 Task: Research Airbnb accommodation in Ash Shaykh Miskin, Syria from 2nd December, 2023 to 6th December, 2023 for 2 adults.1  bedroom having 1 bed and 1 bathroom. Property type can be hotel. Booking option can be shelf check-in. Look for 4 properties as per requirement.
Action: Mouse moved to (619, 137)
Screenshot: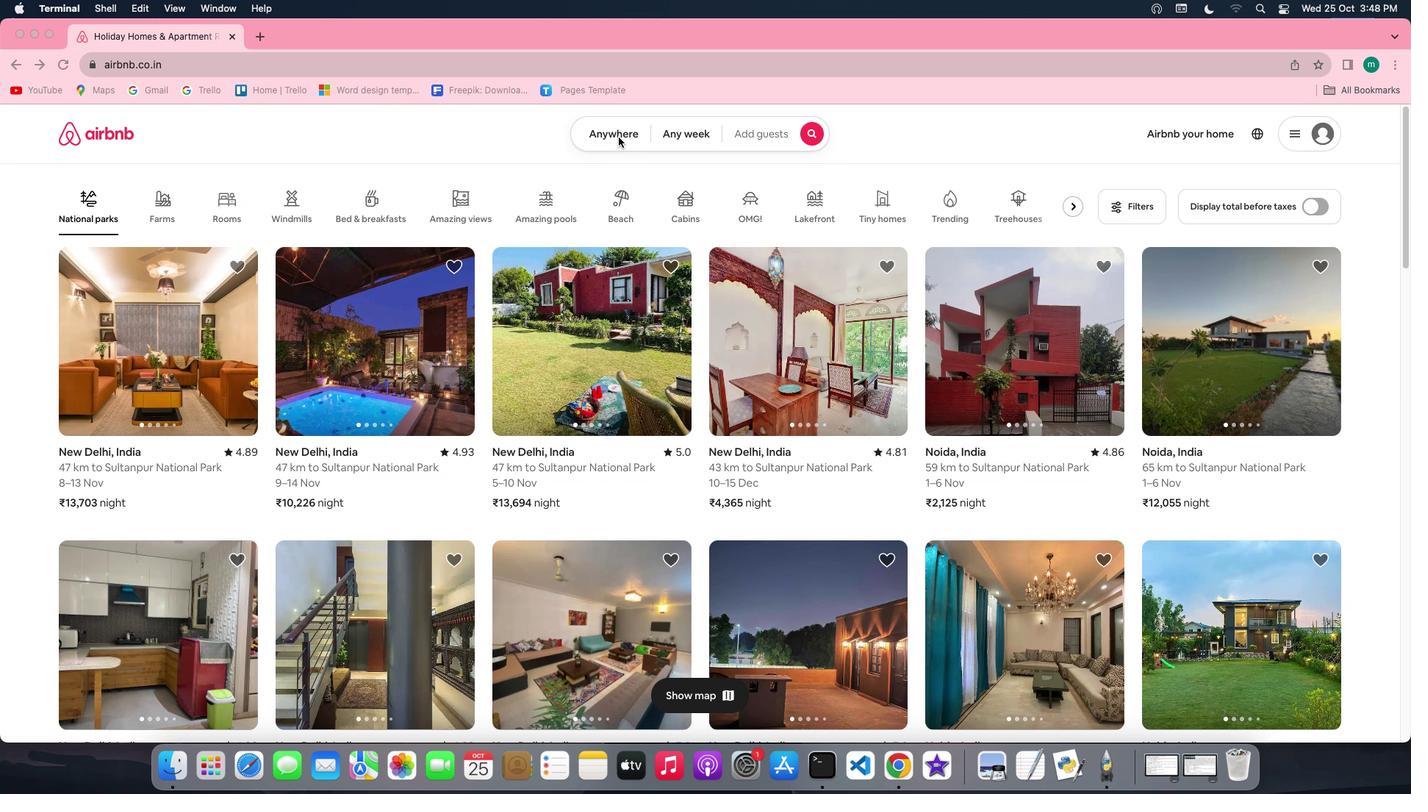 
Action: Mouse pressed left at (619, 137)
Screenshot: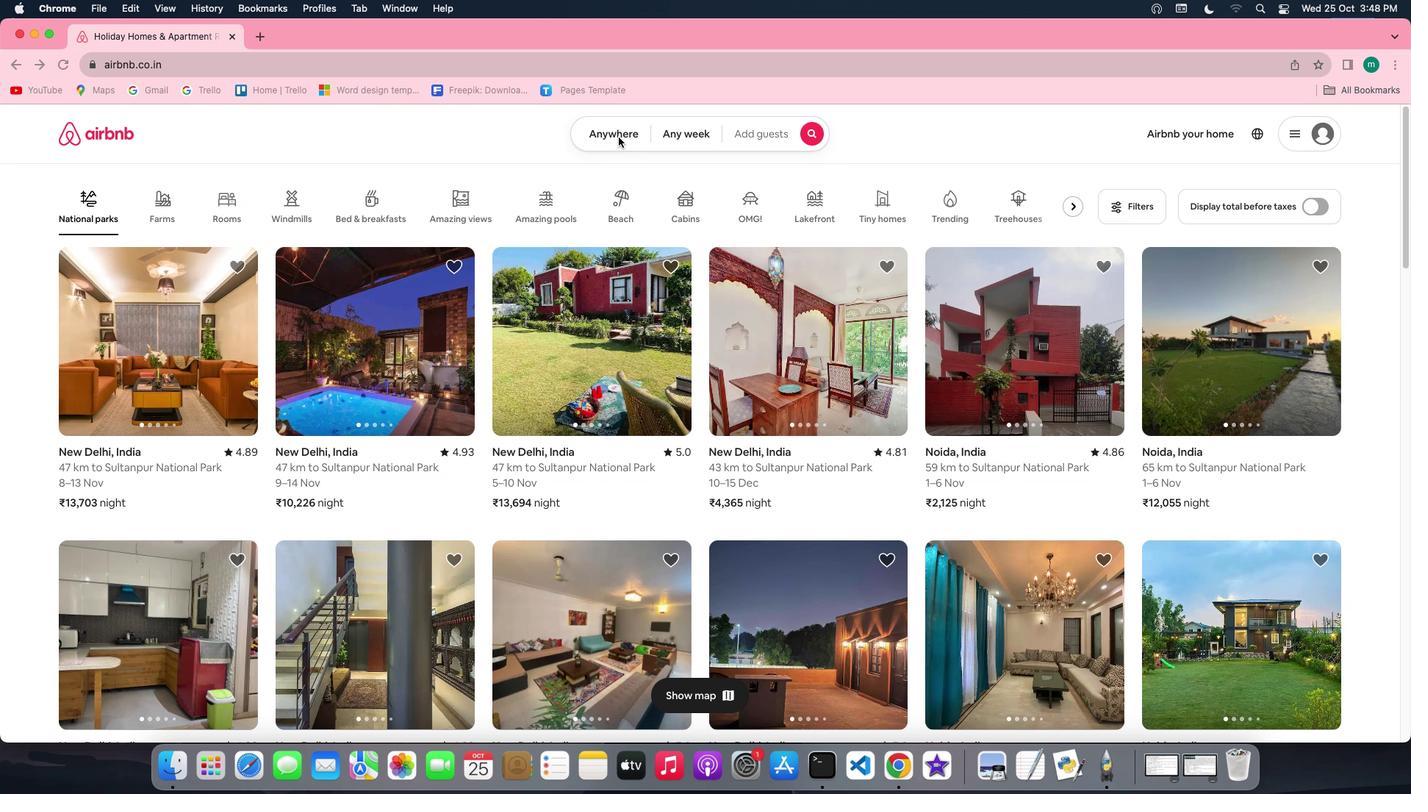 
Action: Mouse pressed left at (619, 137)
Screenshot: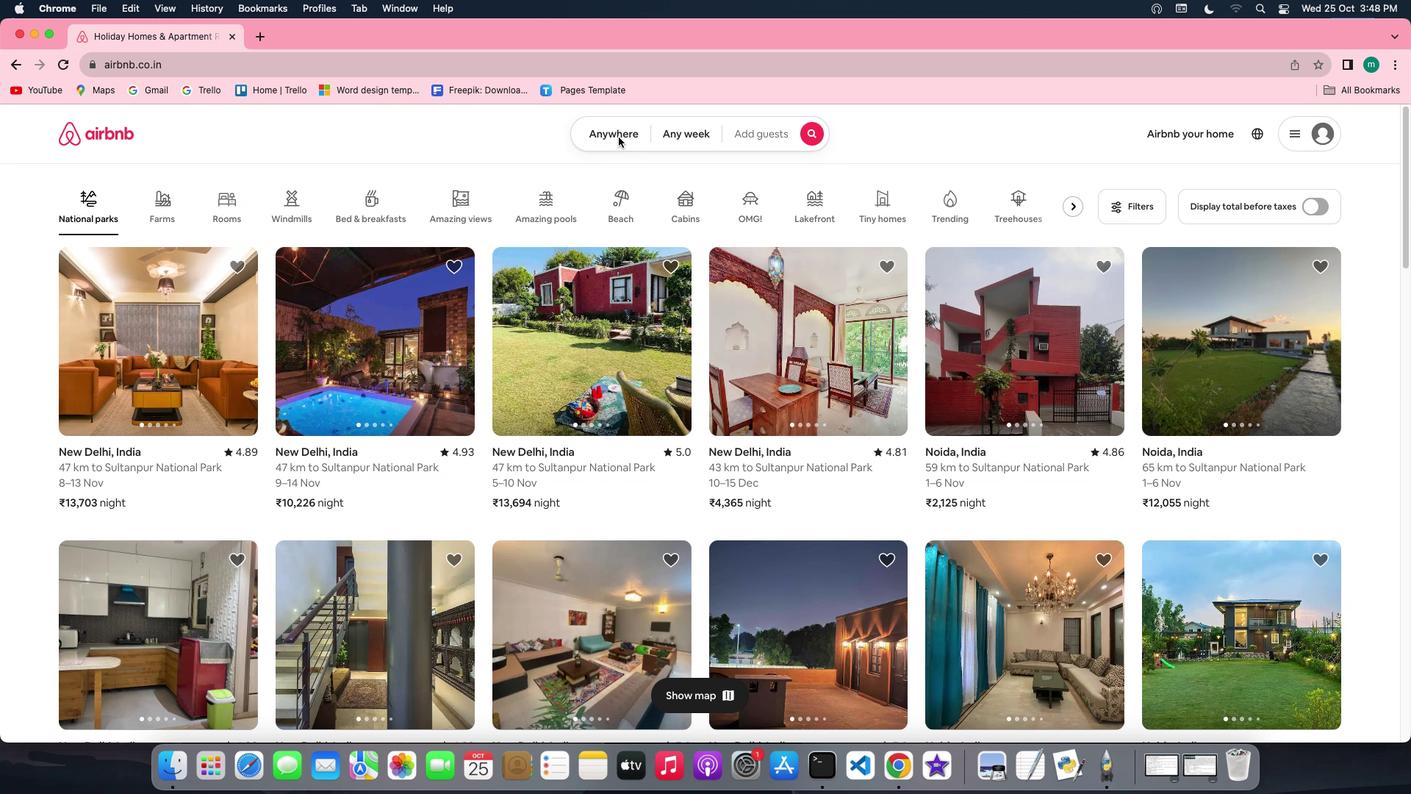 
Action: Mouse moved to (520, 188)
Screenshot: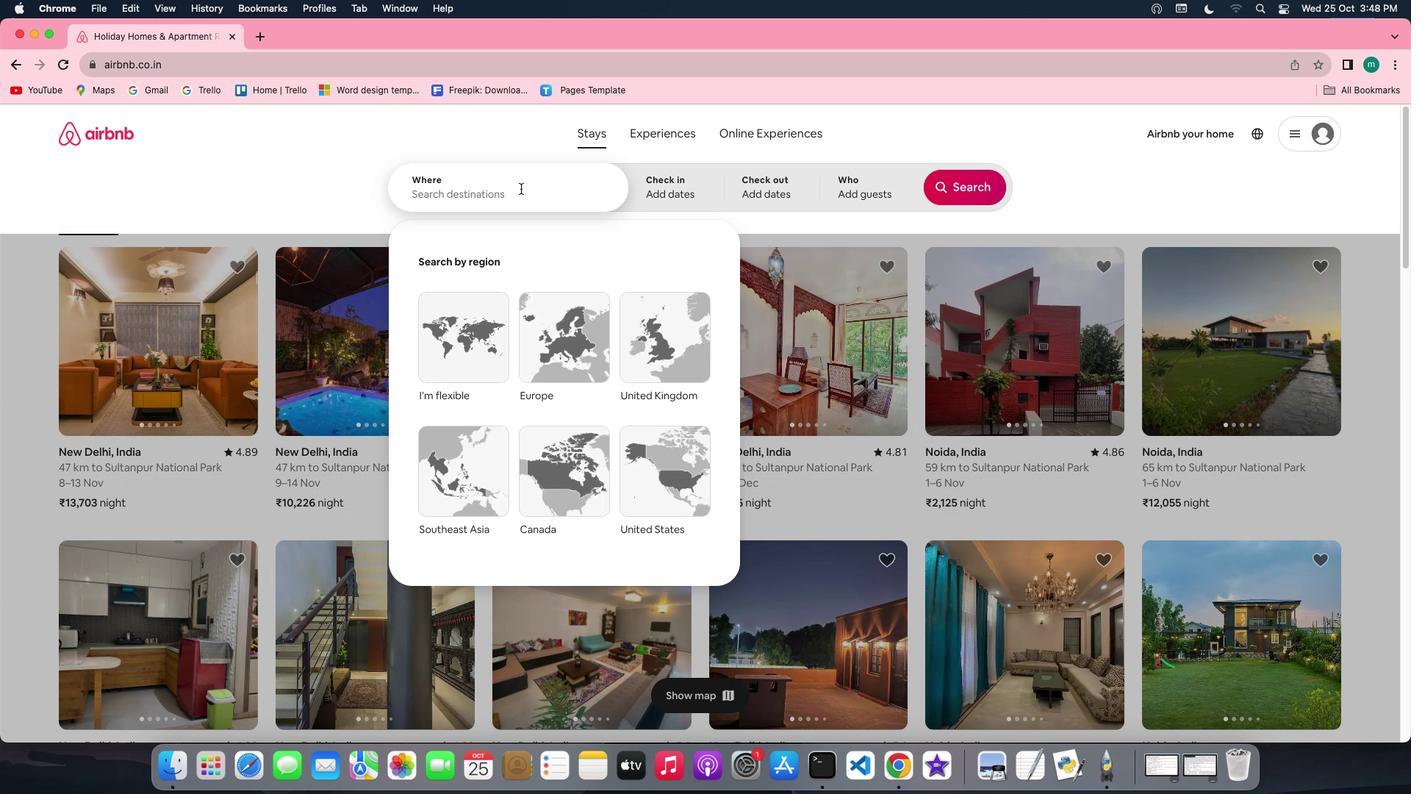 
Action: Key pressed Key.shift'A''s''h'Key.spaceKey.shift'S''h''a''y''k''h'','Key.spaceKey.shift'M''i''s''k''i''n'','Key.spaceKey.shift'S''y''r''i''a'
Screenshot: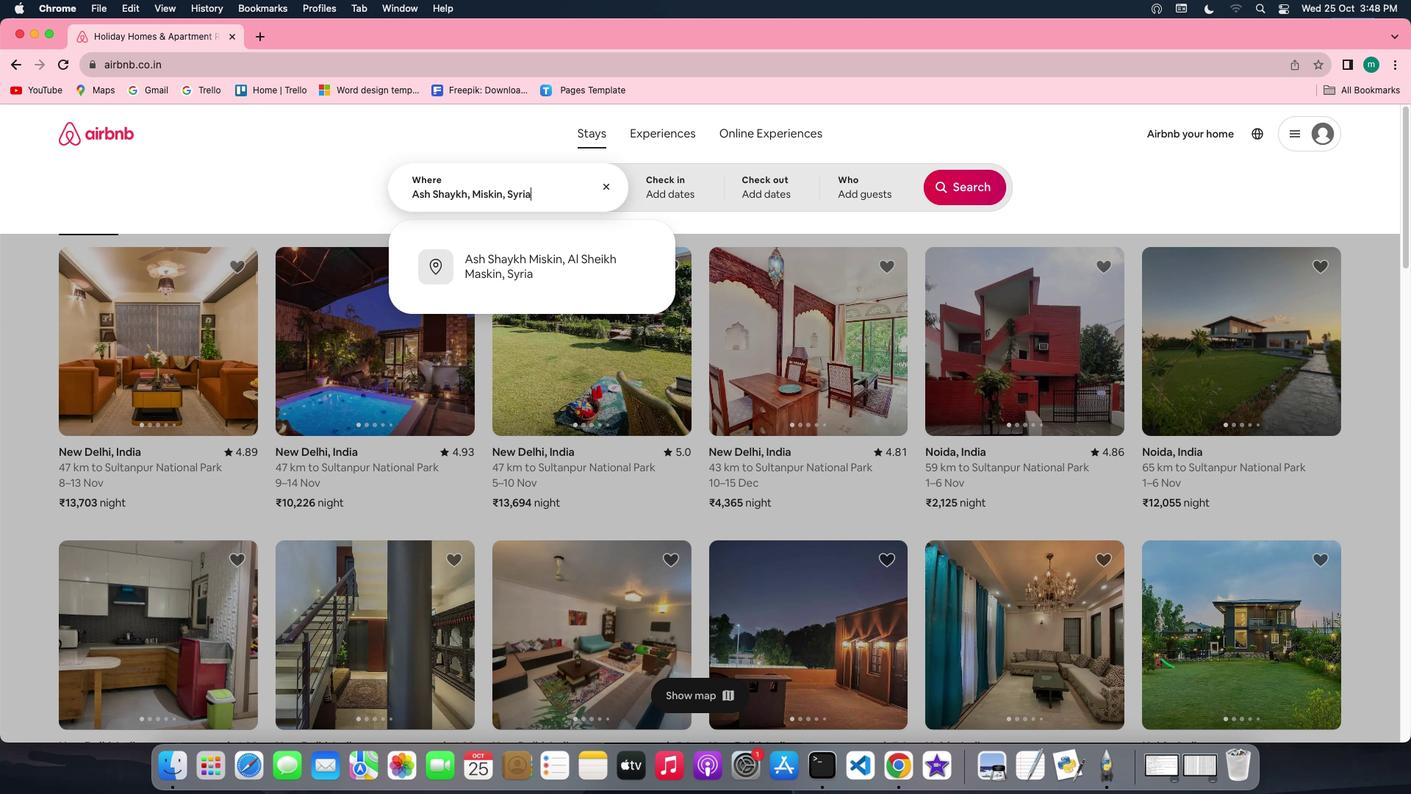 
Action: Mouse moved to (663, 181)
Screenshot: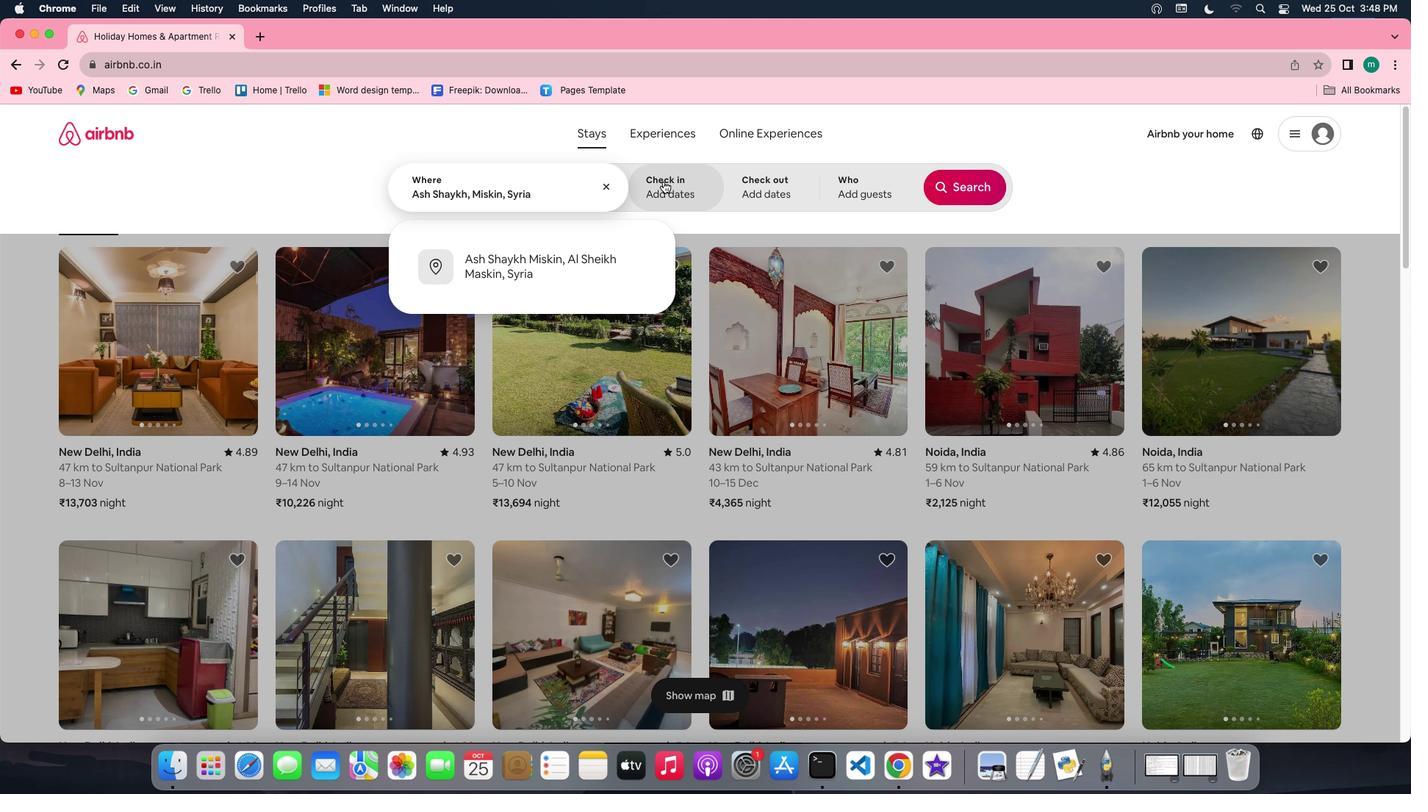 
Action: Mouse pressed left at (663, 181)
Screenshot: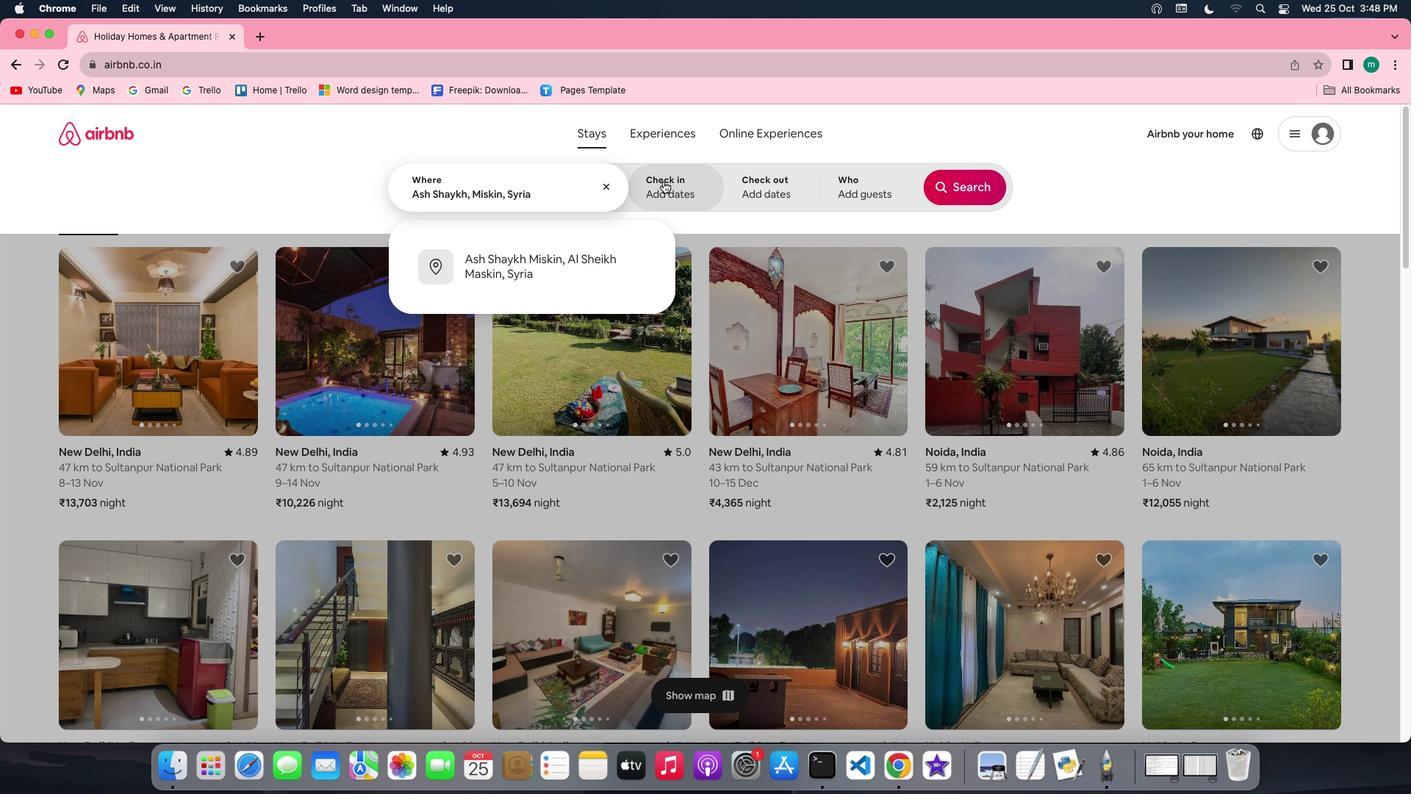 
Action: Mouse moved to (976, 312)
Screenshot: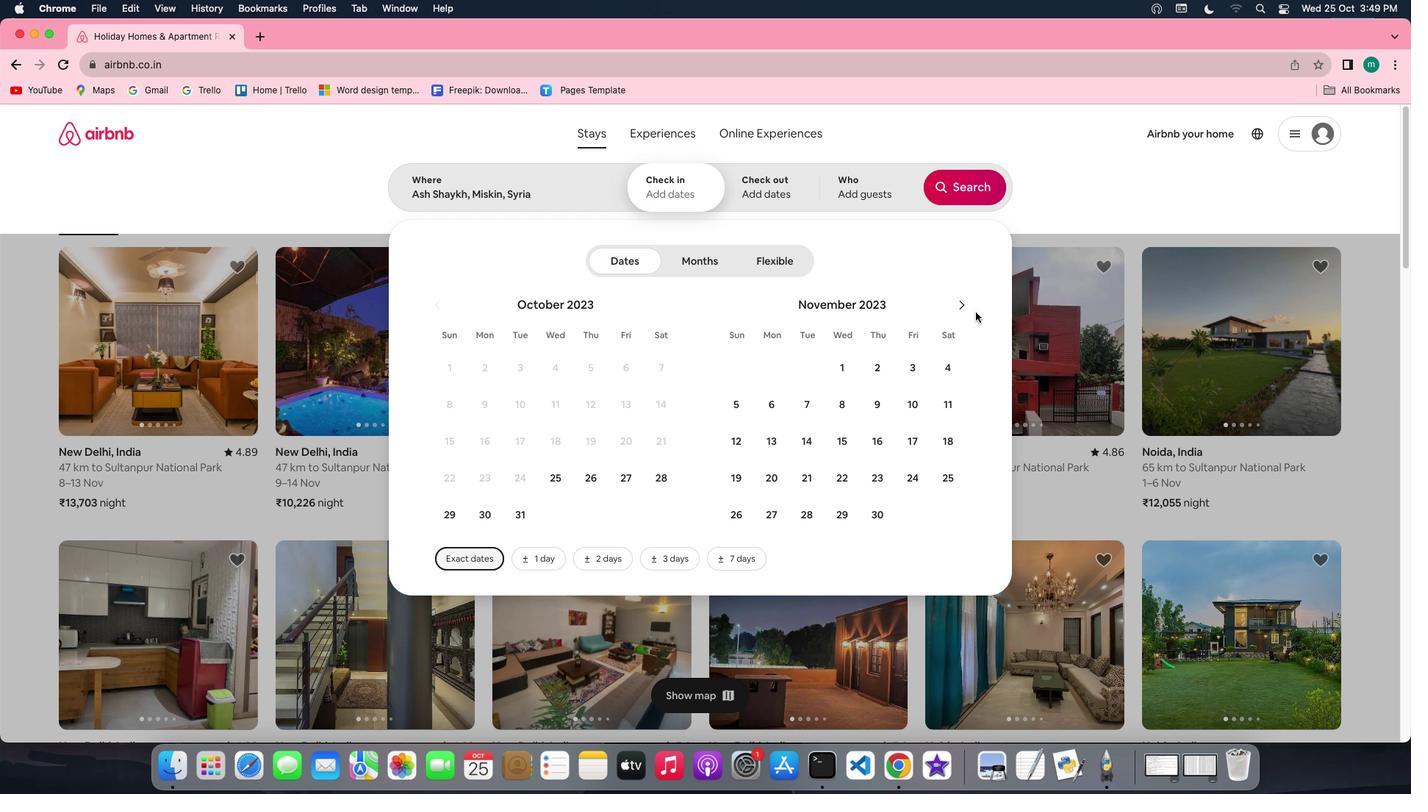 
Action: Mouse pressed left at (976, 312)
Screenshot: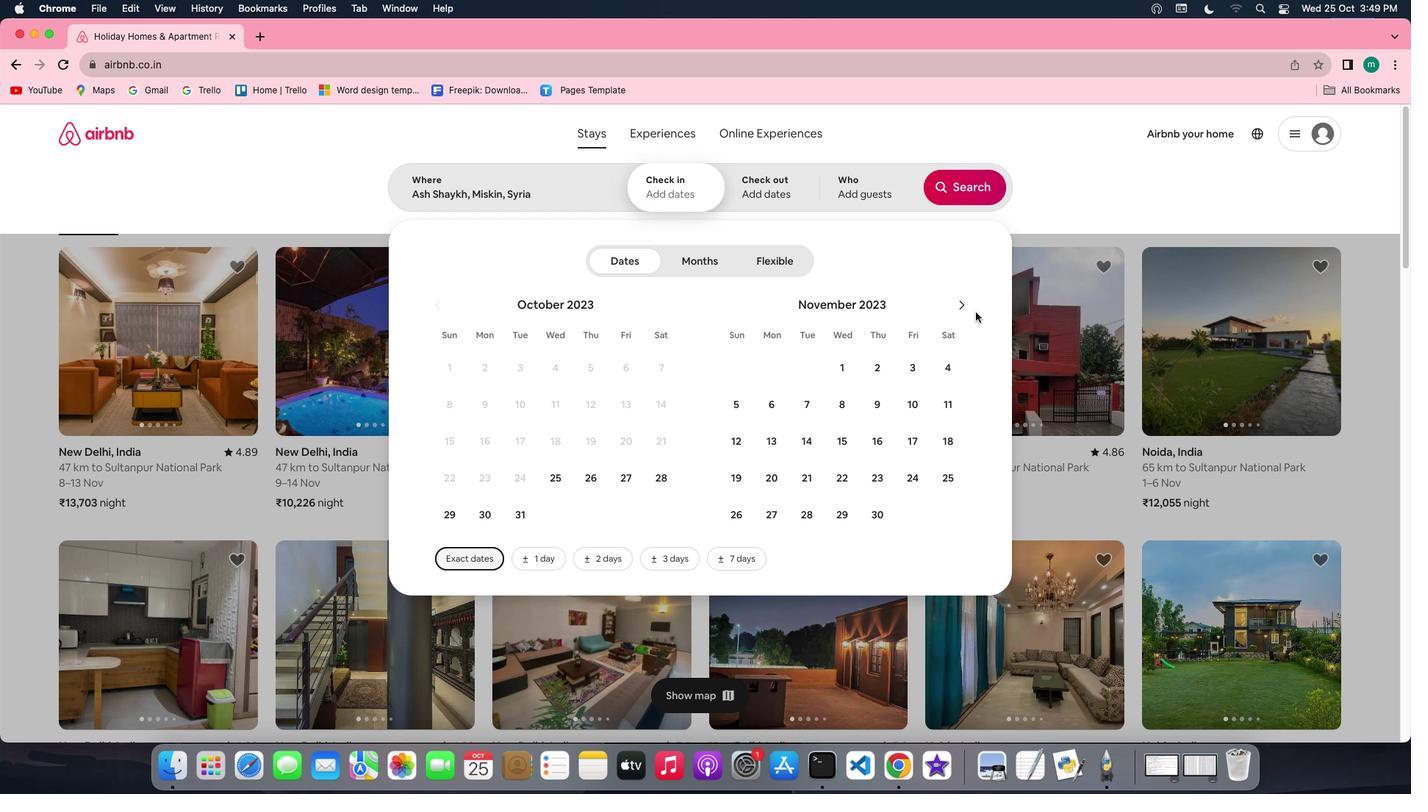 
Action: Mouse moved to (964, 315)
Screenshot: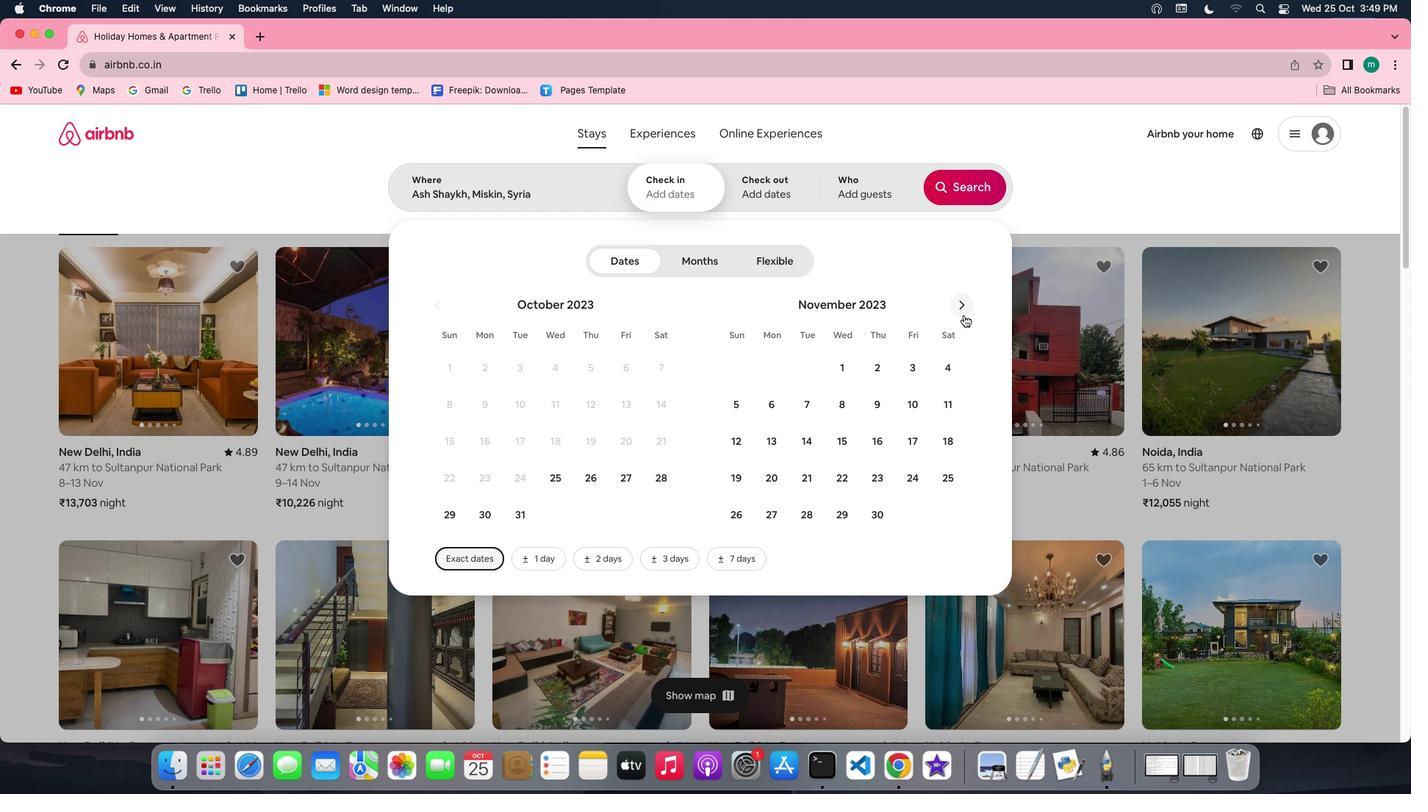 
Action: Mouse pressed left at (964, 315)
Screenshot: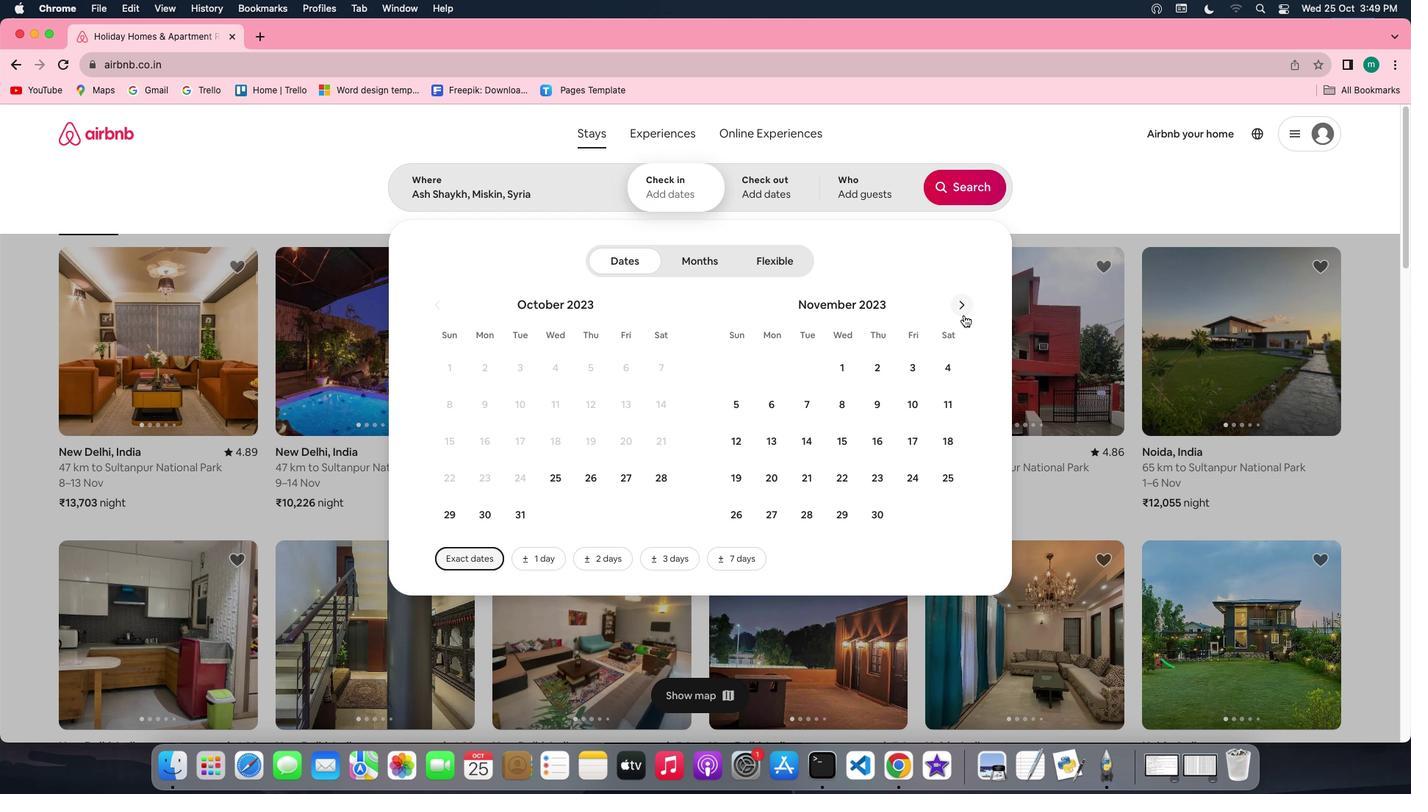 
Action: Mouse moved to (939, 357)
Screenshot: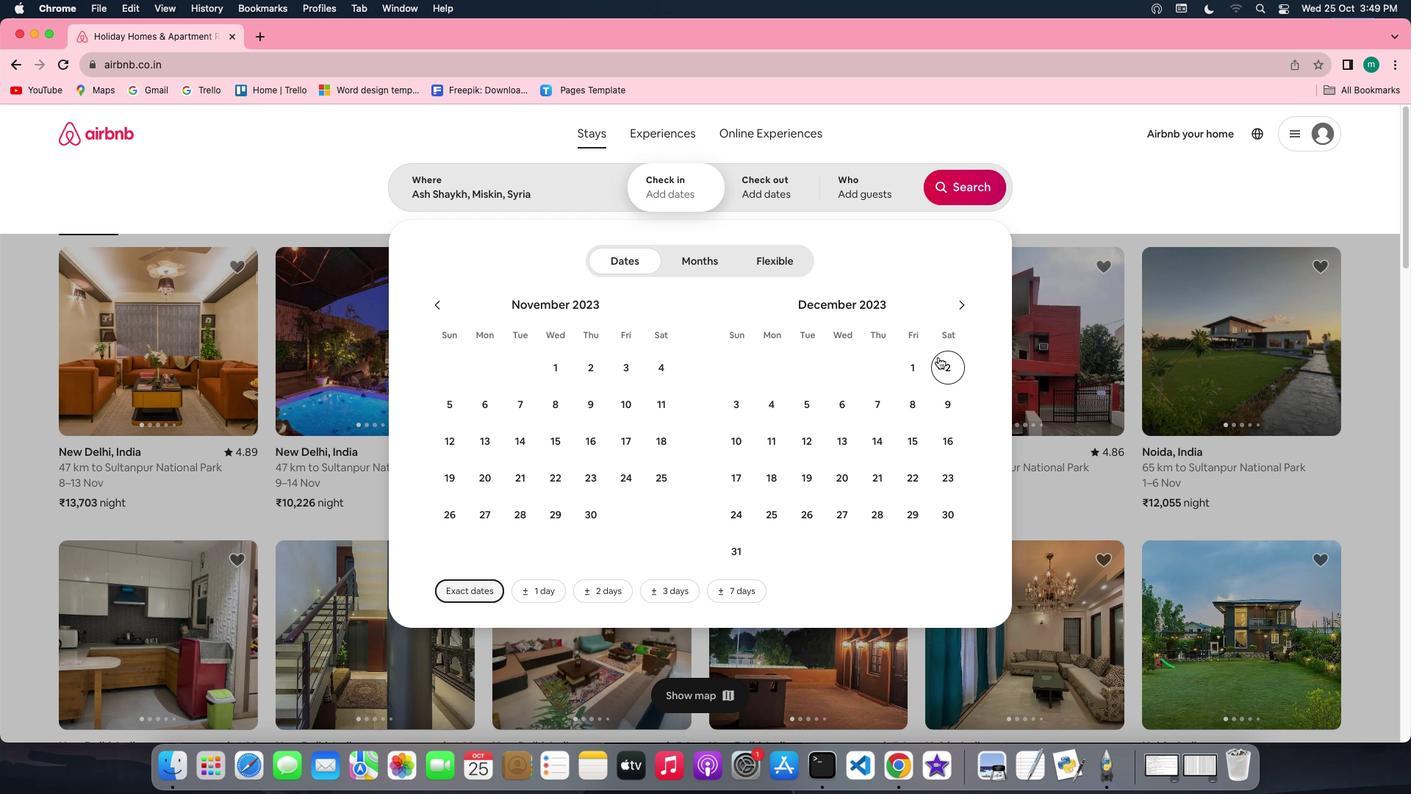 
Action: Mouse pressed left at (939, 357)
Screenshot: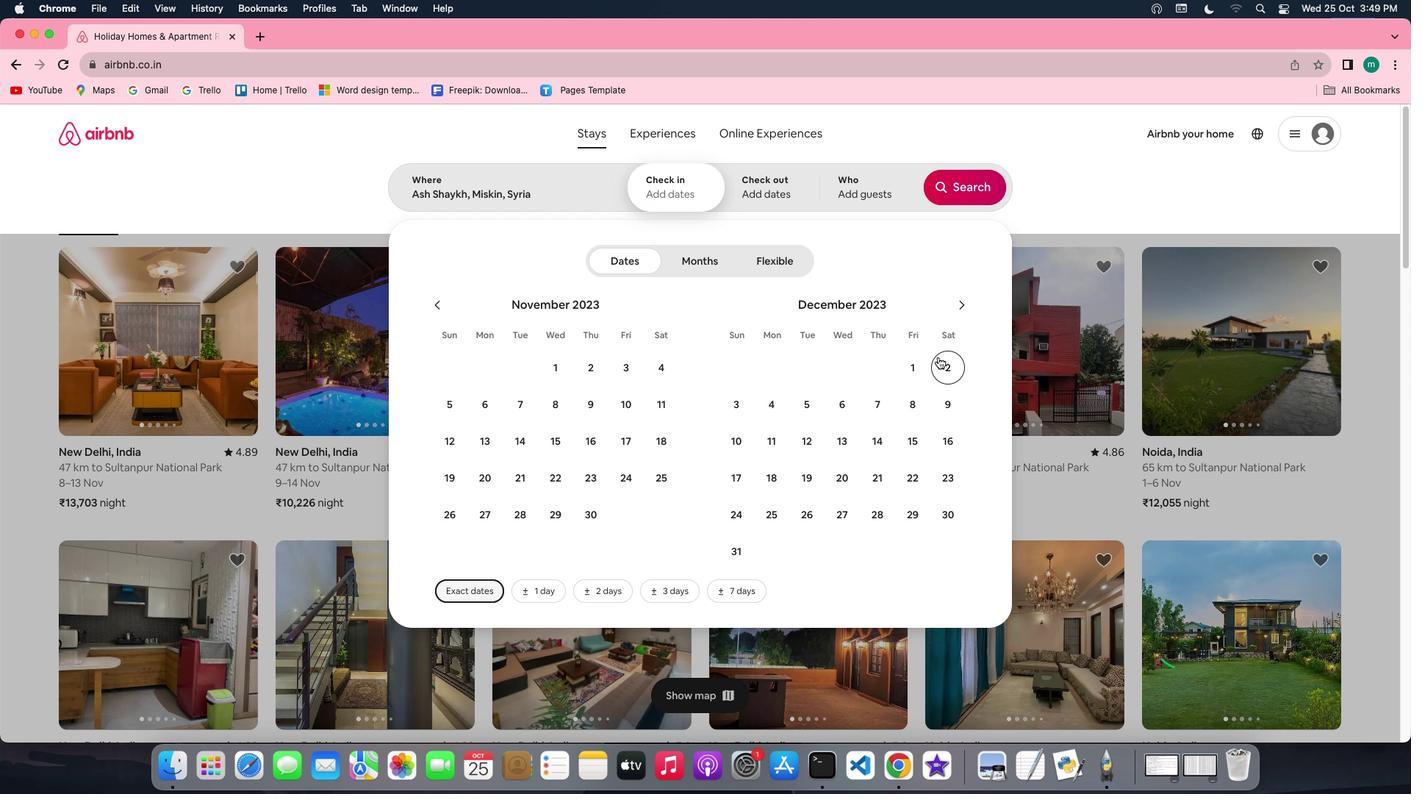 
Action: Mouse moved to (854, 400)
Screenshot: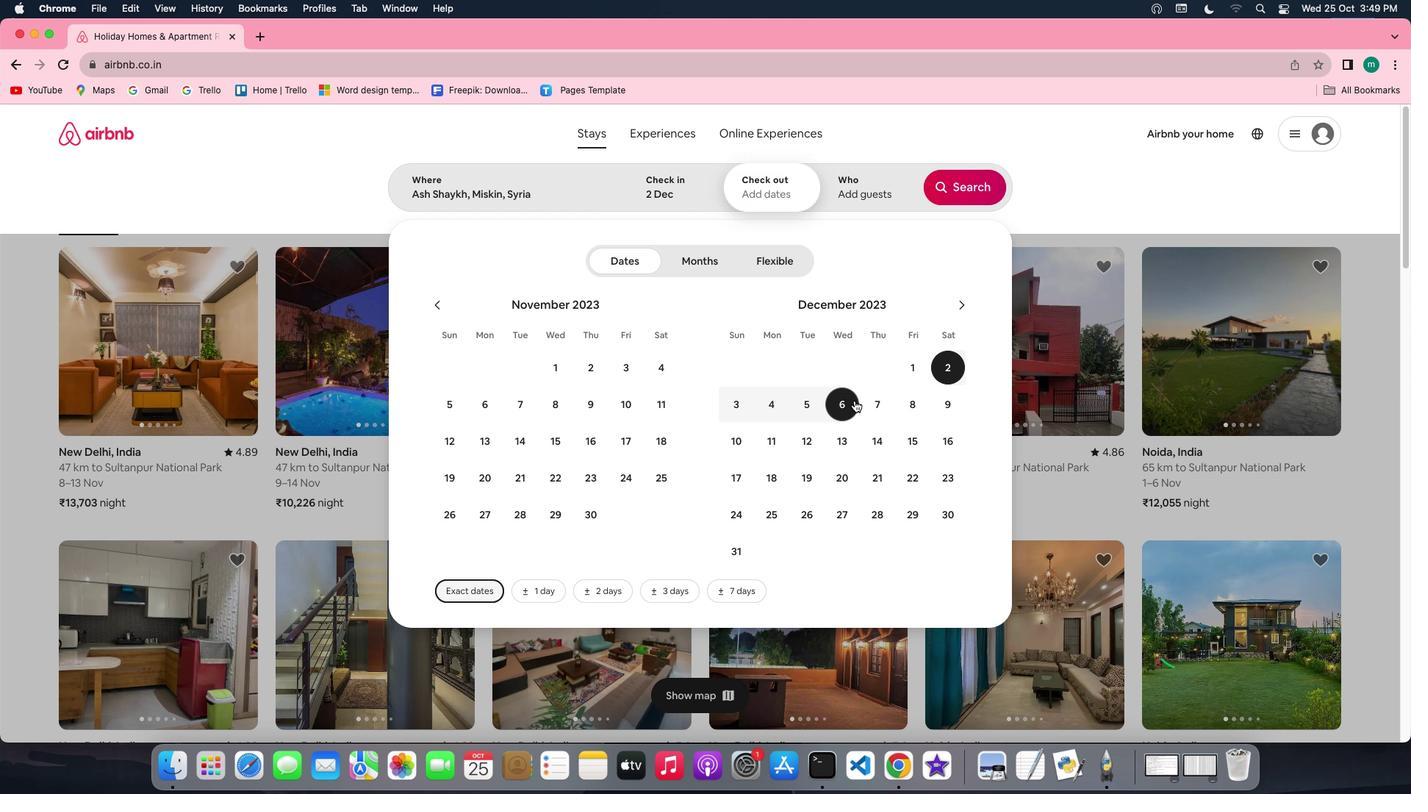 
Action: Mouse pressed left at (854, 400)
Screenshot: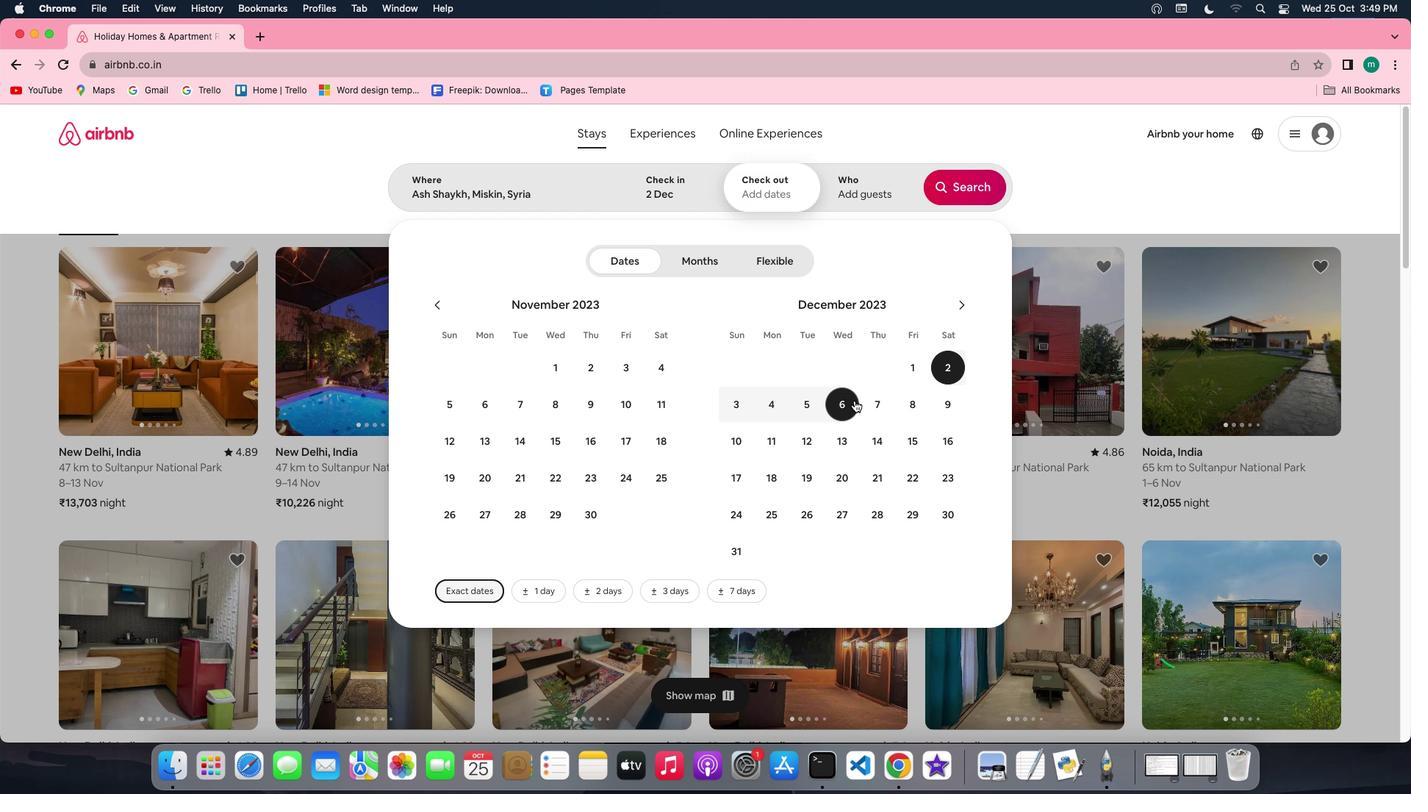 
Action: Mouse moved to (881, 196)
Screenshot: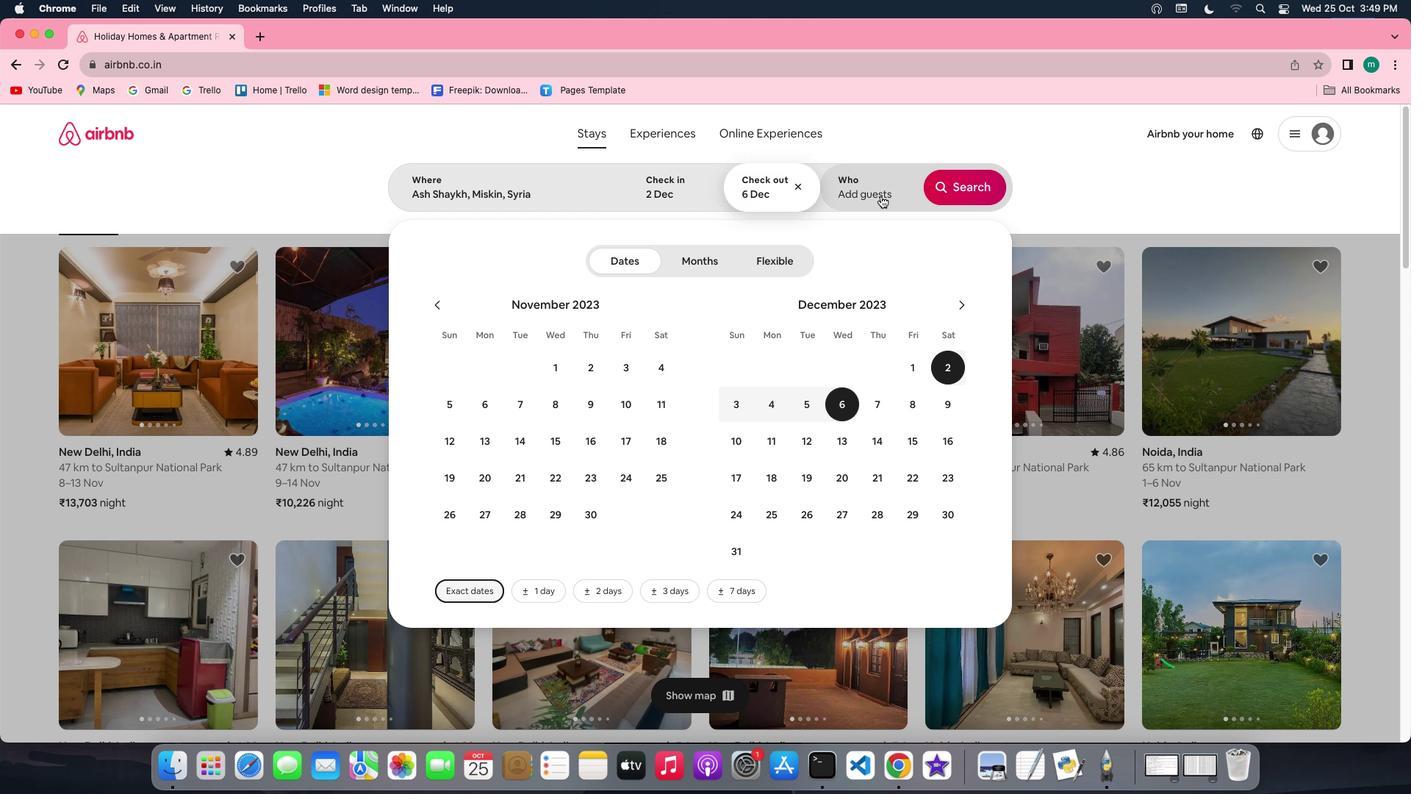 
Action: Mouse pressed left at (881, 196)
Screenshot: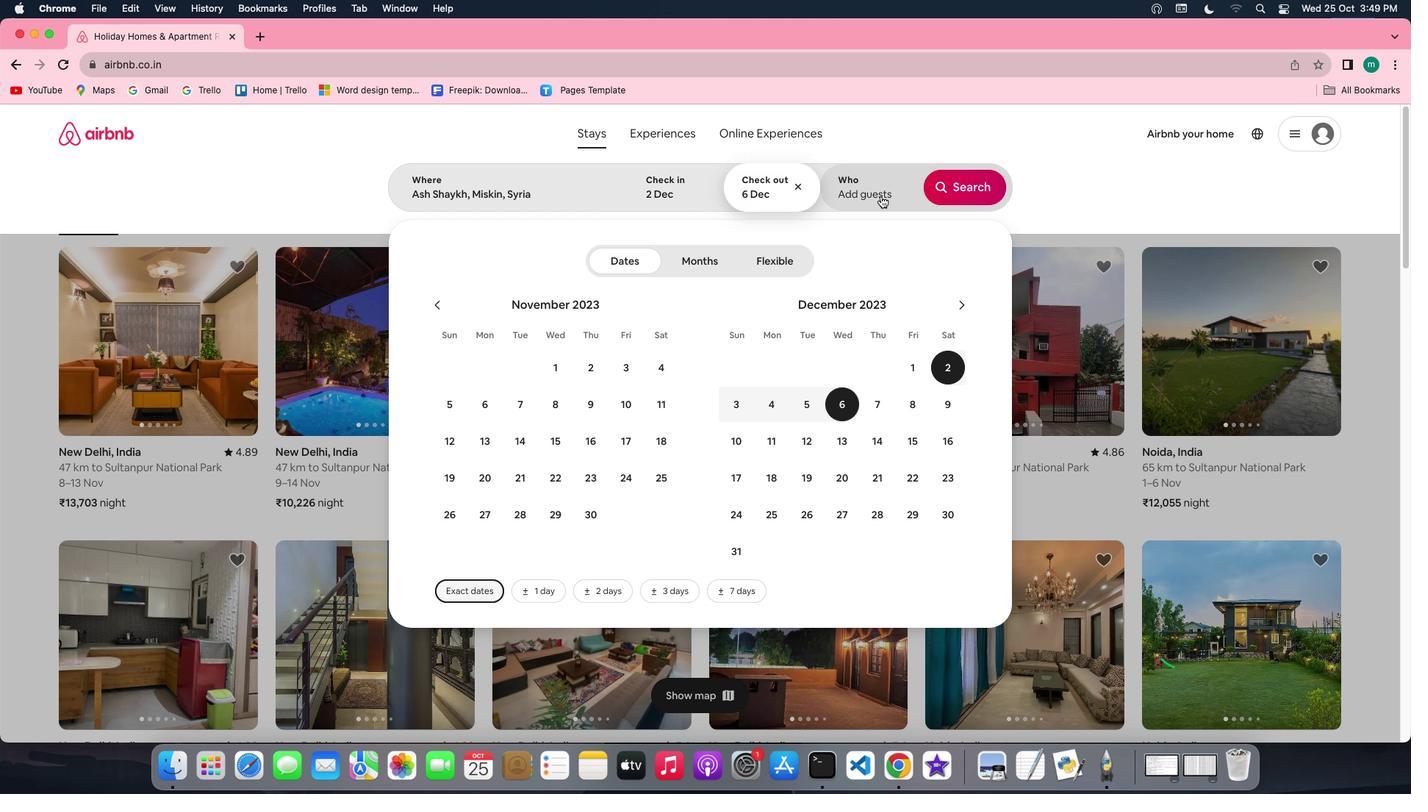 
Action: Mouse moved to (970, 262)
Screenshot: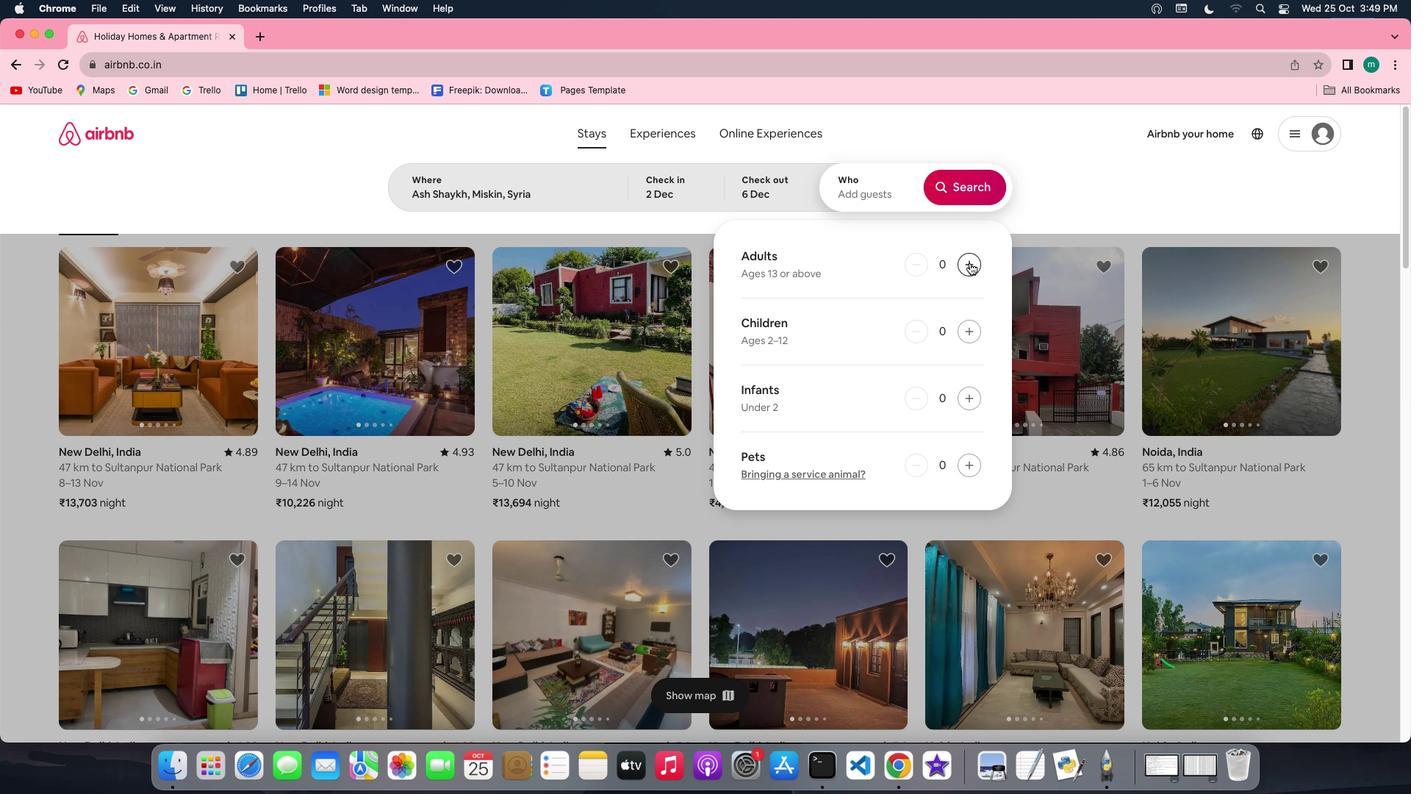 
Action: Mouse pressed left at (970, 262)
Screenshot: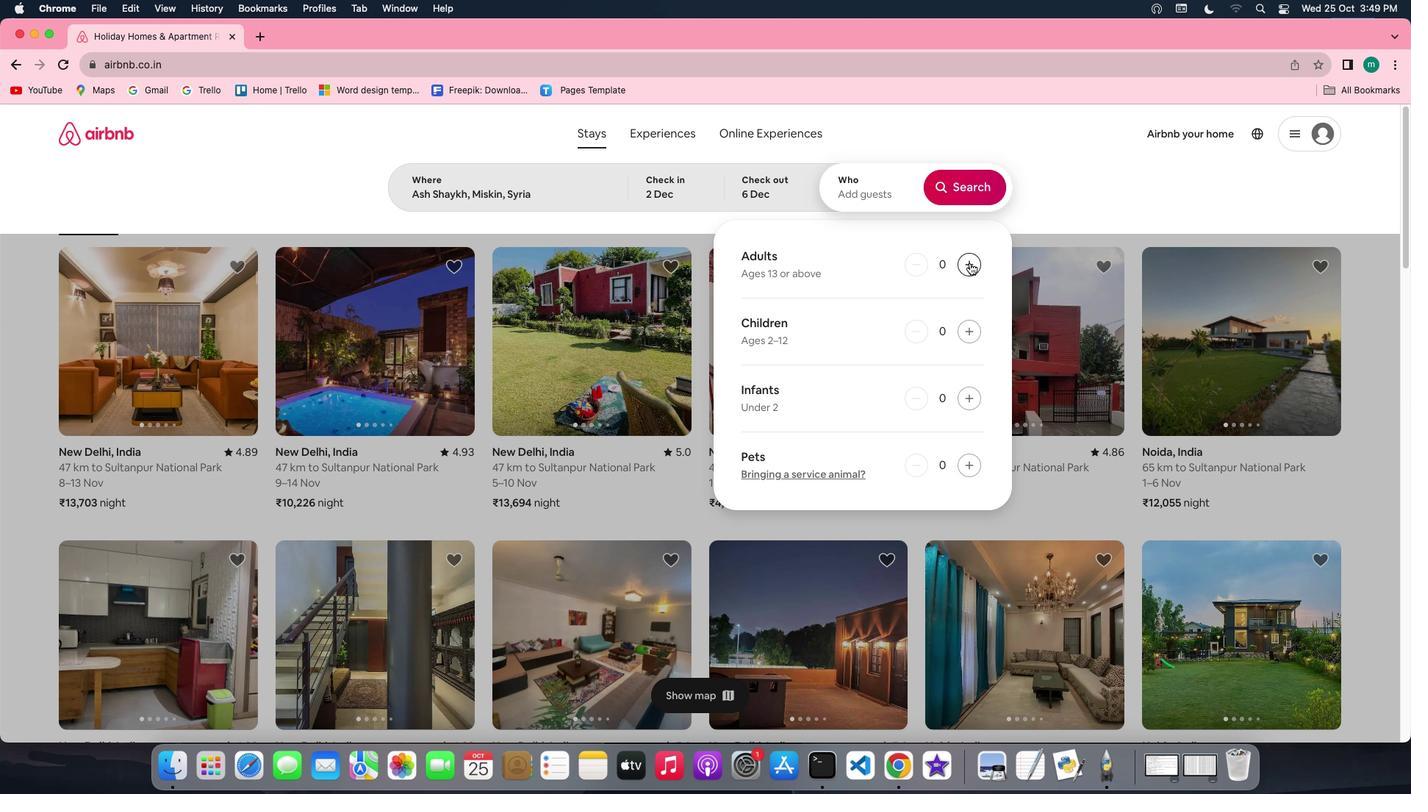 
Action: Mouse pressed left at (970, 262)
Screenshot: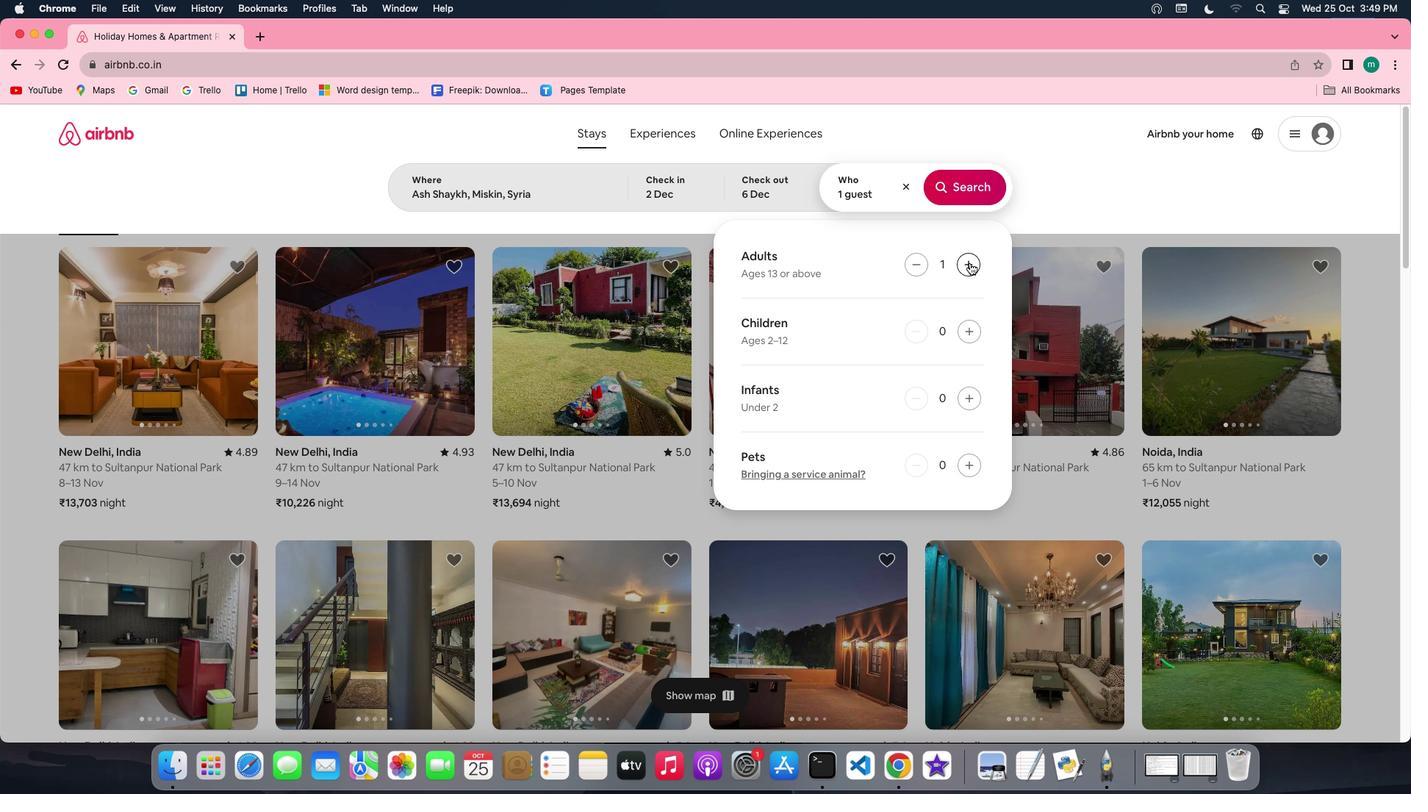 
Action: Mouse moved to (941, 177)
Screenshot: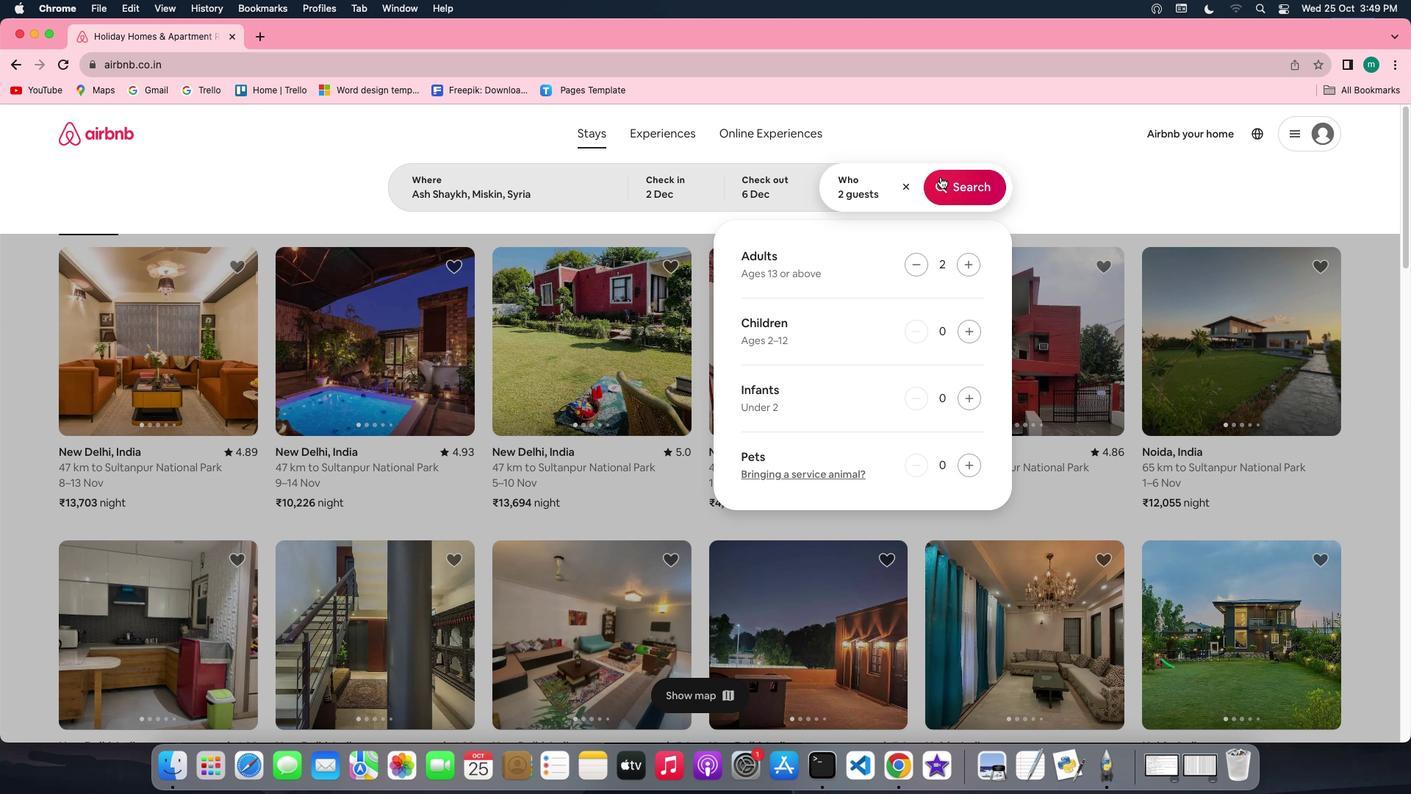 
Action: Mouse pressed left at (941, 177)
Screenshot: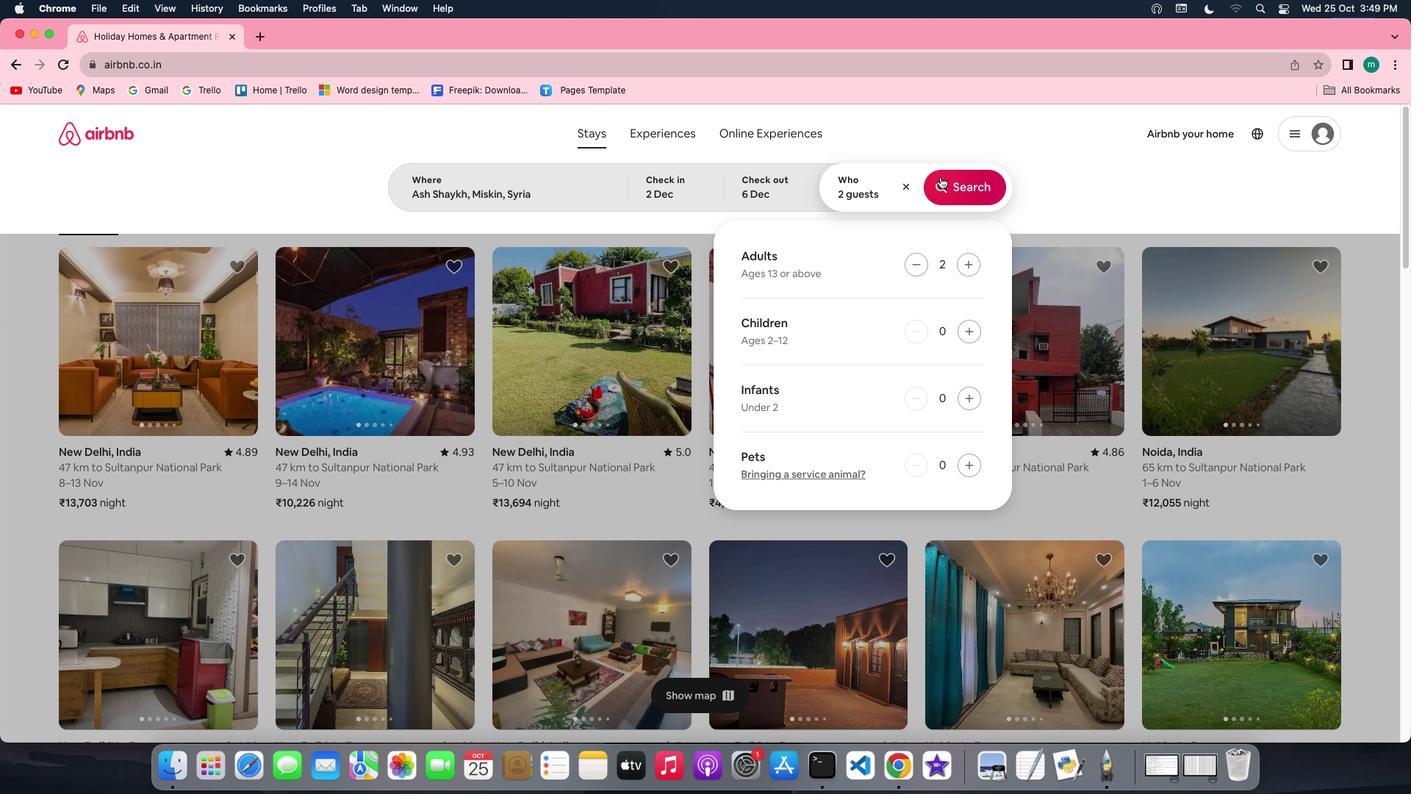 
Action: Mouse moved to (1180, 200)
Screenshot: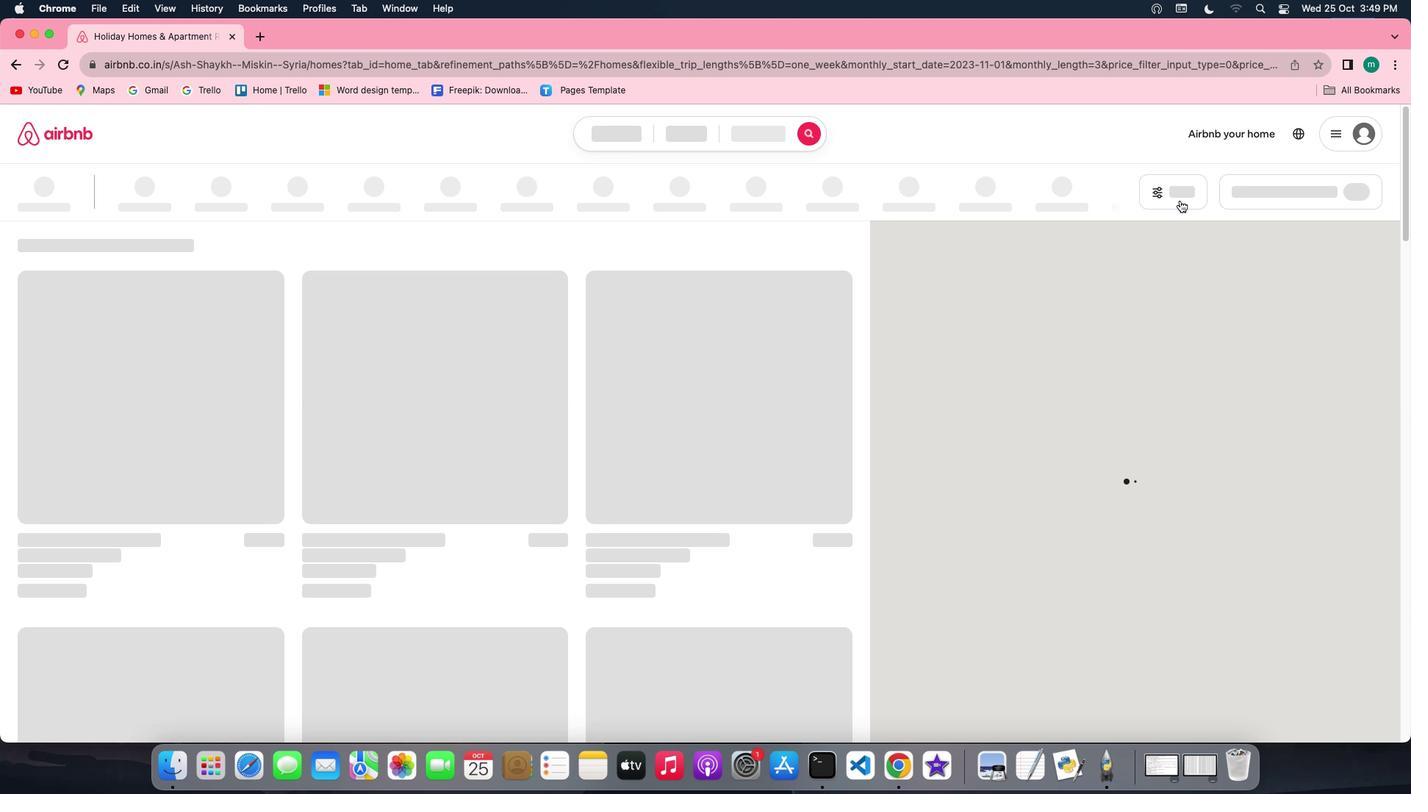 
Action: Mouse pressed left at (1180, 200)
Screenshot: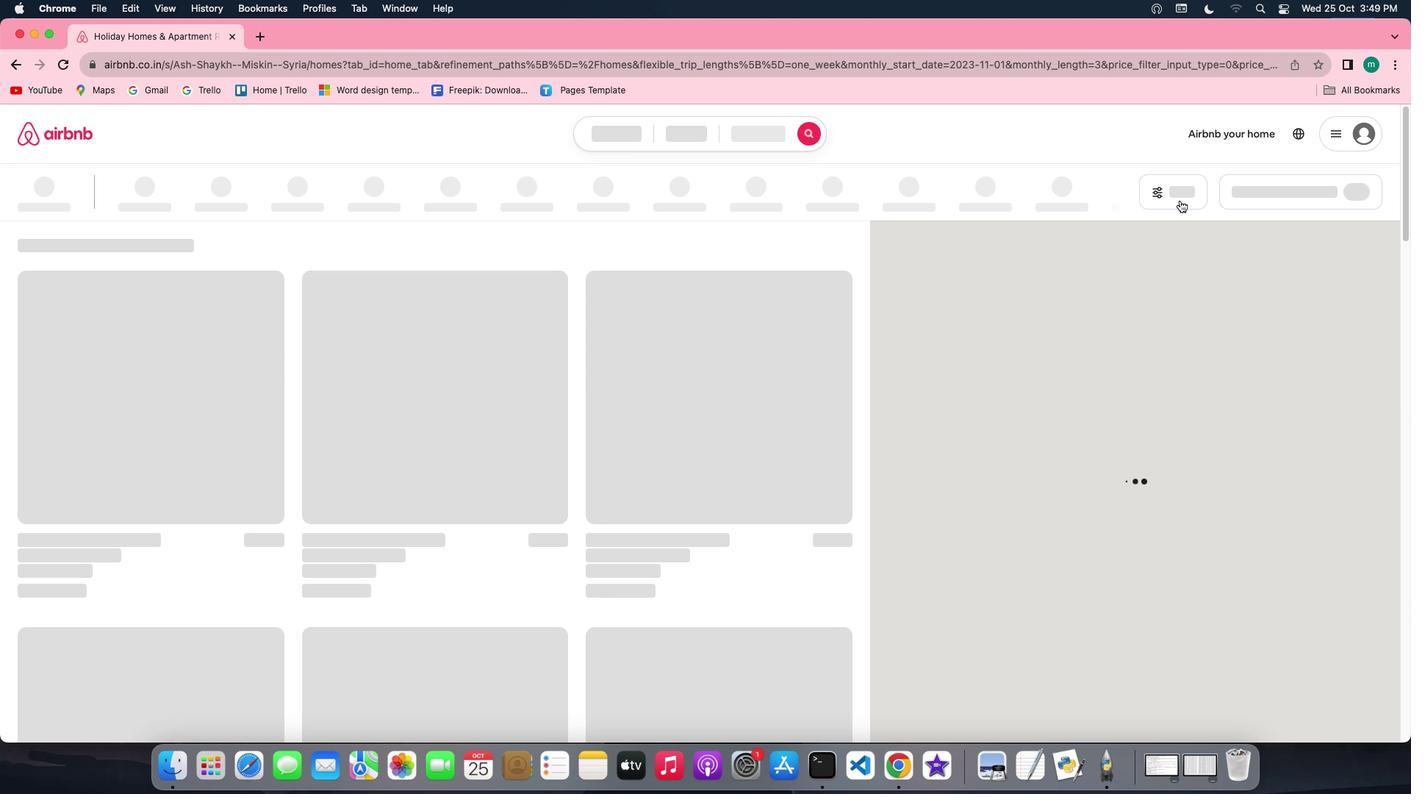 
Action: Mouse moved to (1163, 187)
Screenshot: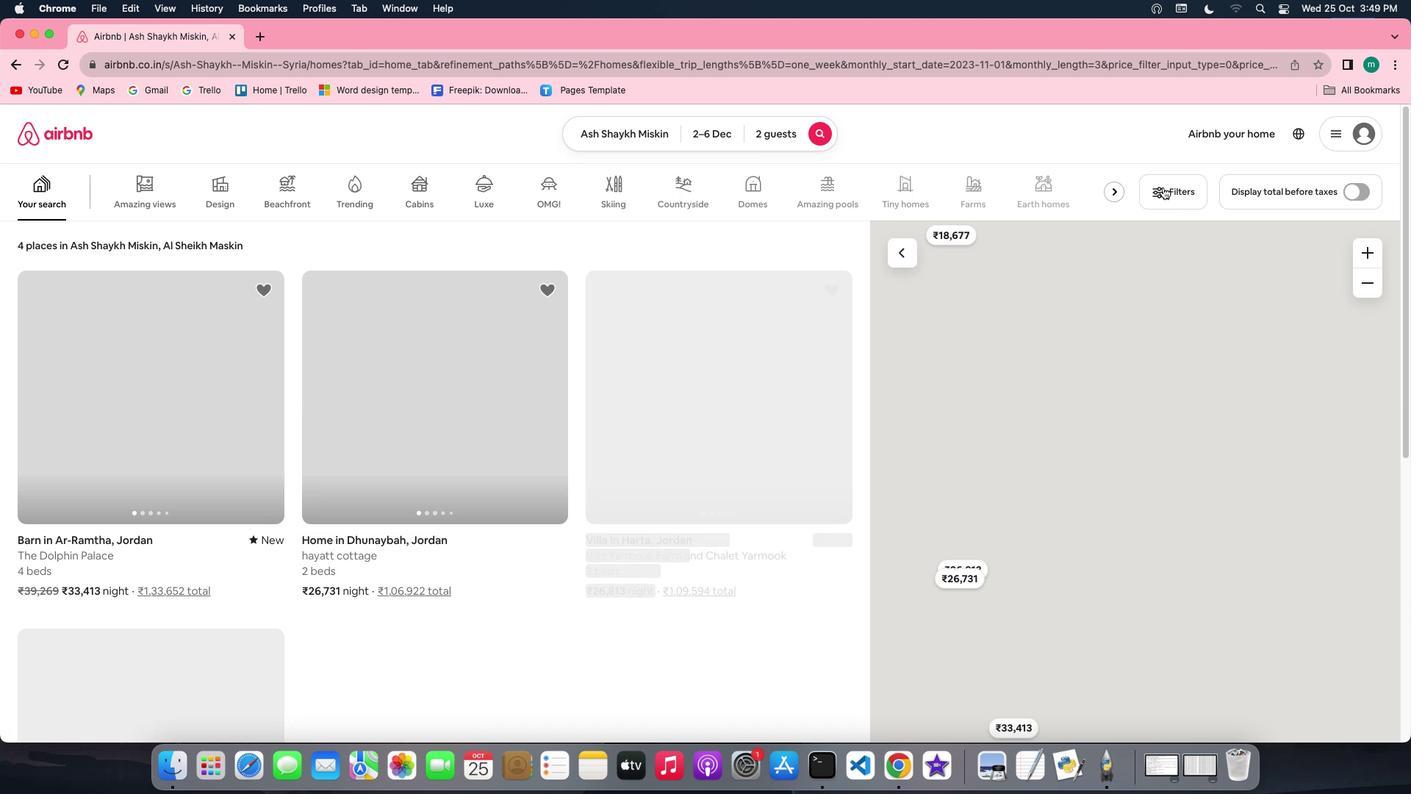 
Action: Mouse pressed left at (1163, 187)
Screenshot: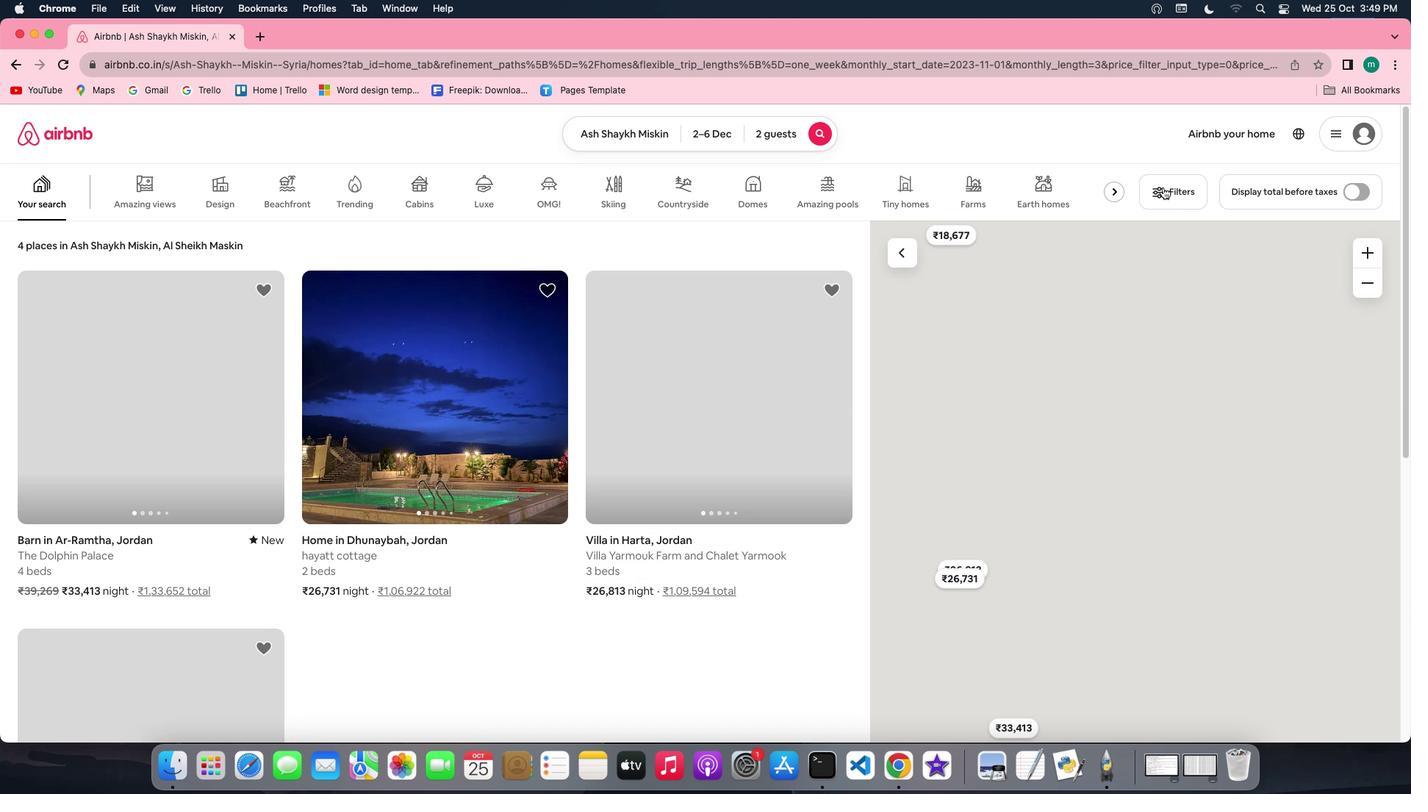 
Action: Mouse moved to (795, 476)
Screenshot: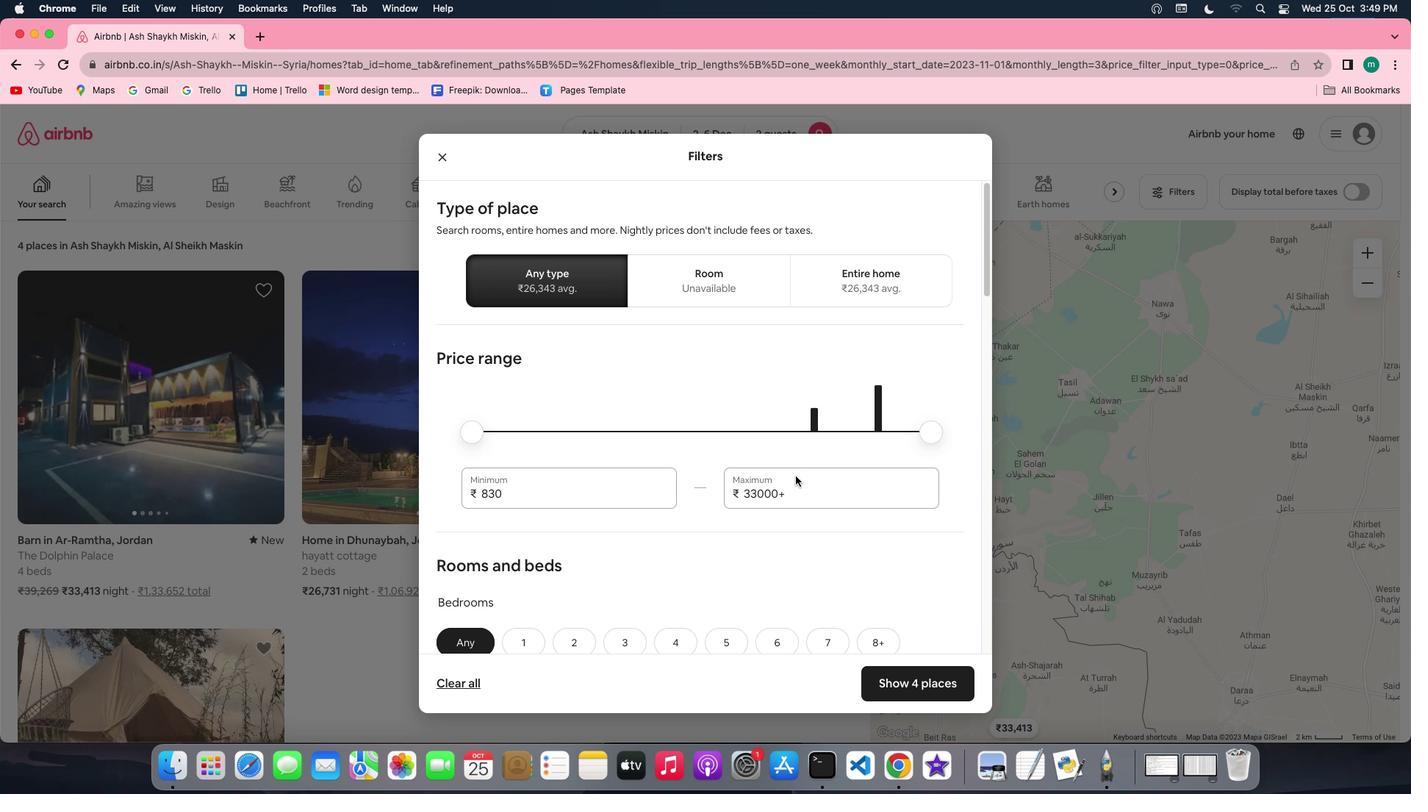 
Action: Mouse scrolled (795, 476) with delta (0, 0)
Screenshot: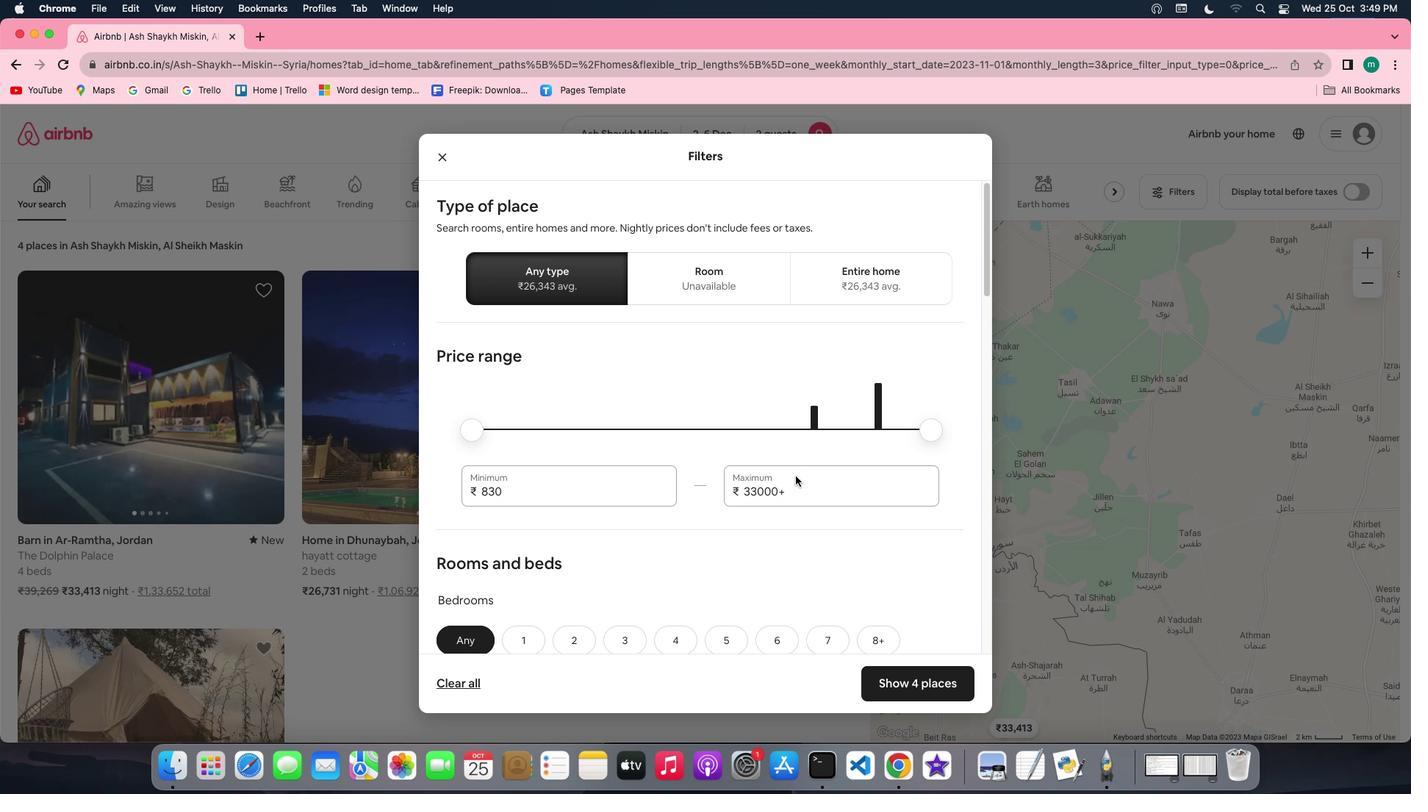 
Action: Mouse scrolled (795, 476) with delta (0, 0)
Screenshot: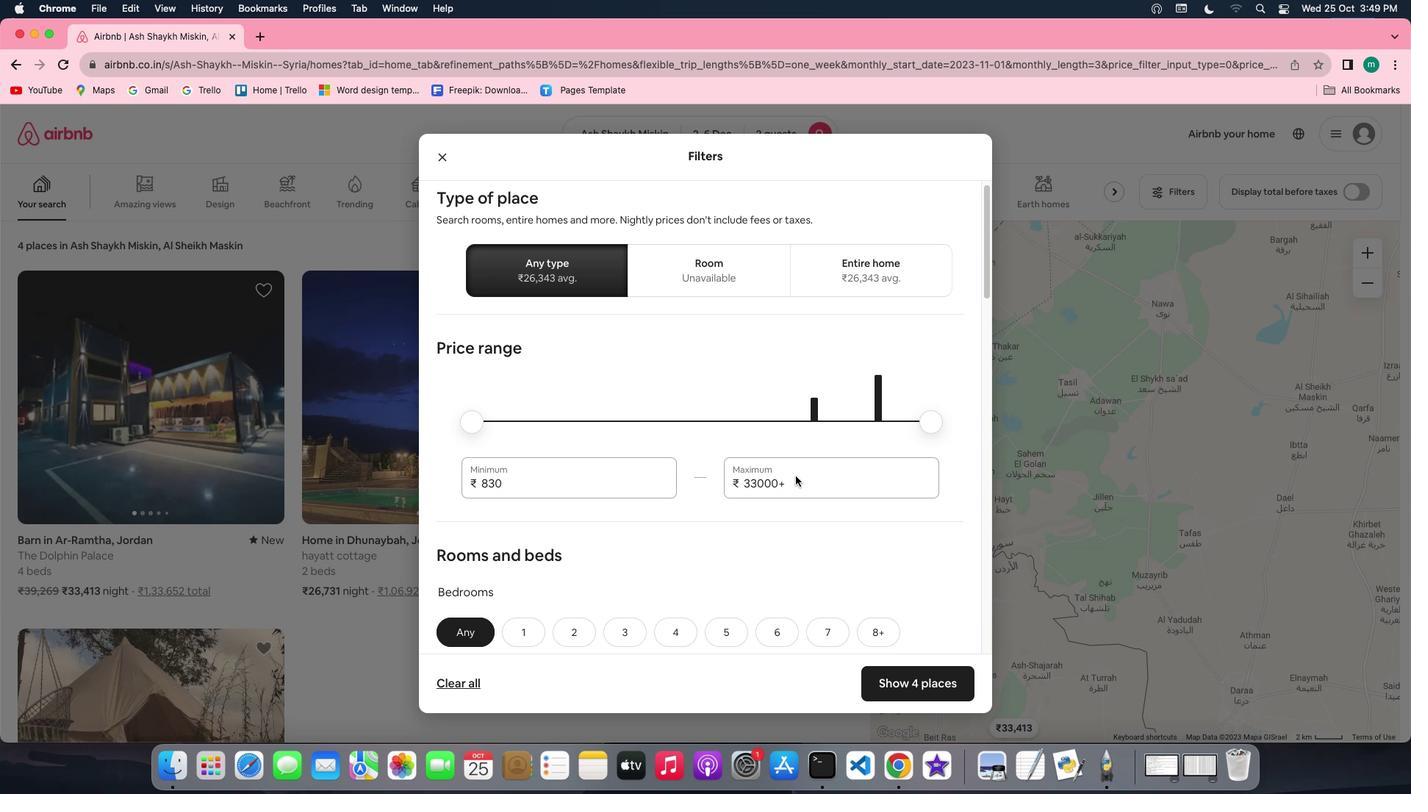 
Action: Mouse scrolled (795, 476) with delta (0, 0)
Screenshot: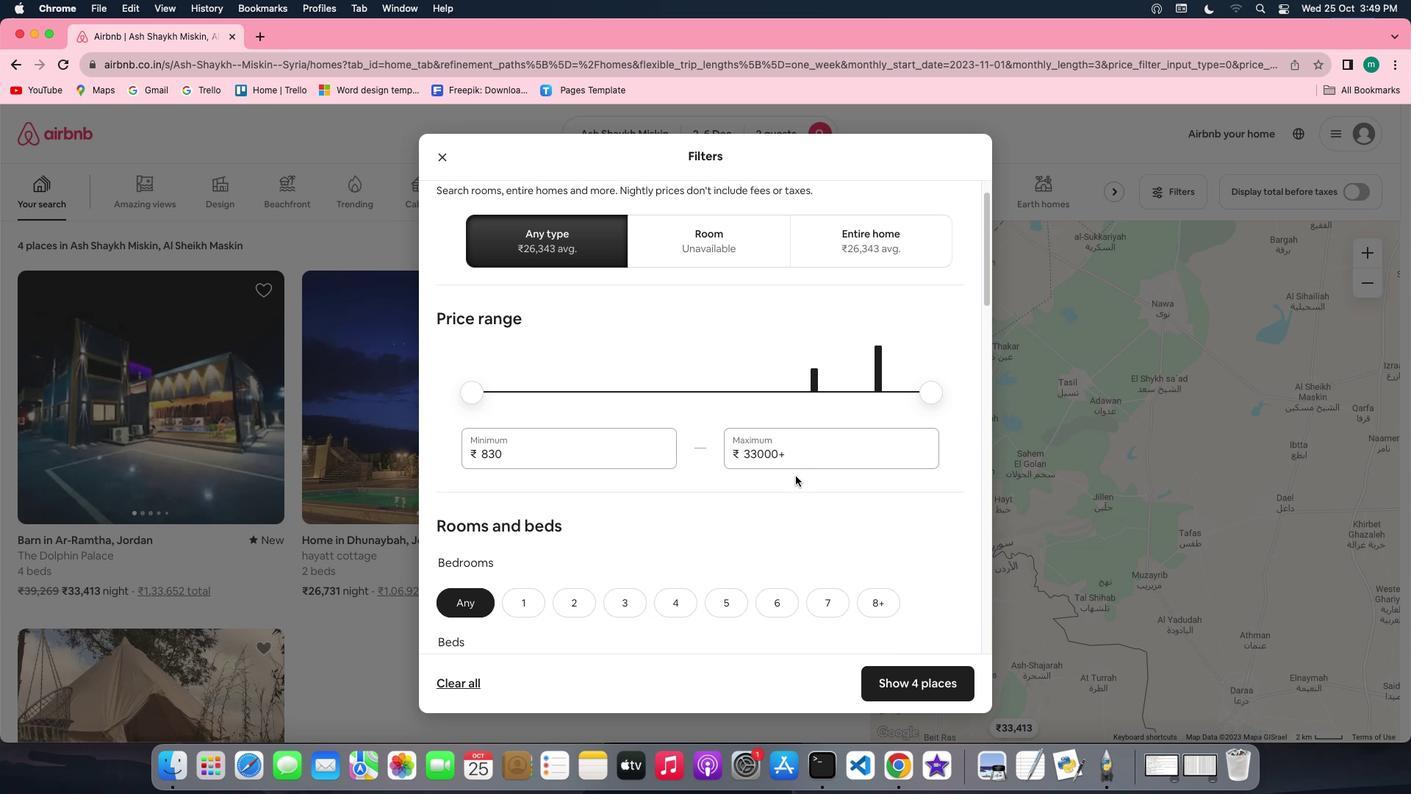 
Action: Mouse scrolled (795, 476) with delta (0, 0)
Screenshot: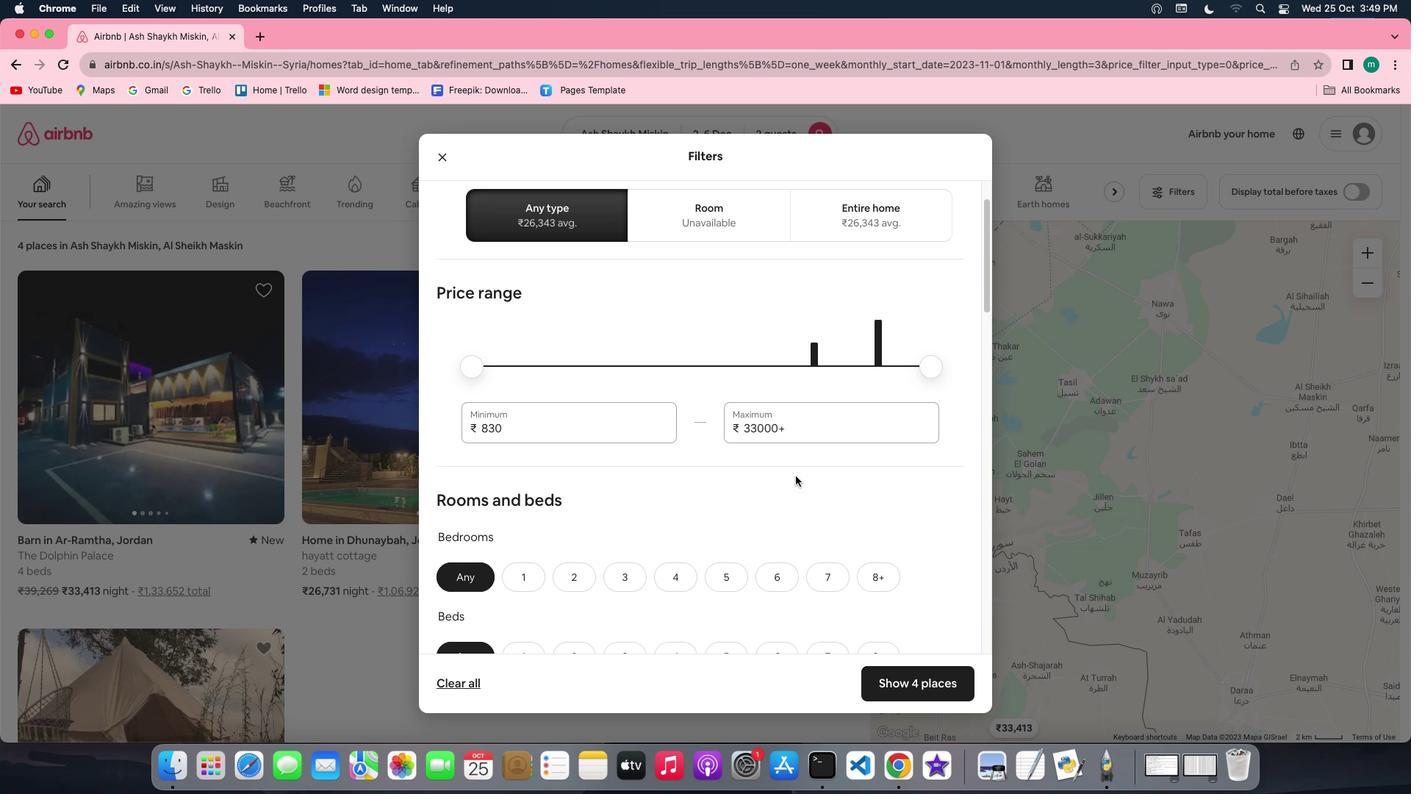 
Action: Mouse scrolled (795, 476) with delta (0, 0)
Screenshot: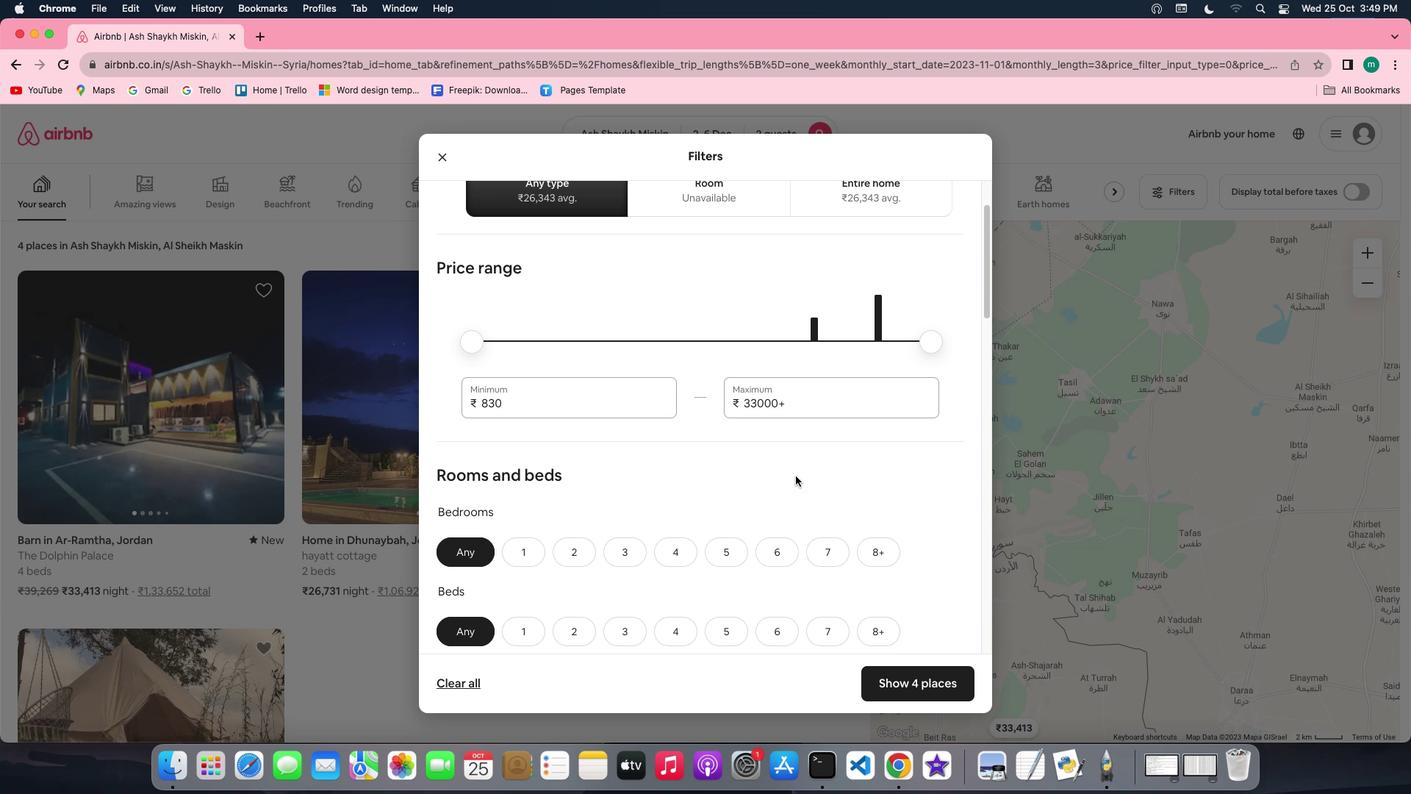 
Action: Mouse scrolled (795, 476) with delta (0, 0)
Screenshot: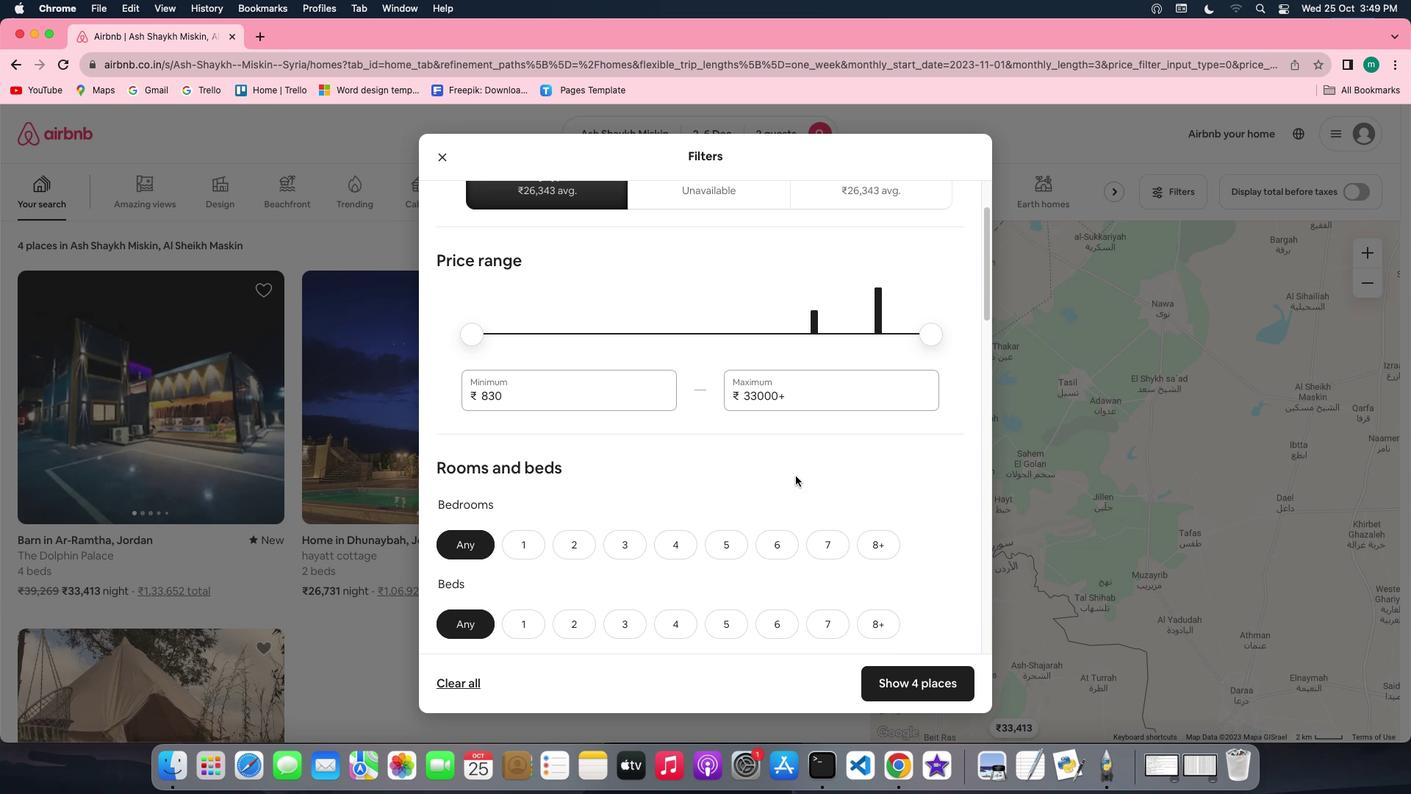 
Action: Mouse scrolled (795, 476) with delta (0, 0)
Screenshot: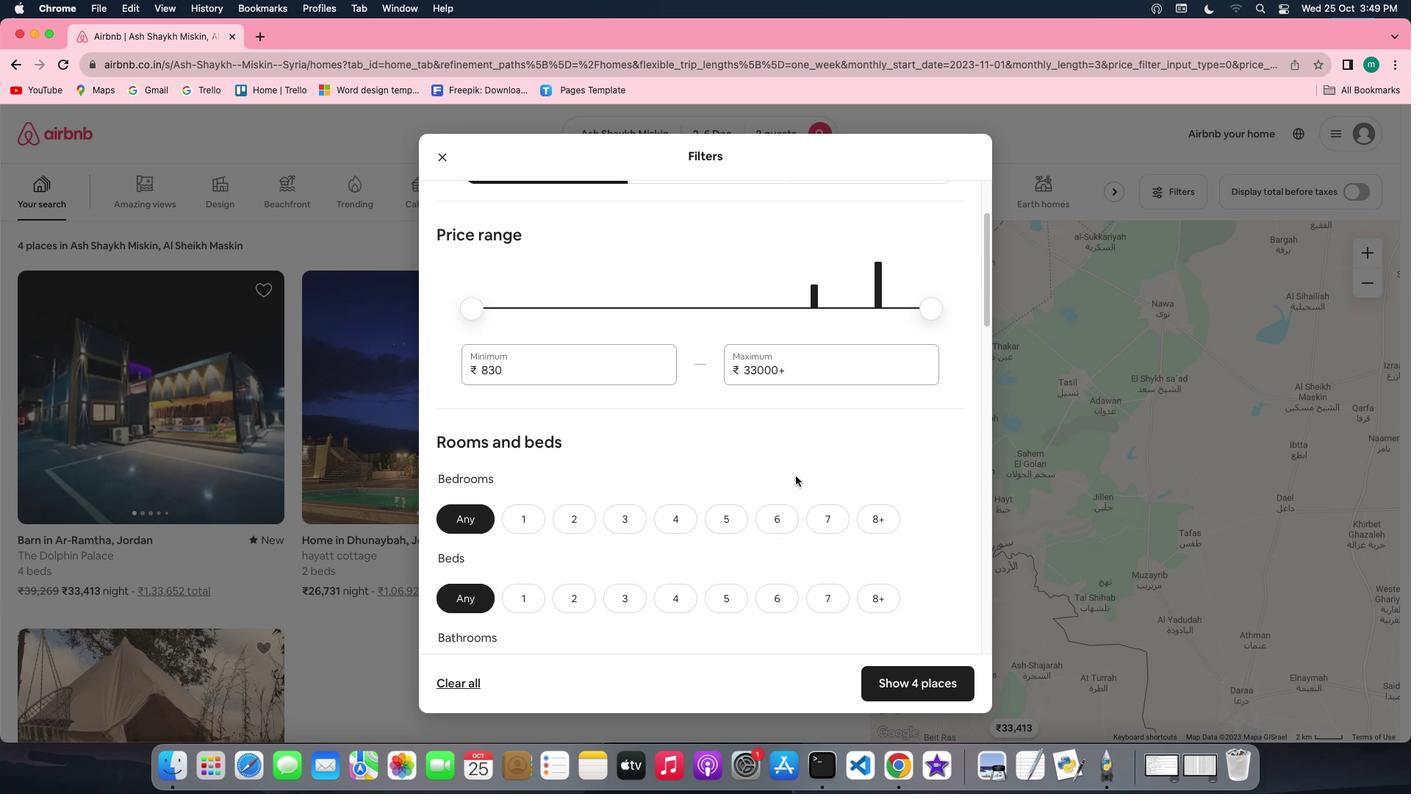 
Action: Mouse moved to (577, 516)
Screenshot: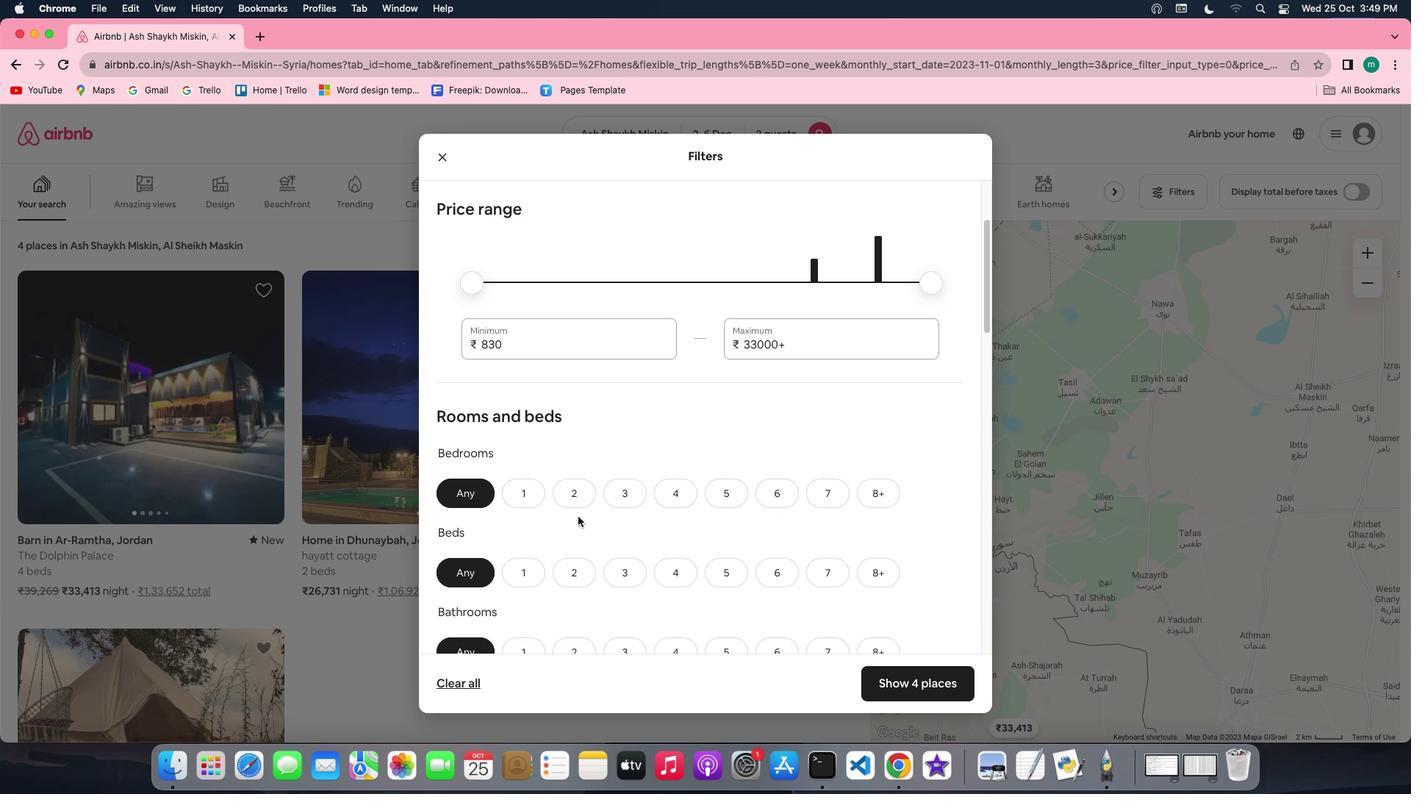 
Action: Mouse scrolled (577, 516) with delta (0, 0)
Screenshot: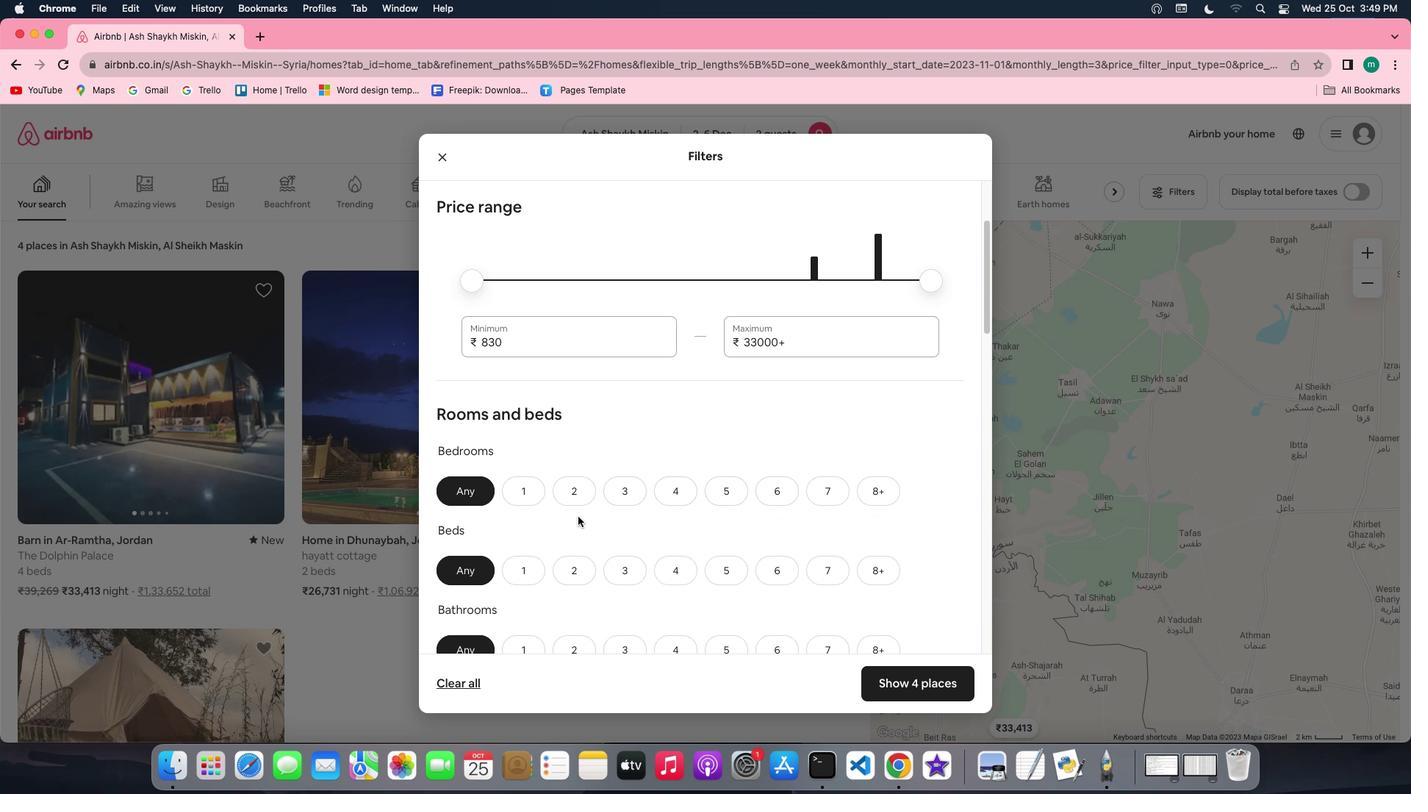 
Action: Mouse scrolled (577, 516) with delta (0, 0)
Screenshot: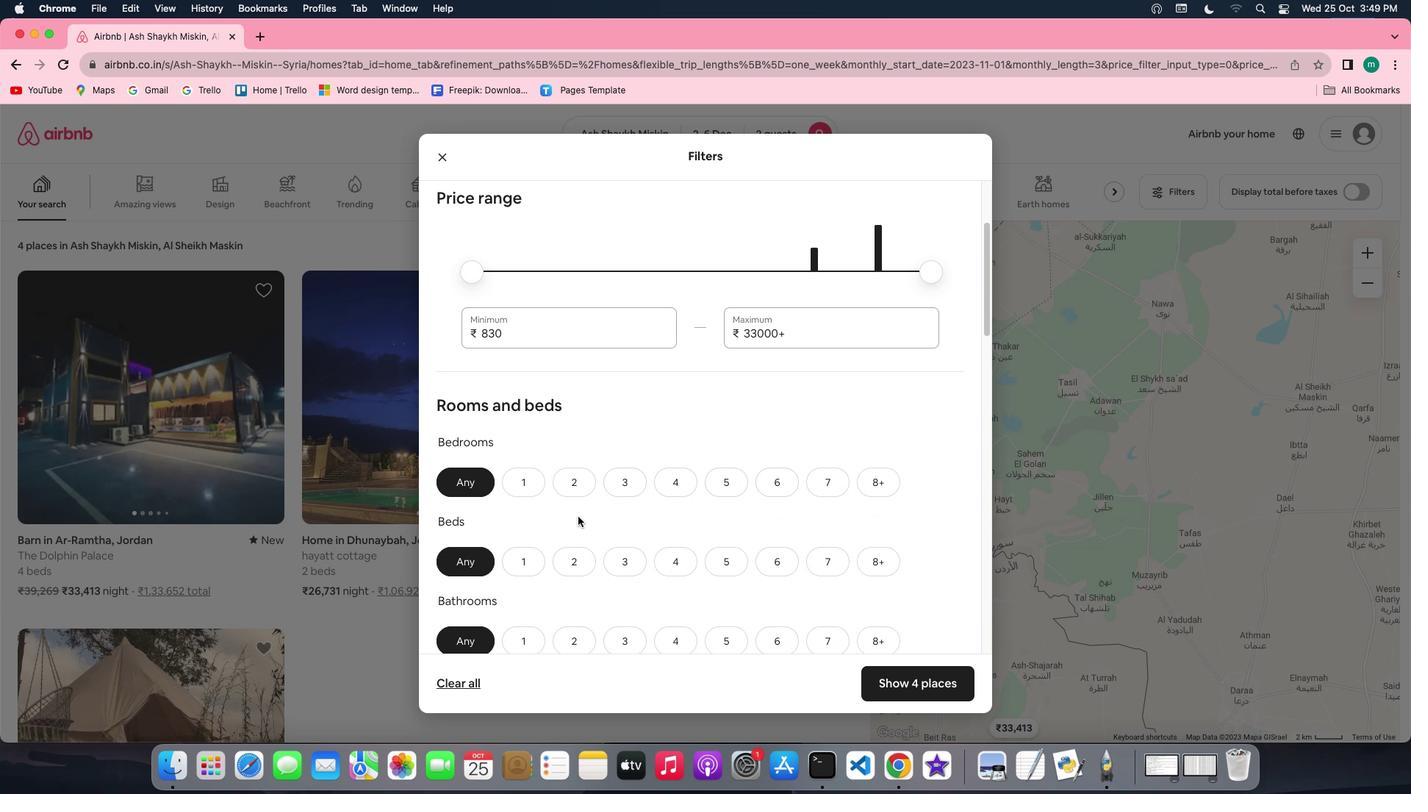 
Action: Mouse scrolled (577, 516) with delta (0, 0)
Screenshot: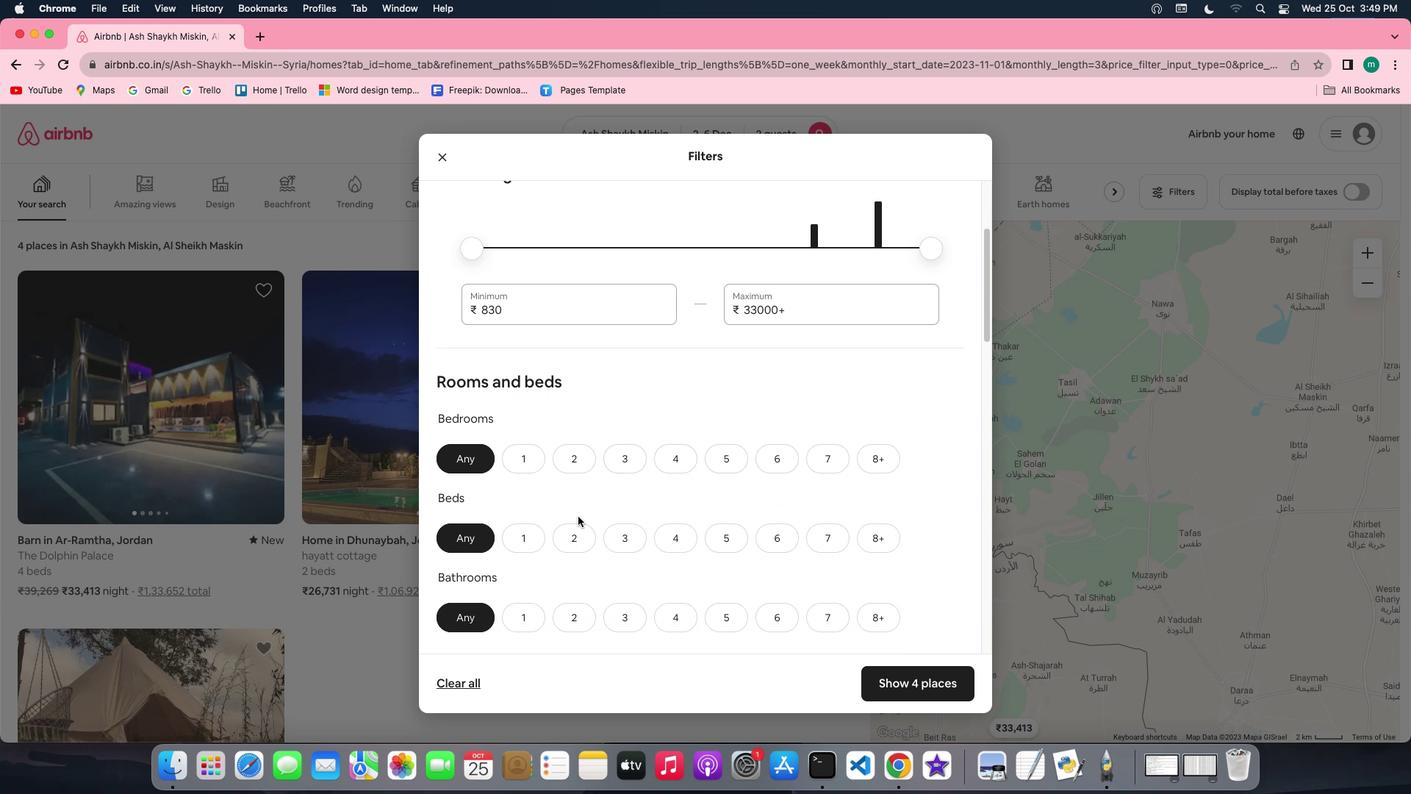 
Action: Mouse moved to (516, 427)
Screenshot: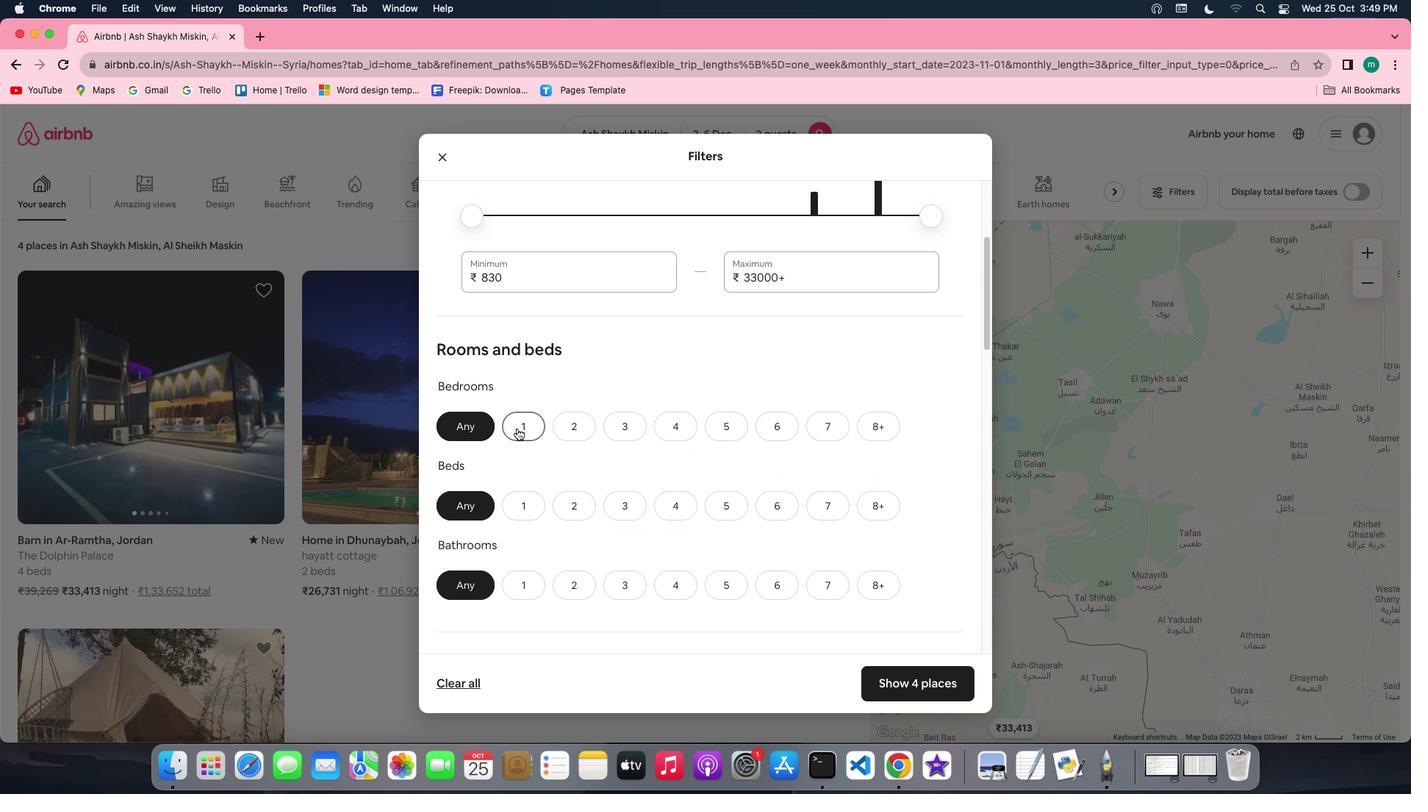 
Action: Mouse pressed left at (516, 427)
Screenshot: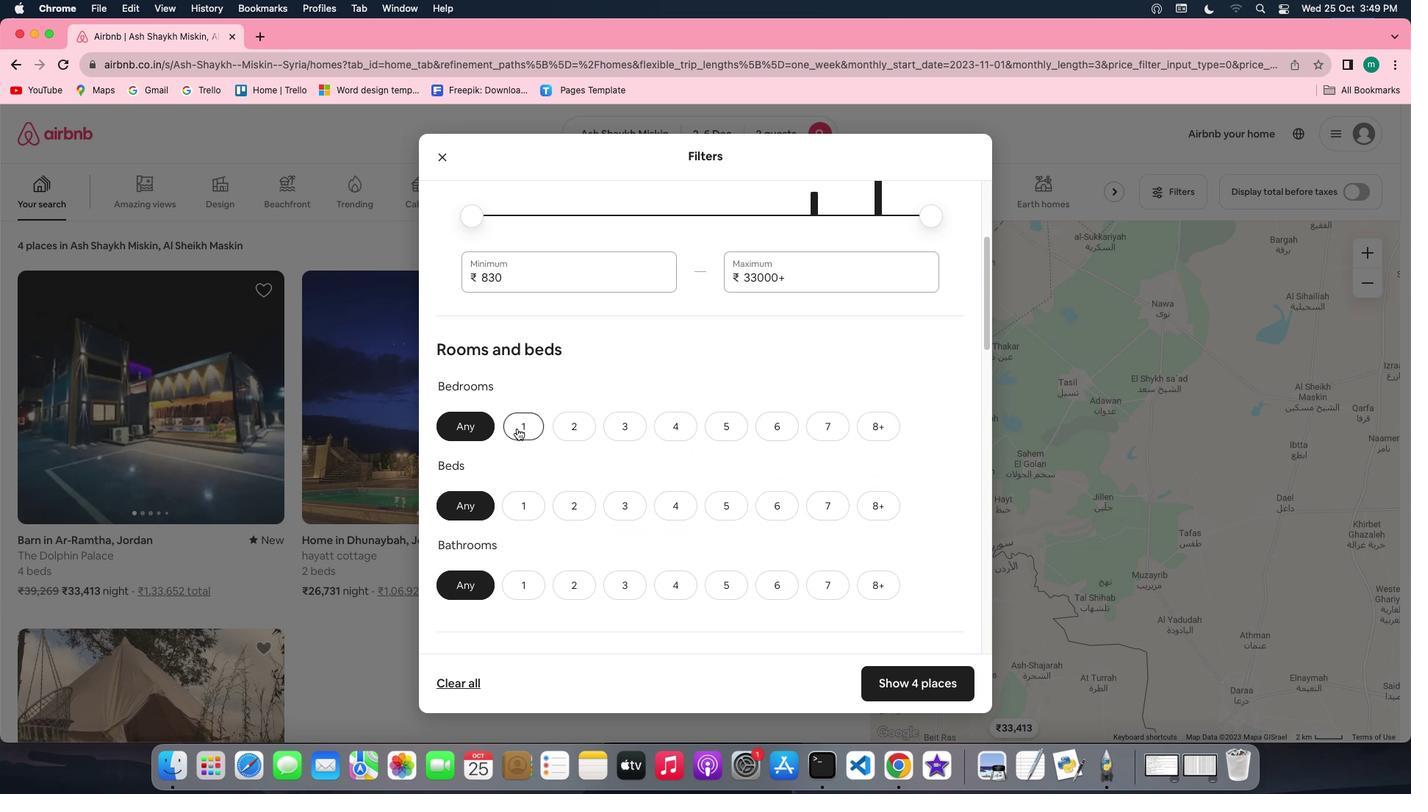 
Action: Mouse moved to (530, 510)
Screenshot: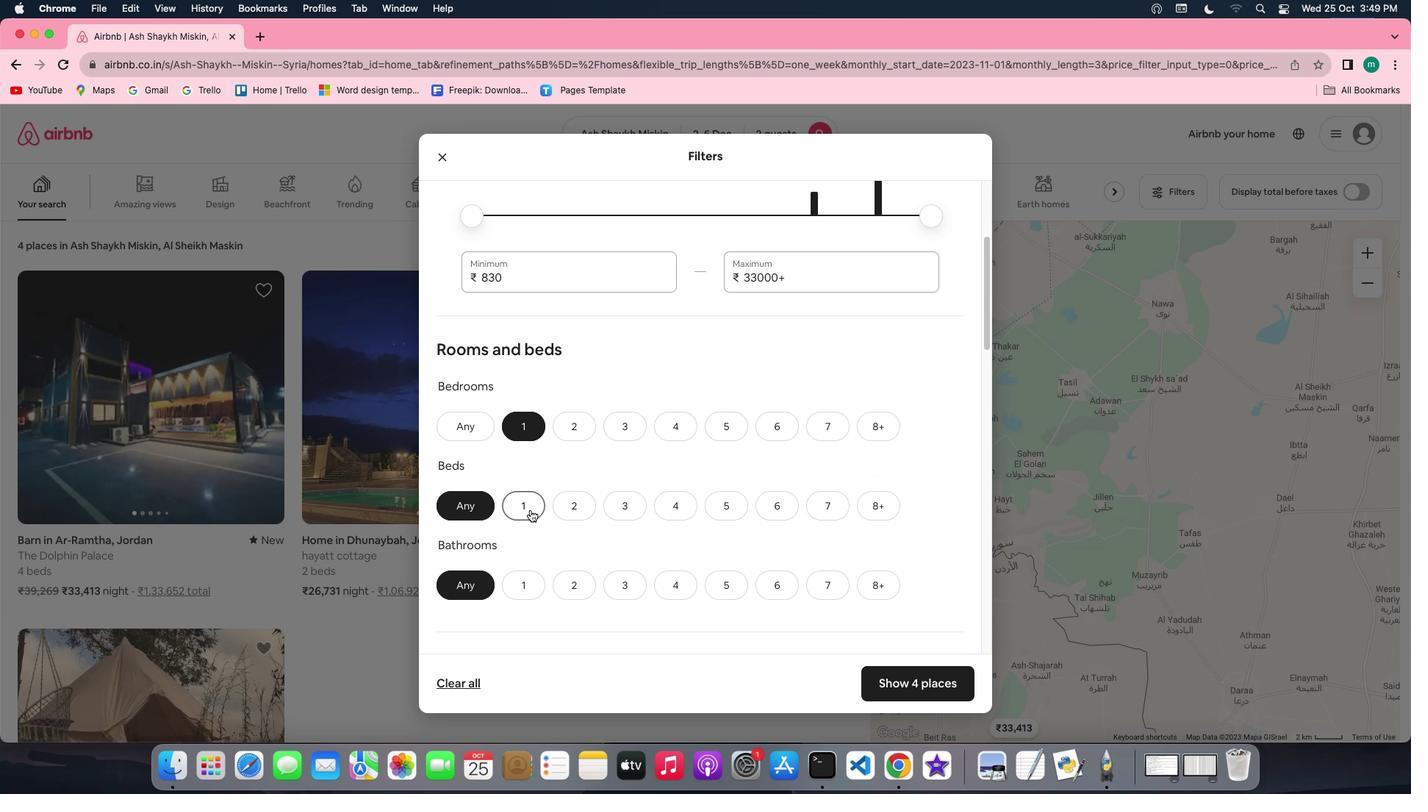 
Action: Mouse pressed left at (530, 510)
Screenshot: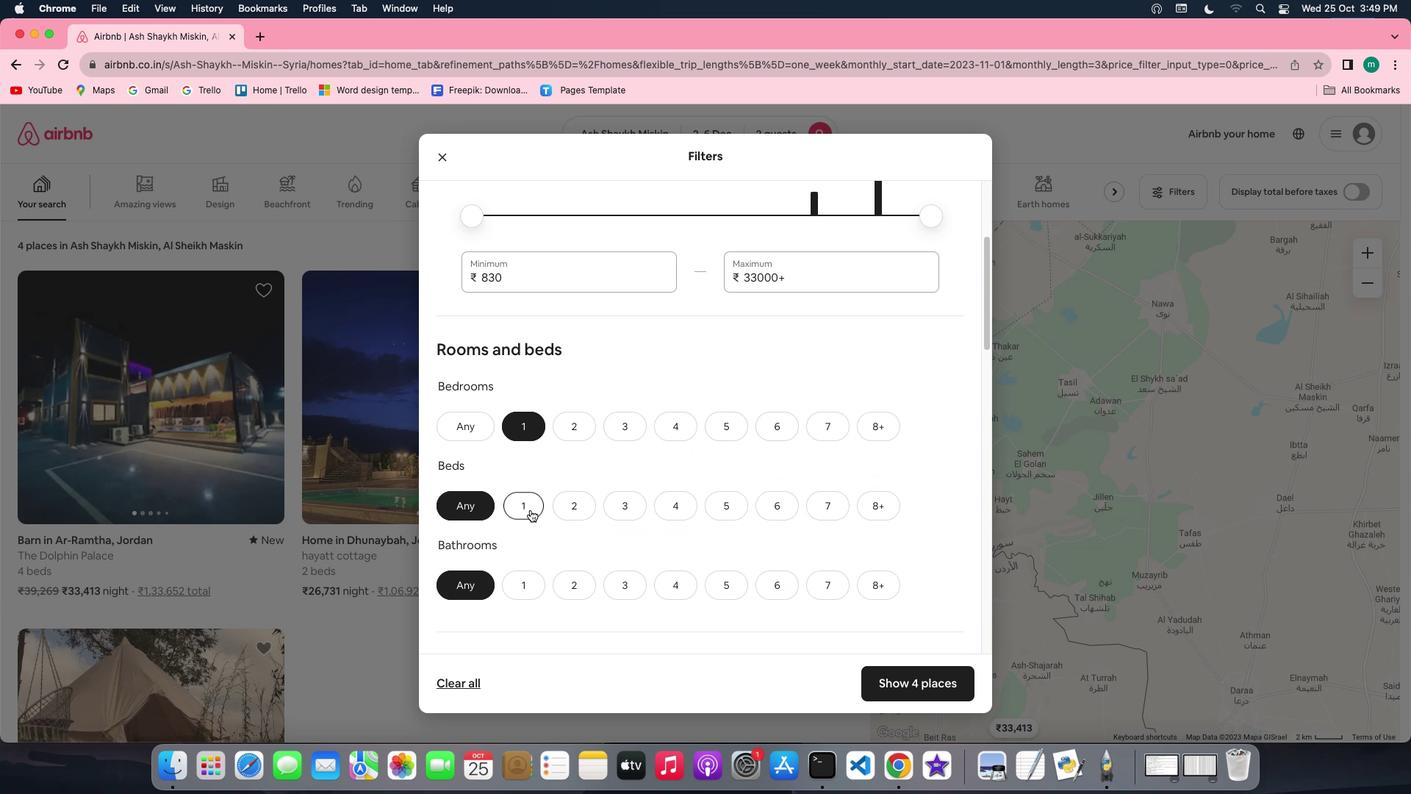 
Action: Mouse moved to (529, 580)
Screenshot: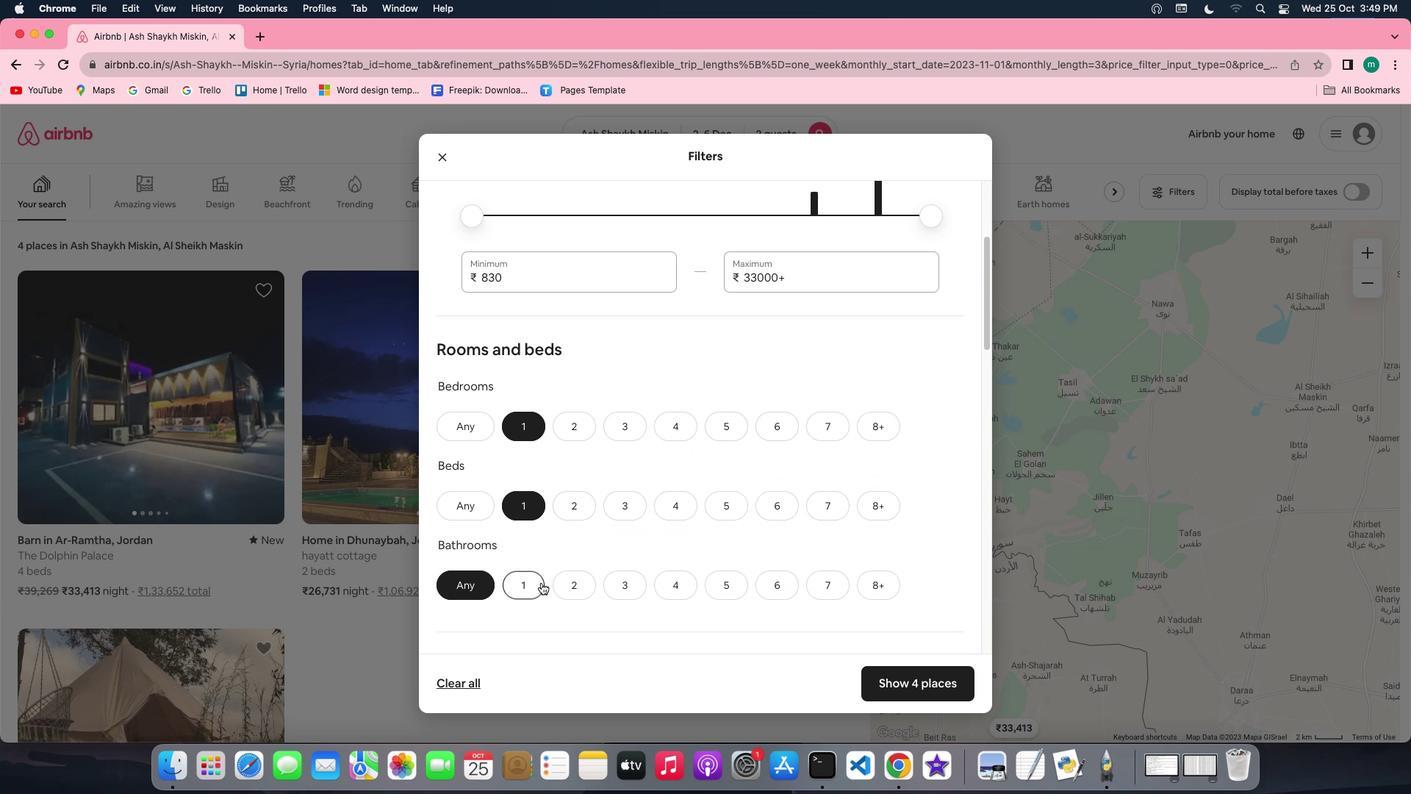 
Action: Mouse pressed left at (529, 580)
Screenshot: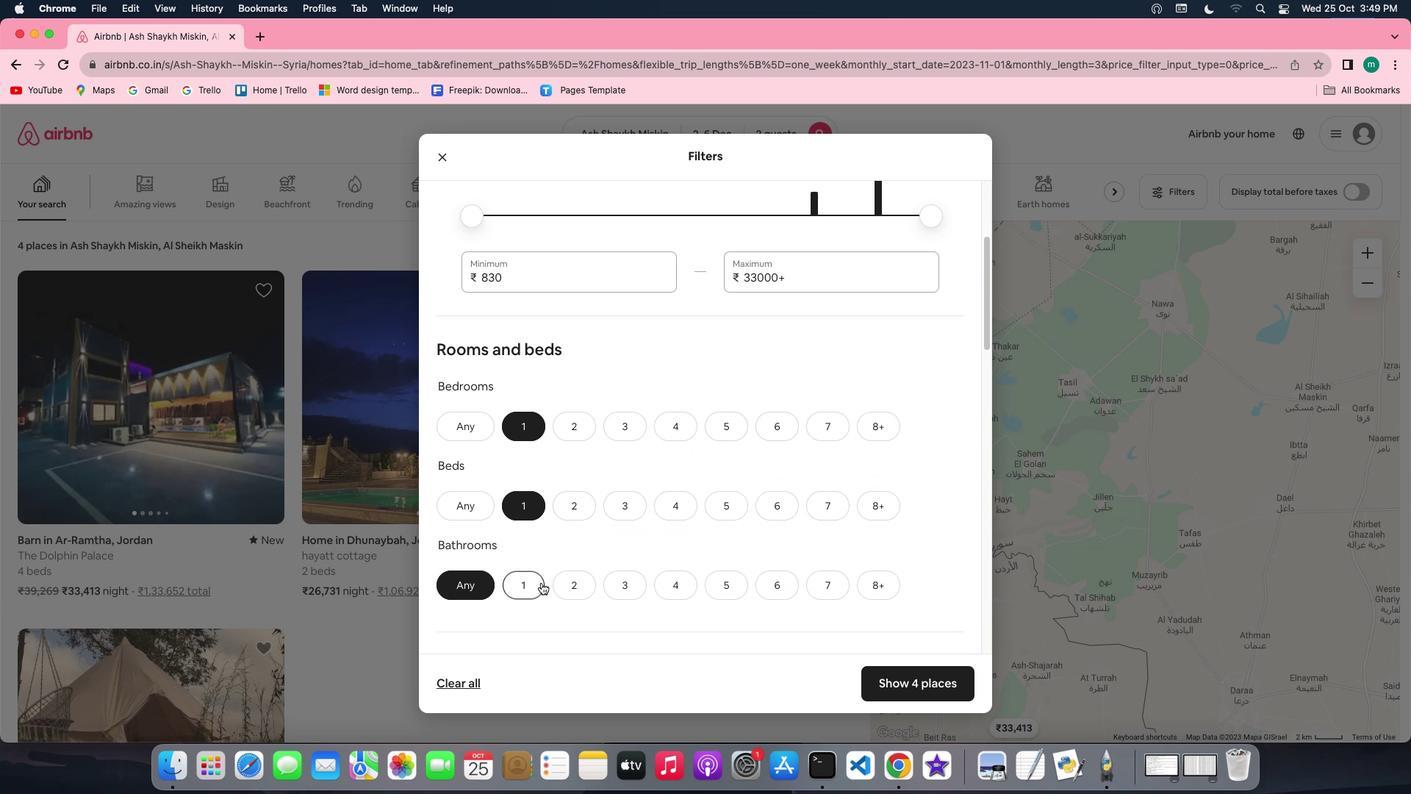 
Action: Mouse moved to (746, 575)
Screenshot: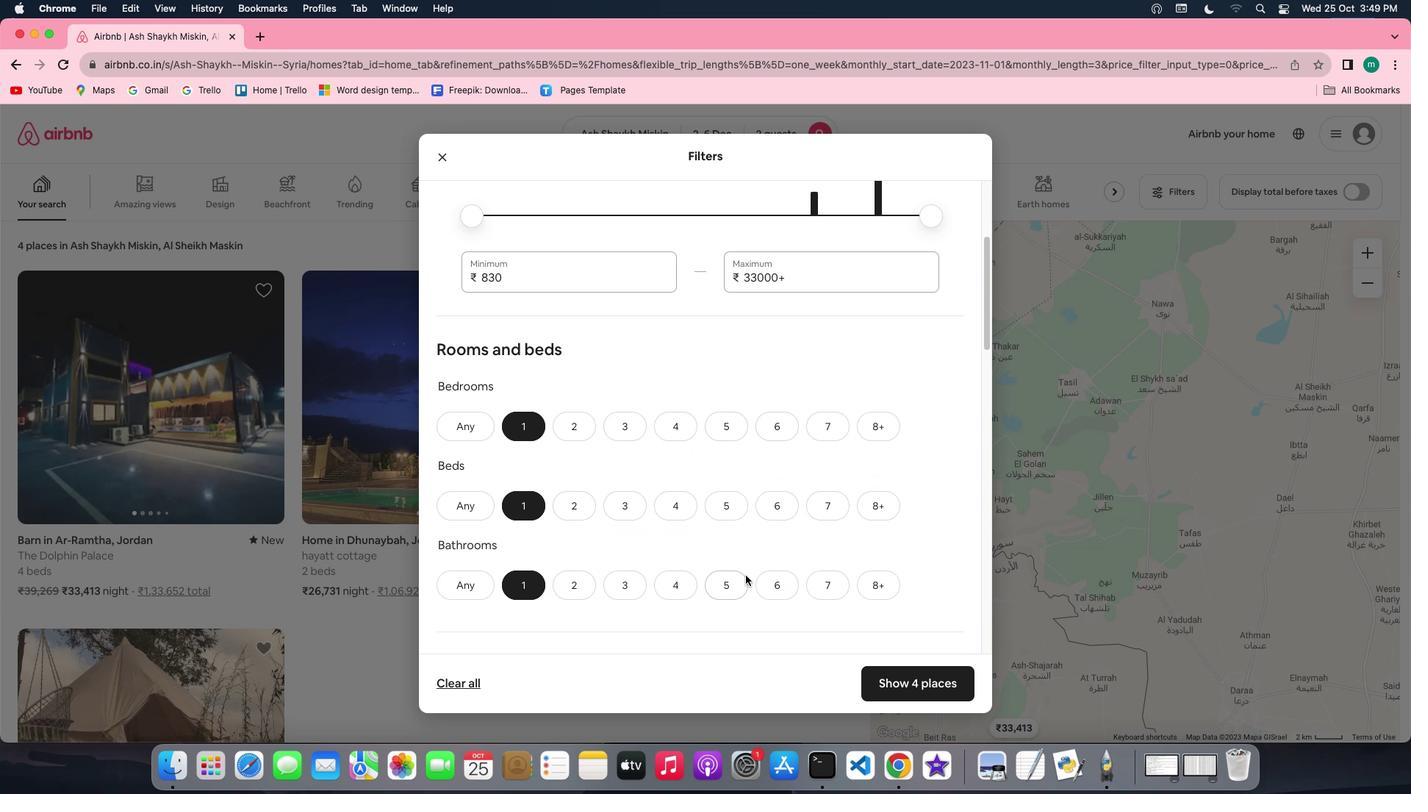 
Action: Mouse scrolled (746, 575) with delta (0, 0)
Screenshot: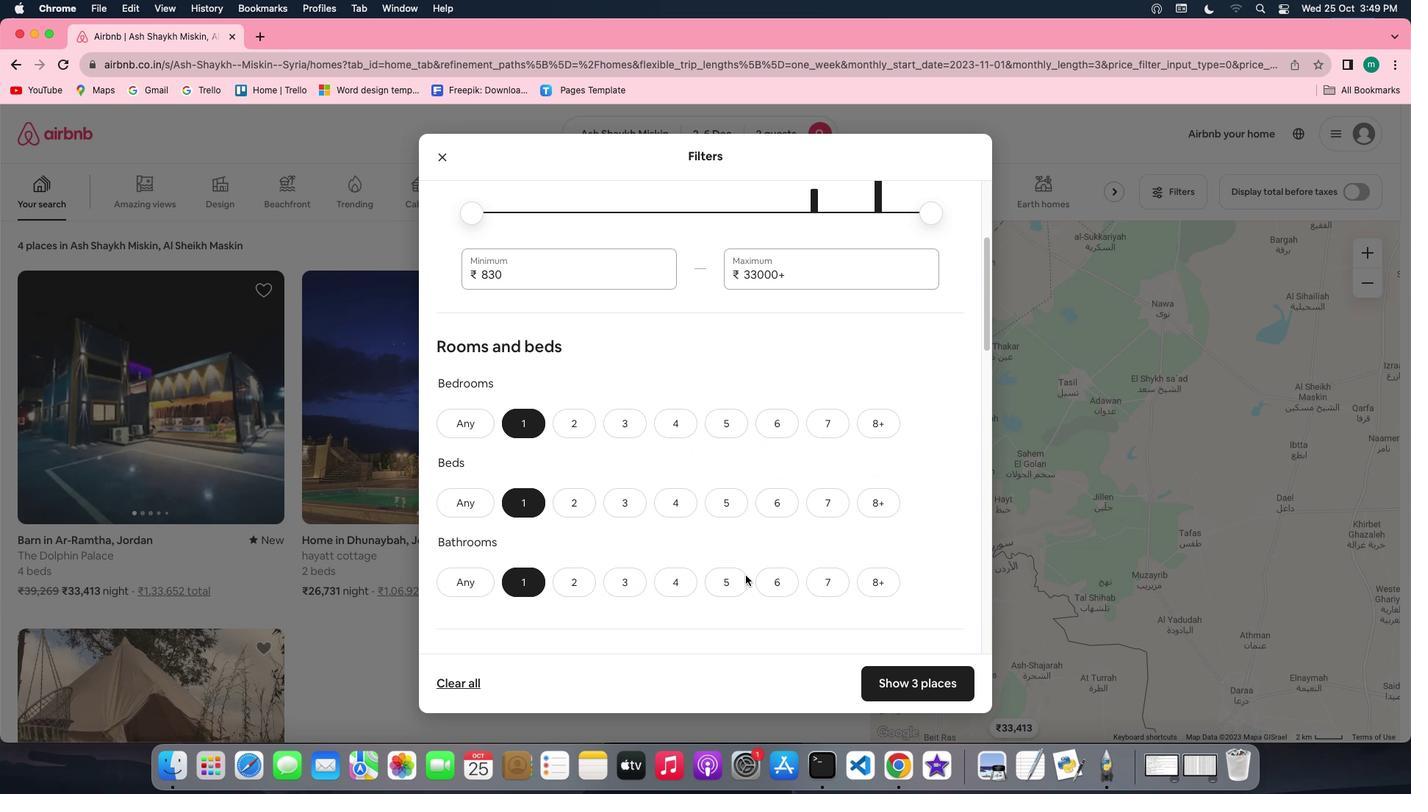 
Action: Mouse moved to (746, 575)
Screenshot: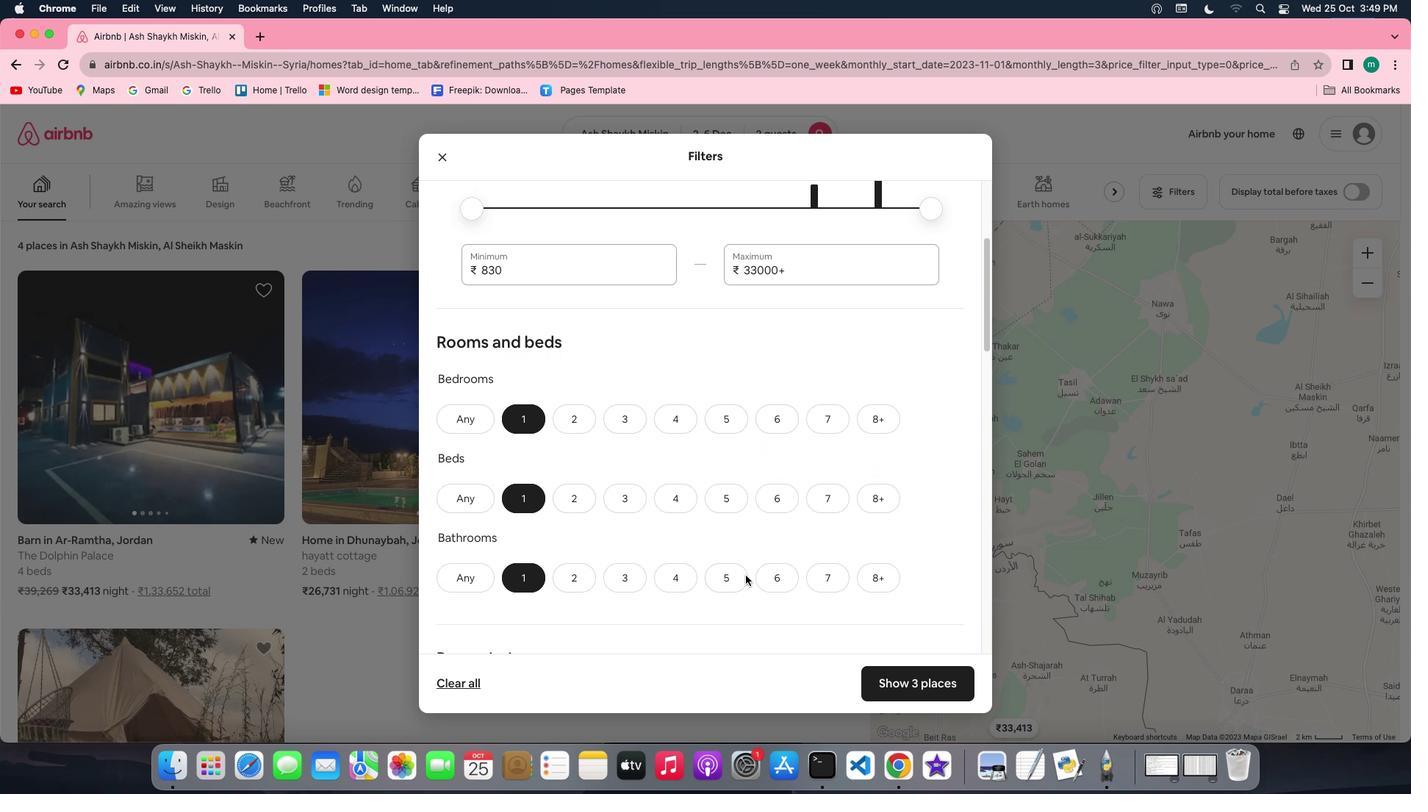 
Action: Mouse scrolled (746, 575) with delta (0, 0)
Screenshot: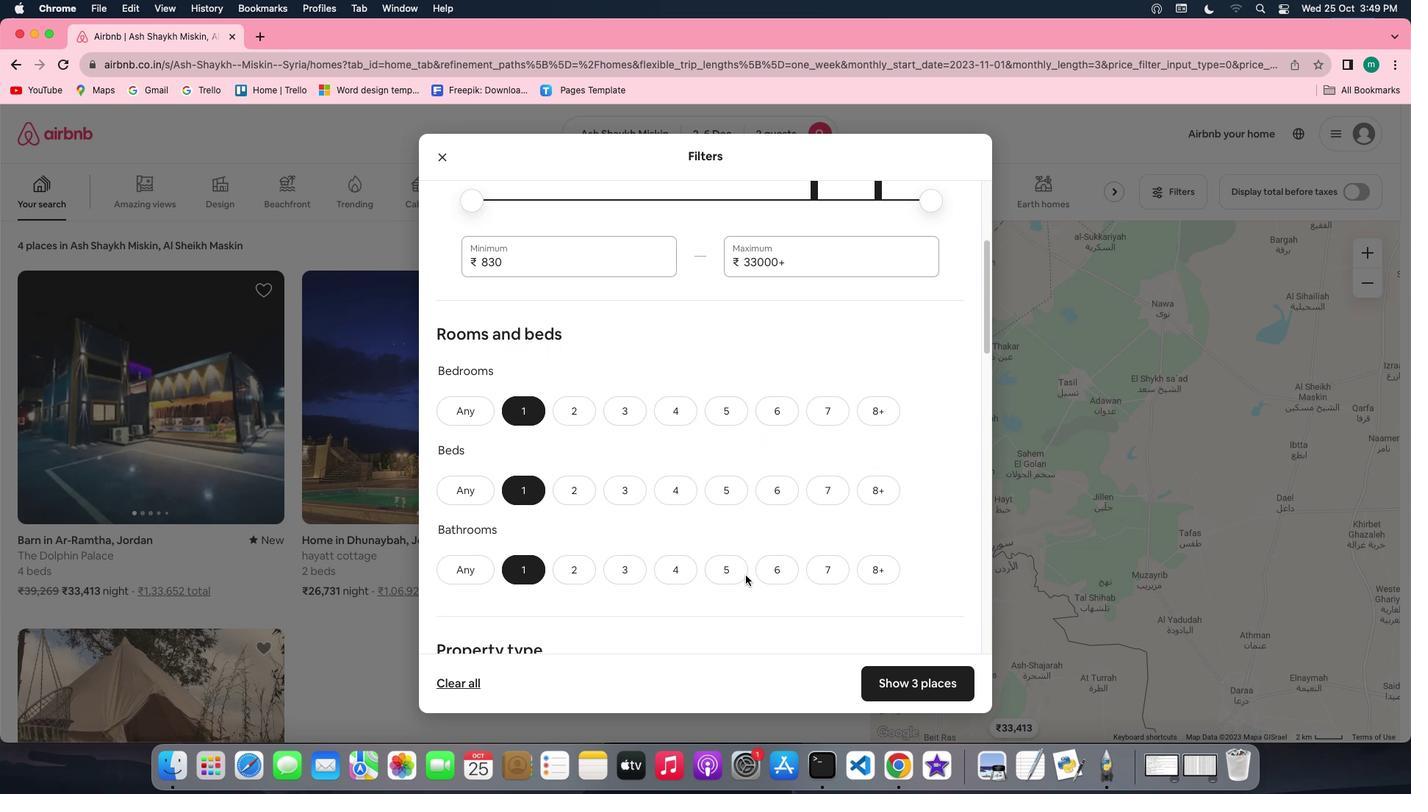 
Action: Mouse scrolled (746, 575) with delta (0, 0)
Screenshot: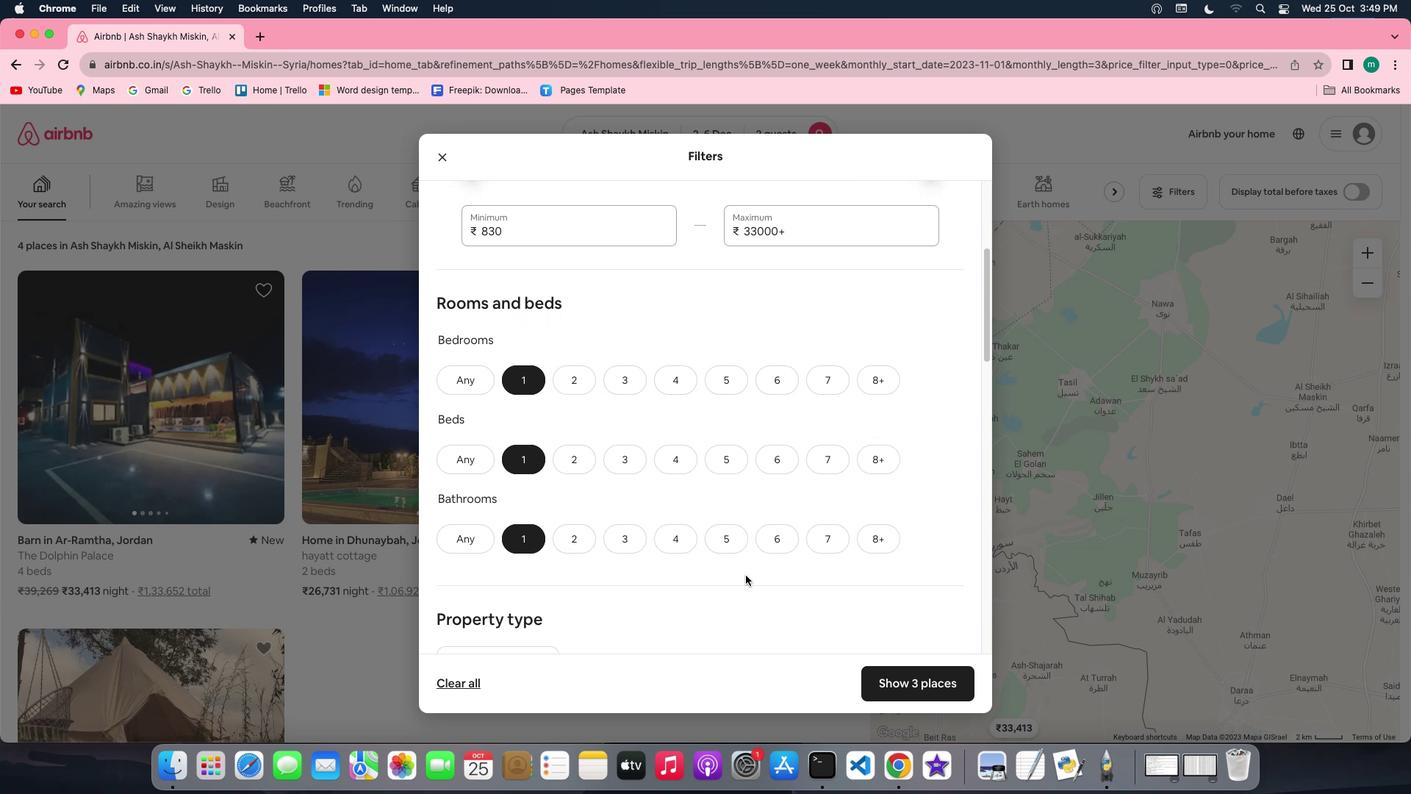 
Action: Mouse scrolled (746, 575) with delta (0, 0)
Screenshot: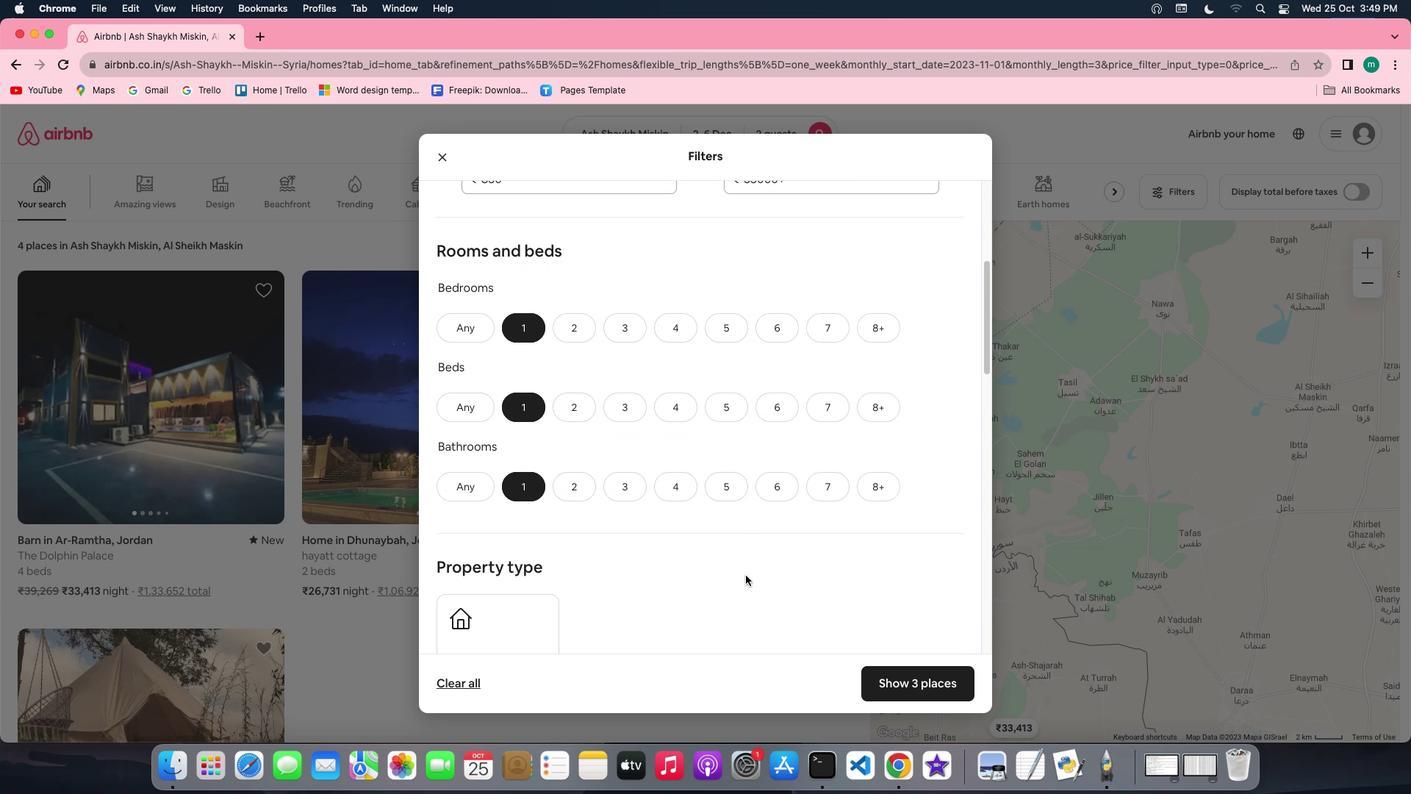
Action: Mouse moved to (807, 567)
Screenshot: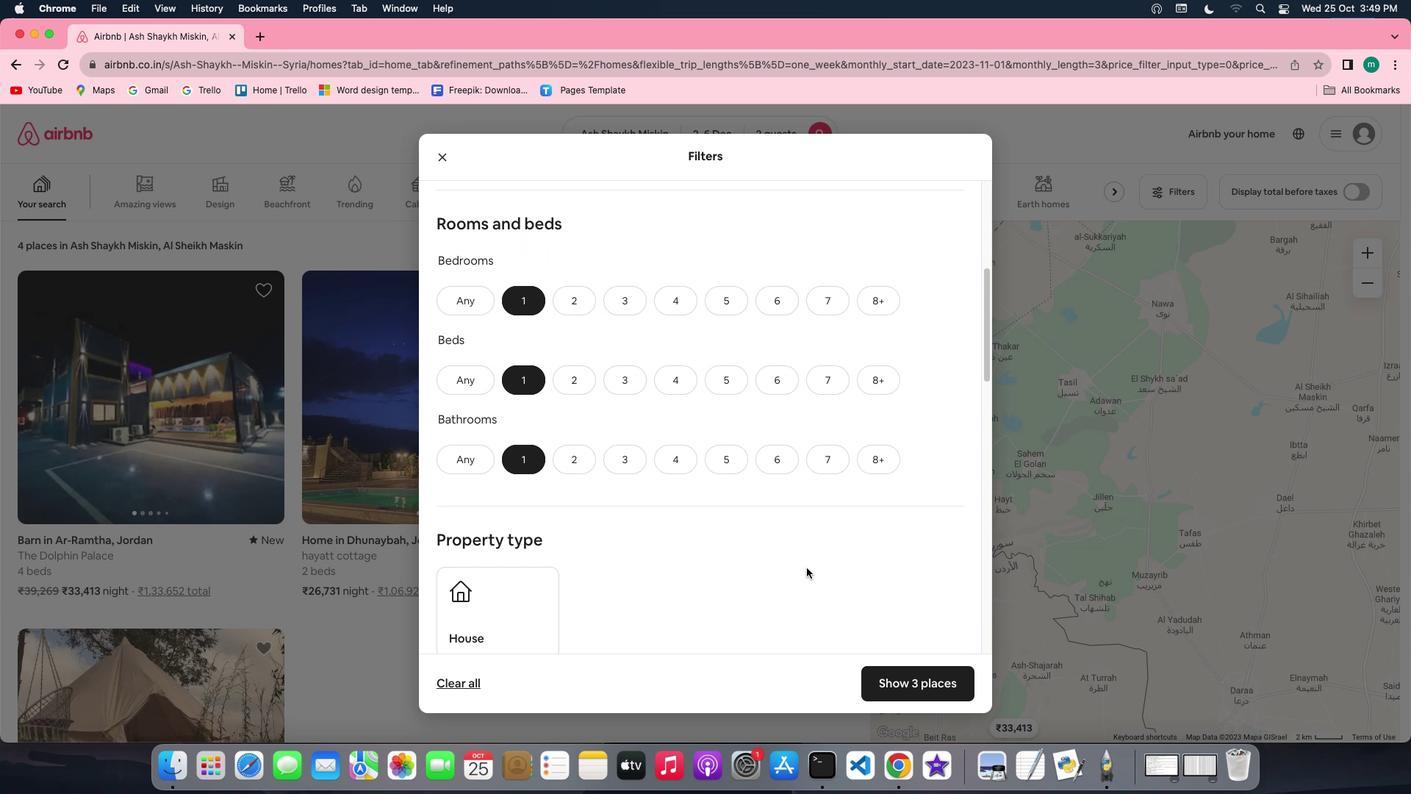 
Action: Mouse scrolled (807, 567) with delta (0, 0)
Screenshot: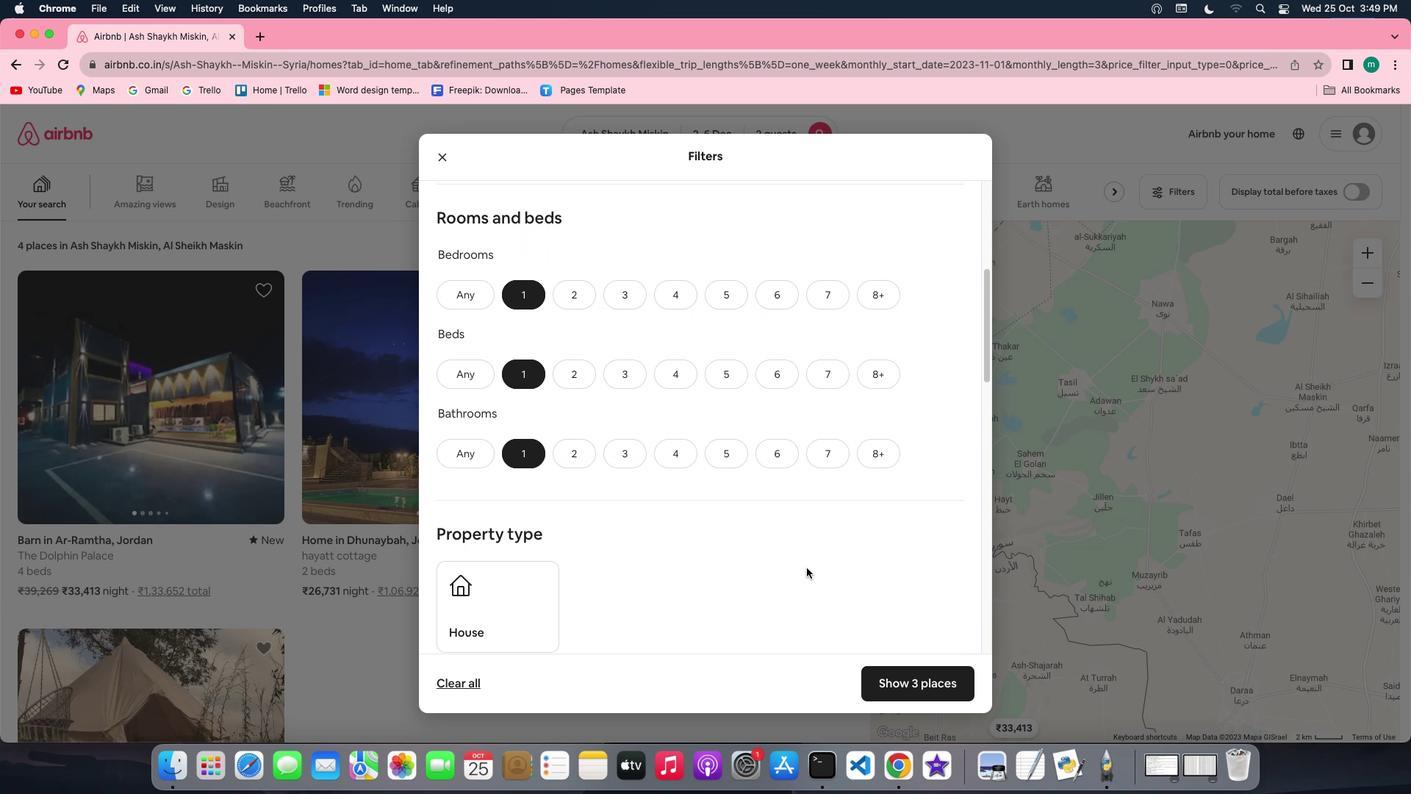 
Action: Mouse scrolled (807, 567) with delta (0, 0)
Screenshot: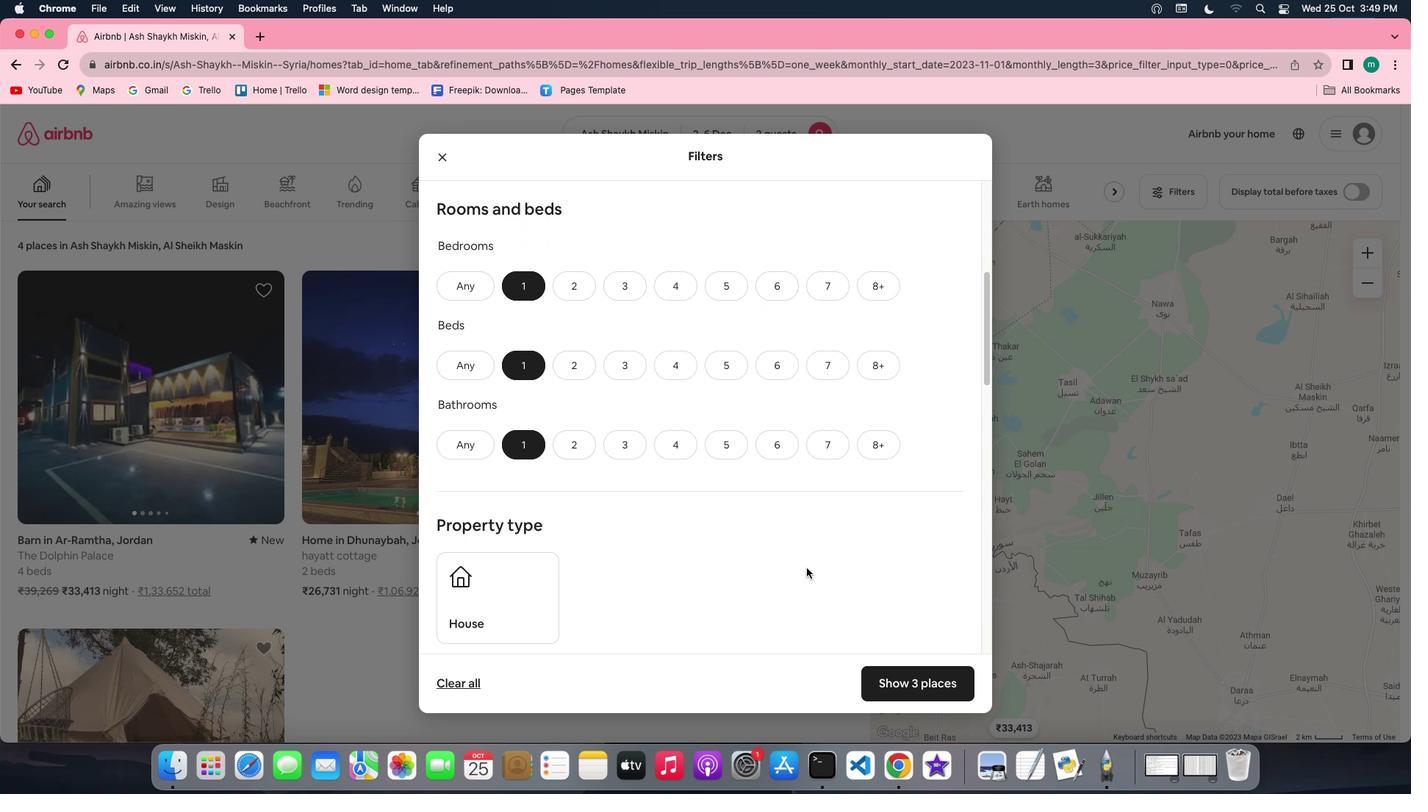 
Action: Mouse scrolled (807, 567) with delta (0, -1)
Screenshot: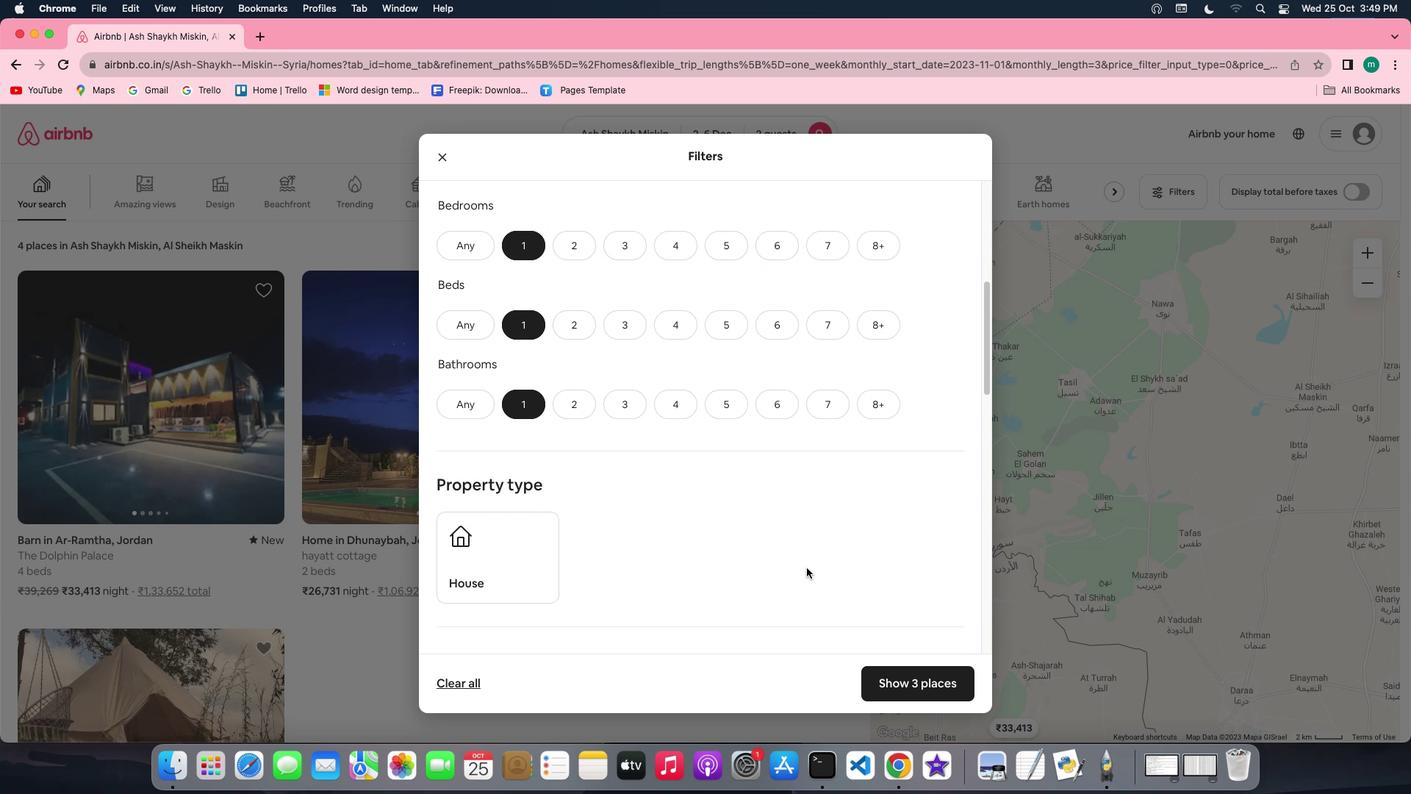
Action: Mouse scrolled (807, 567) with delta (0, 0)
Screenshot: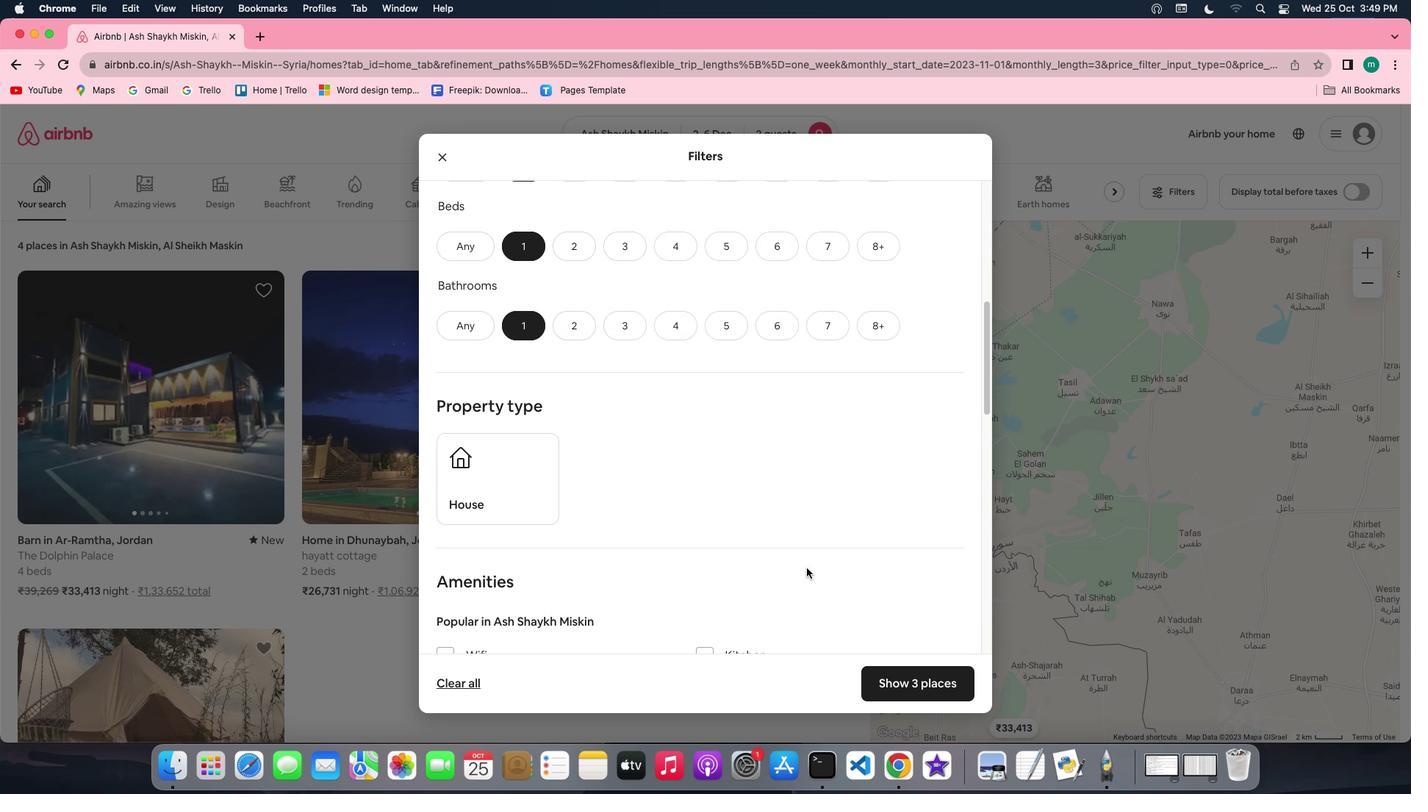 
Action: Mouse scrolled (807, 567) with delta (0, 0)
Screenshot: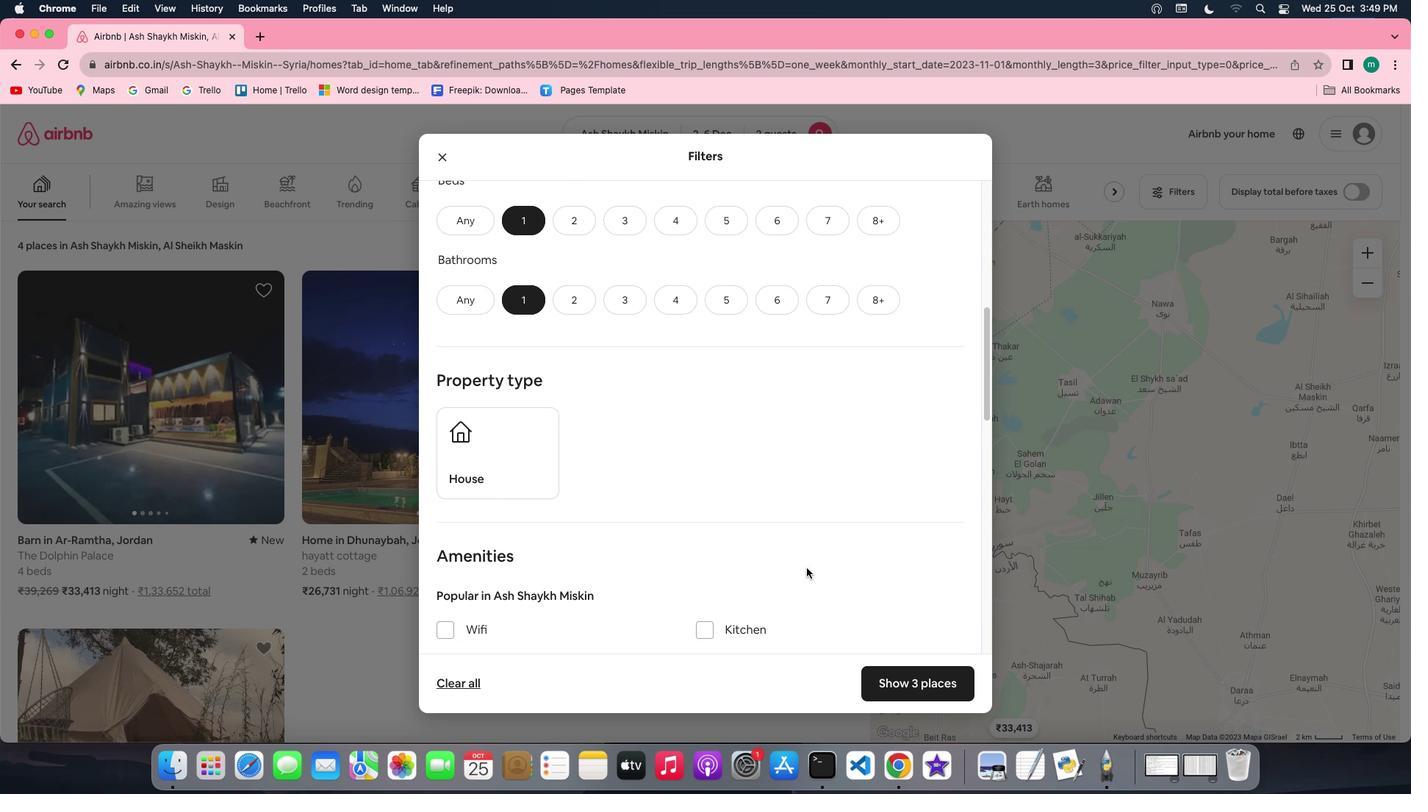 
Action: Mouse scrolled (807, 567) with delta (0, 0)
Screenshot: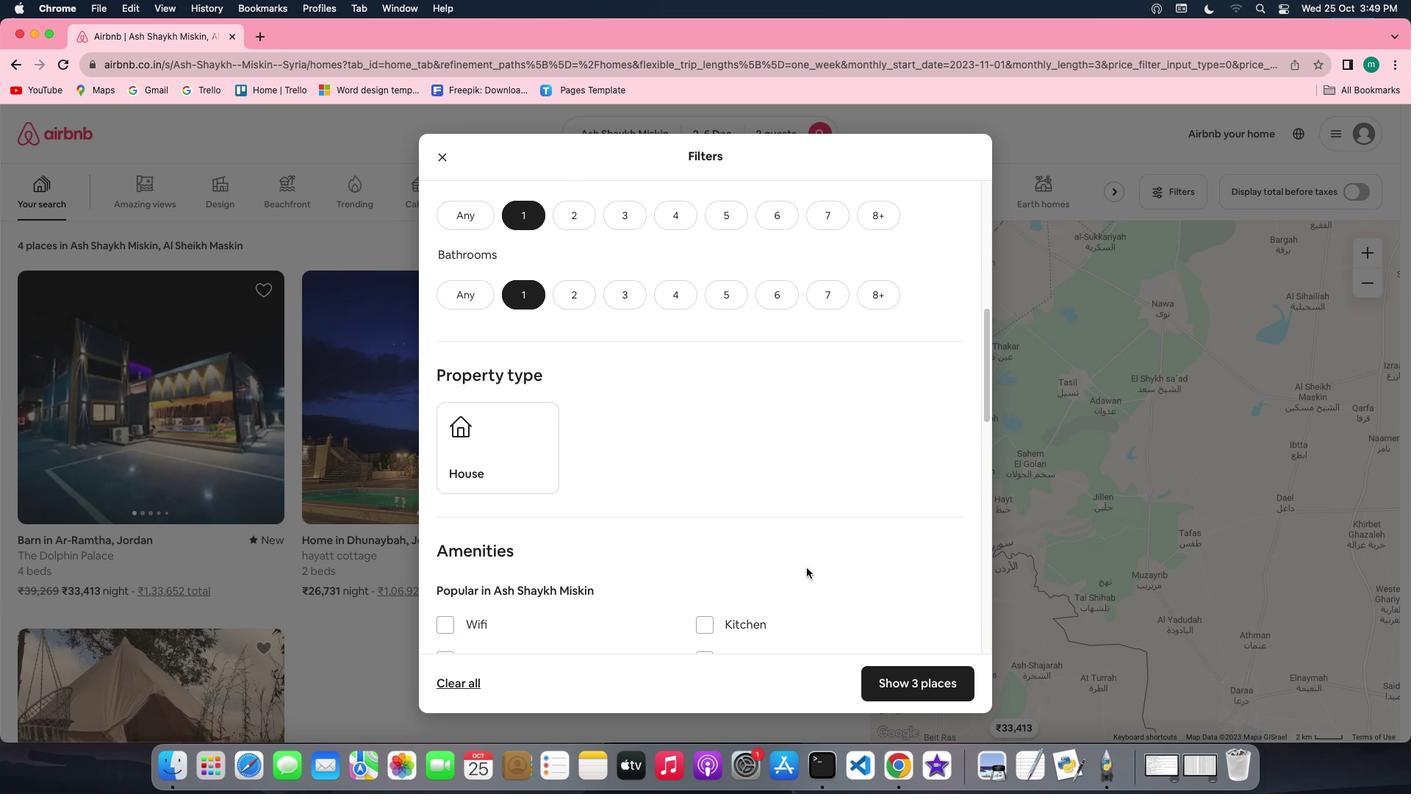 
Action: Mouse scrolled (807, 567) with delta (0, 0)
Screenshot: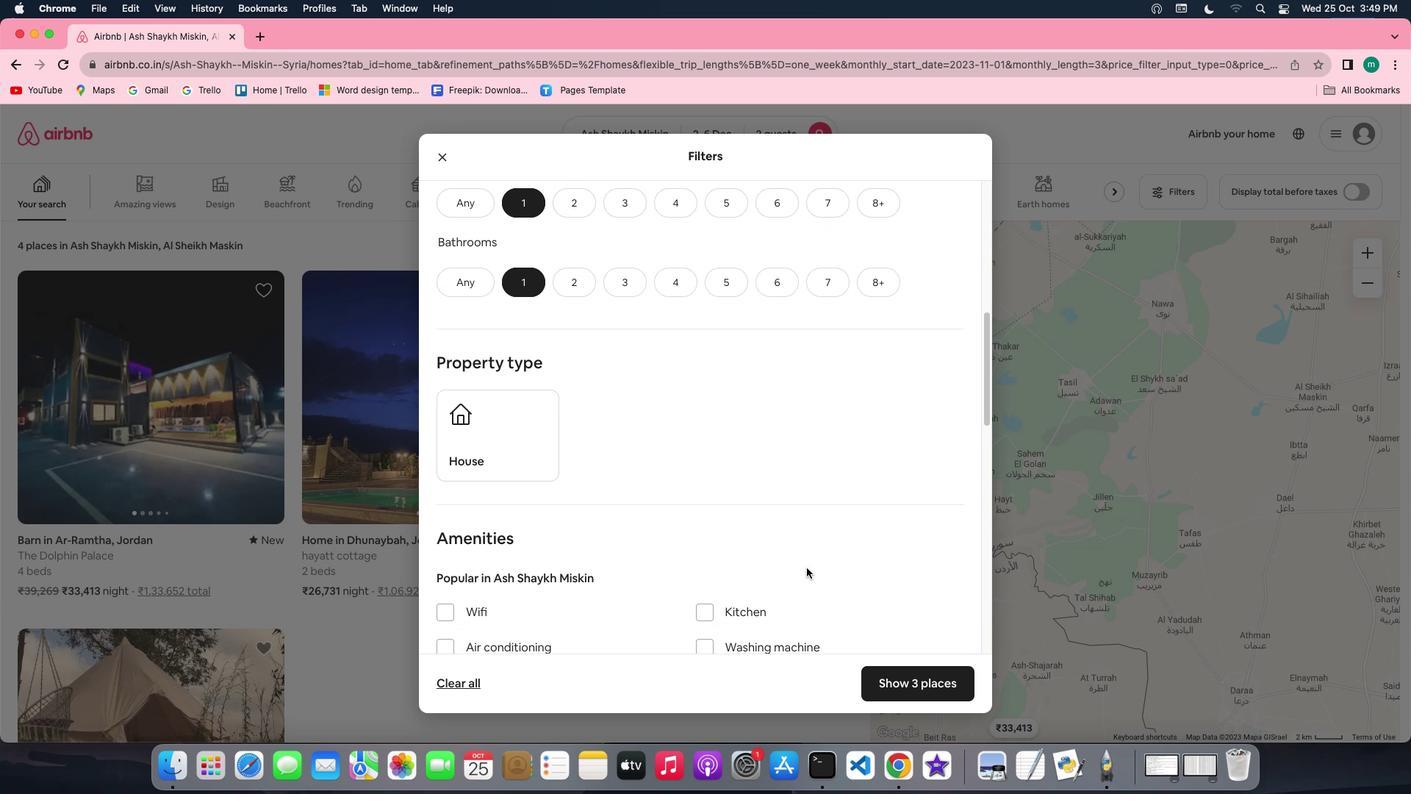 
Action: Mouse scrolled (807, 567) with delta (0, 0)
Screenshot: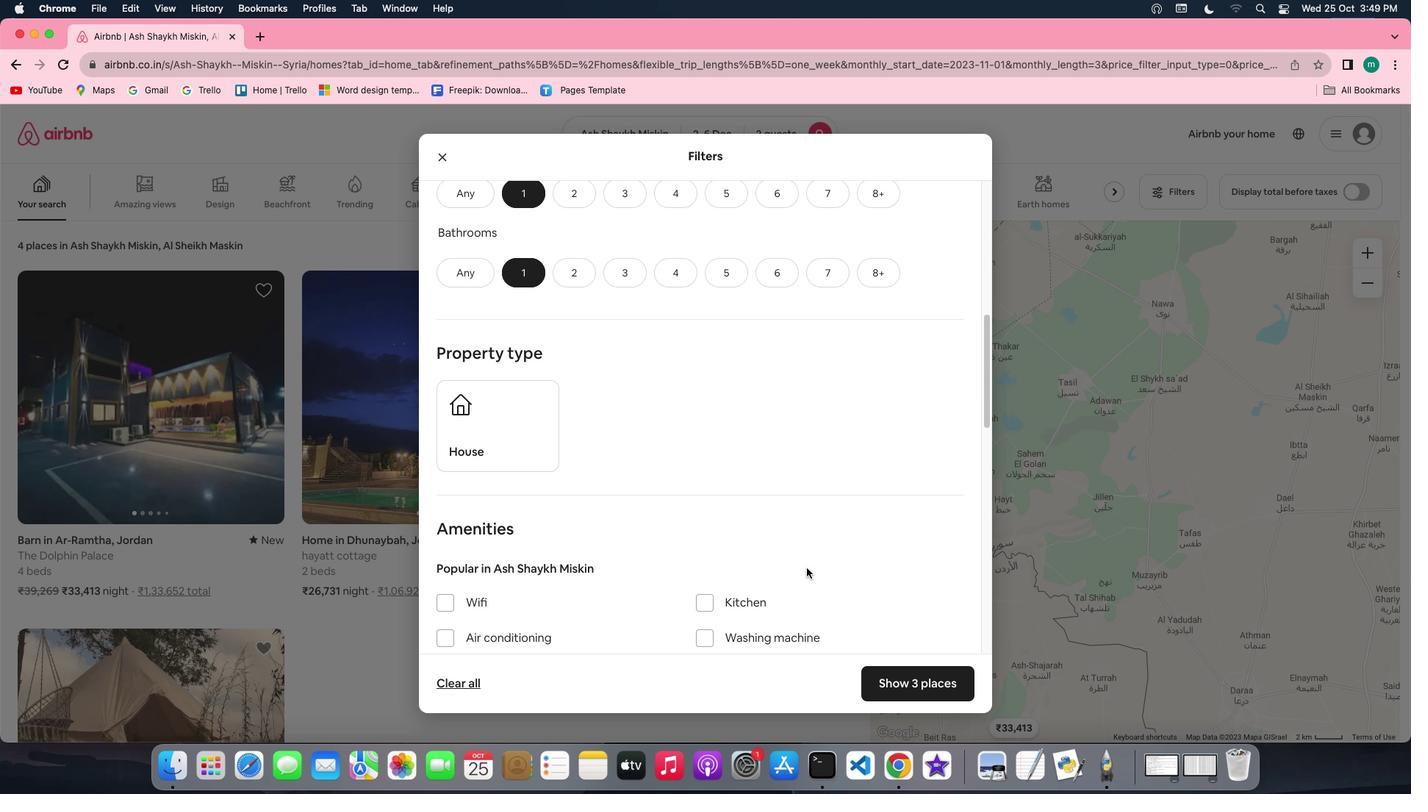
Action: Mouse scrolled (807, 567) with delta (0, 0)
Screenshot: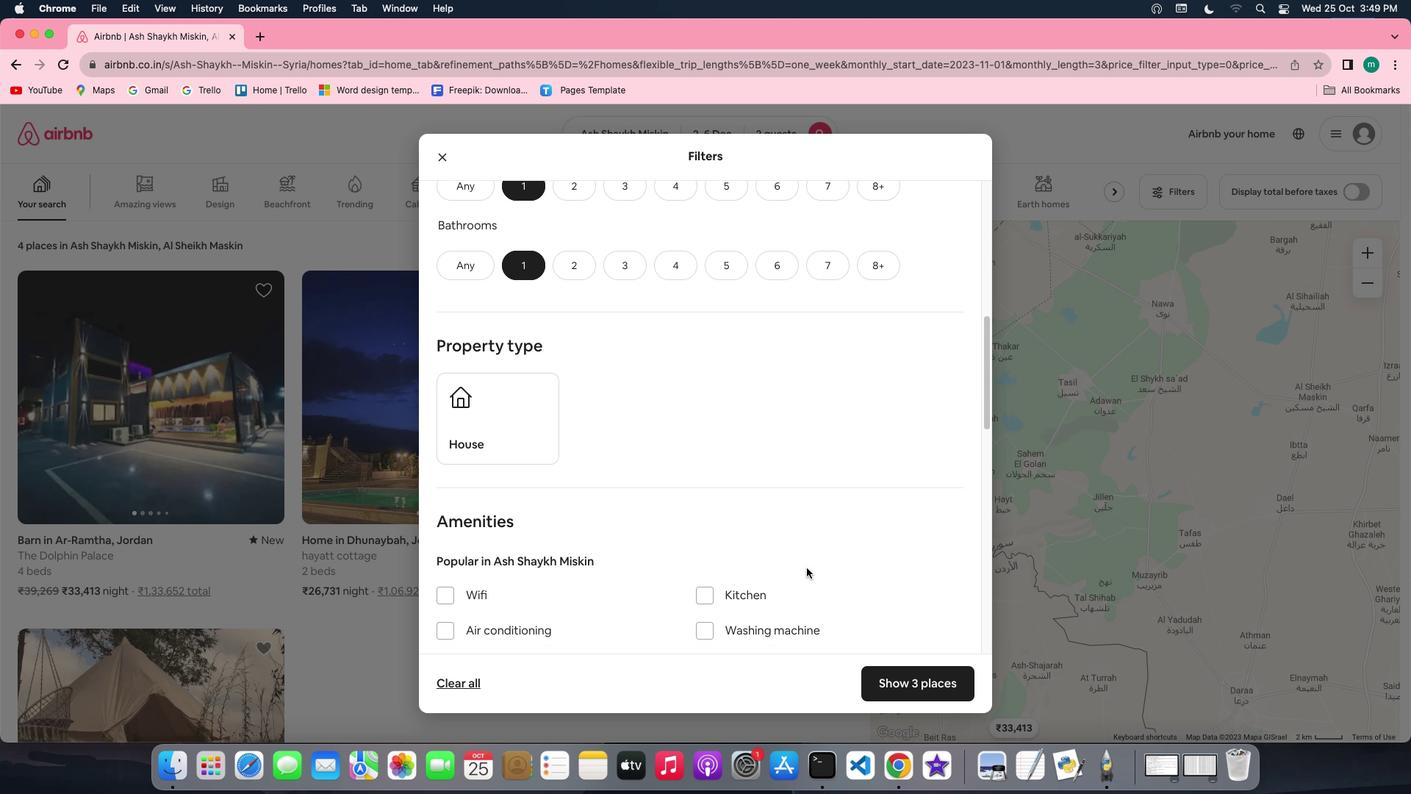 
Action: Mouse scrolled (807, 567) with delta (0, 0)
Screenshot: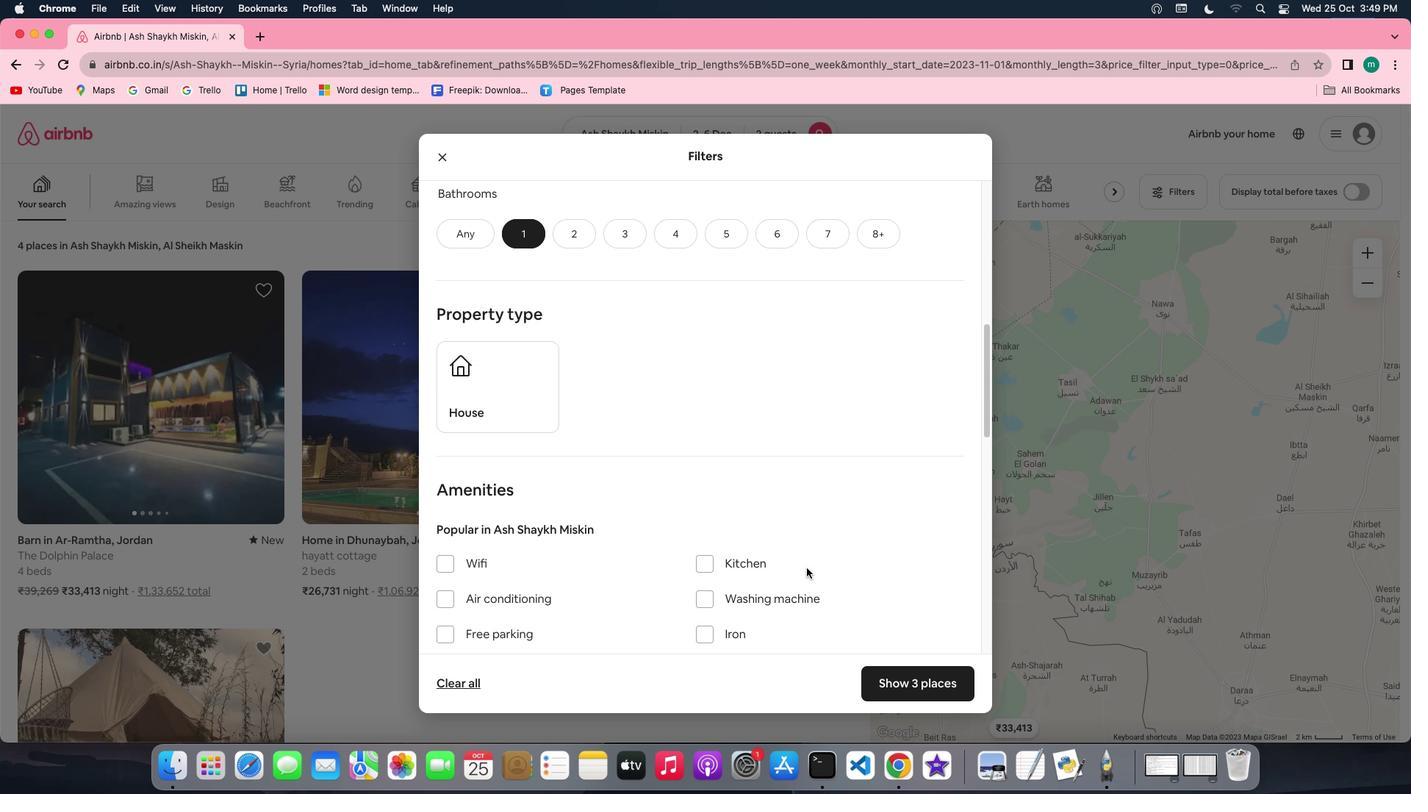 
Action: Mouse scrolled (807, 567) with delta (0, 0)
Screenshot: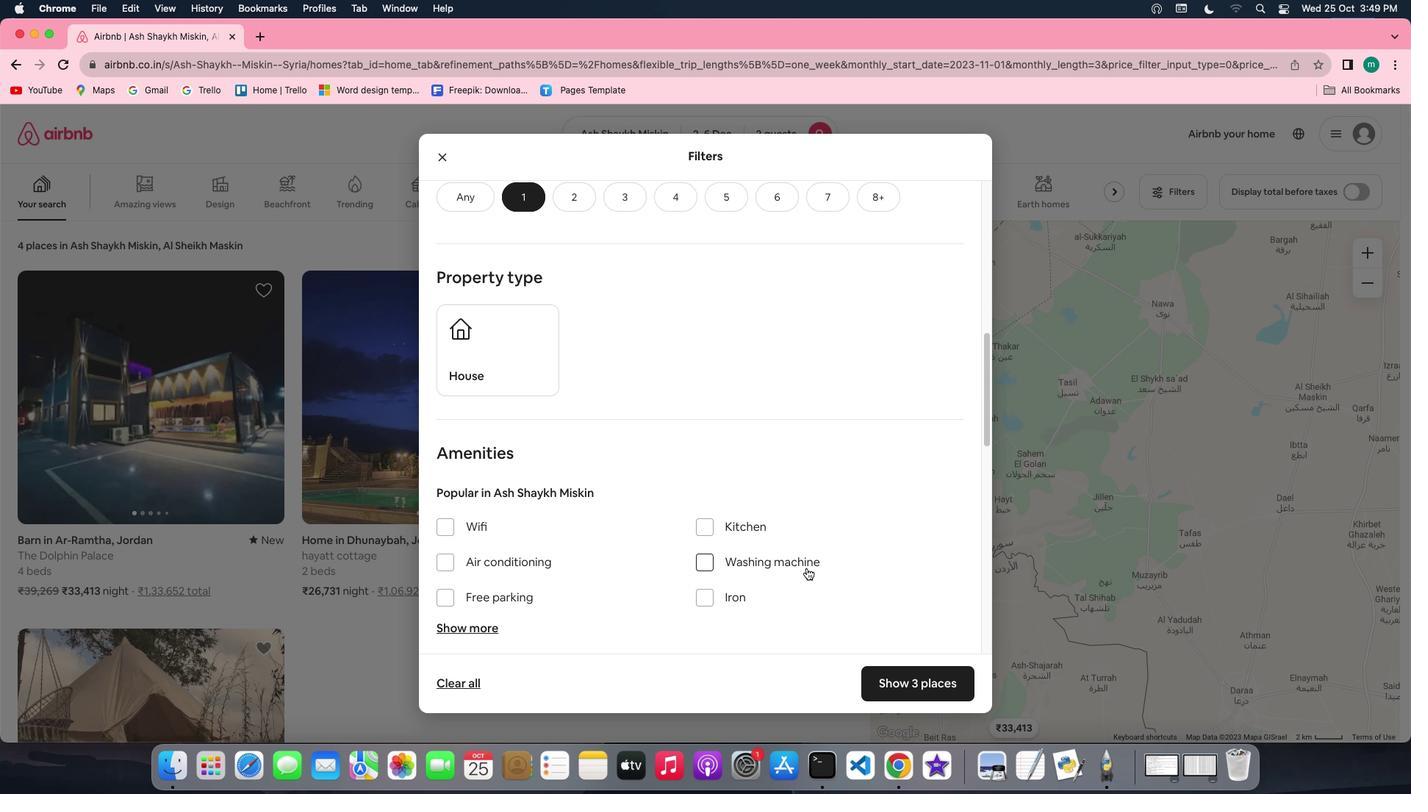 
Action: Mouse scrolled (807, 567) with delta (0, 0)
Screenshot: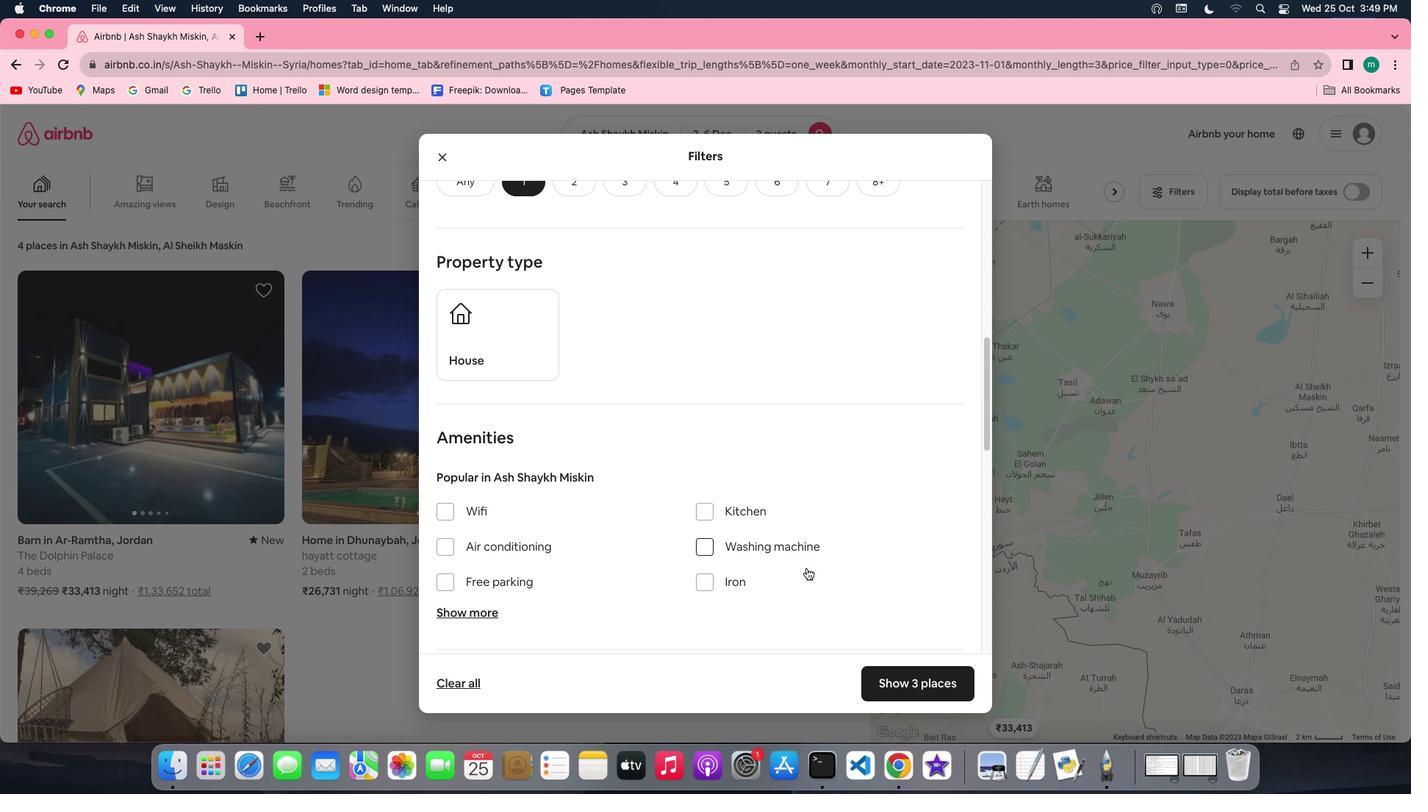 
Action: Mouse scrolled (807, 567) with delta (0, -1)
Screenshot: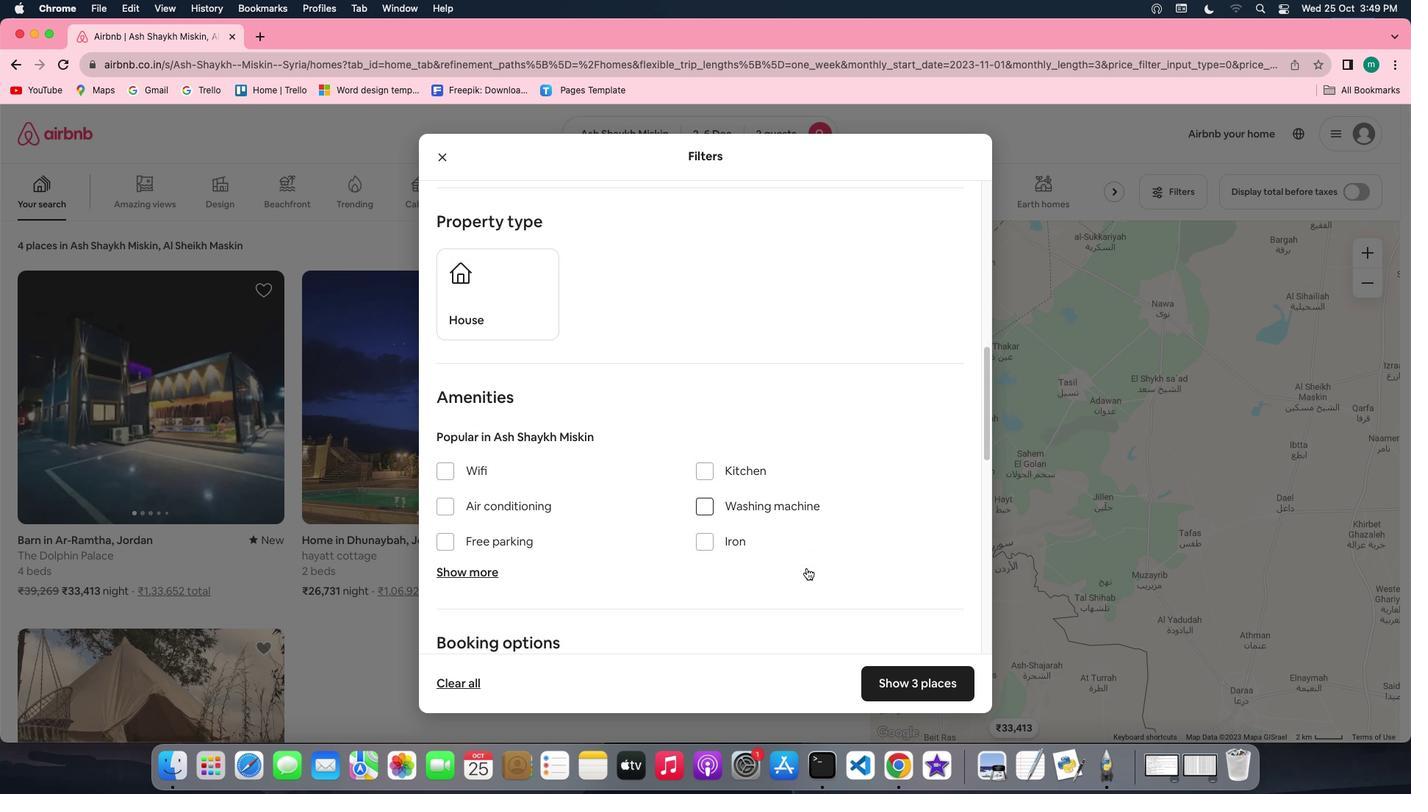 
Action: Mouse scrolled (807, 567) with delta (0, 0)
Screenshot: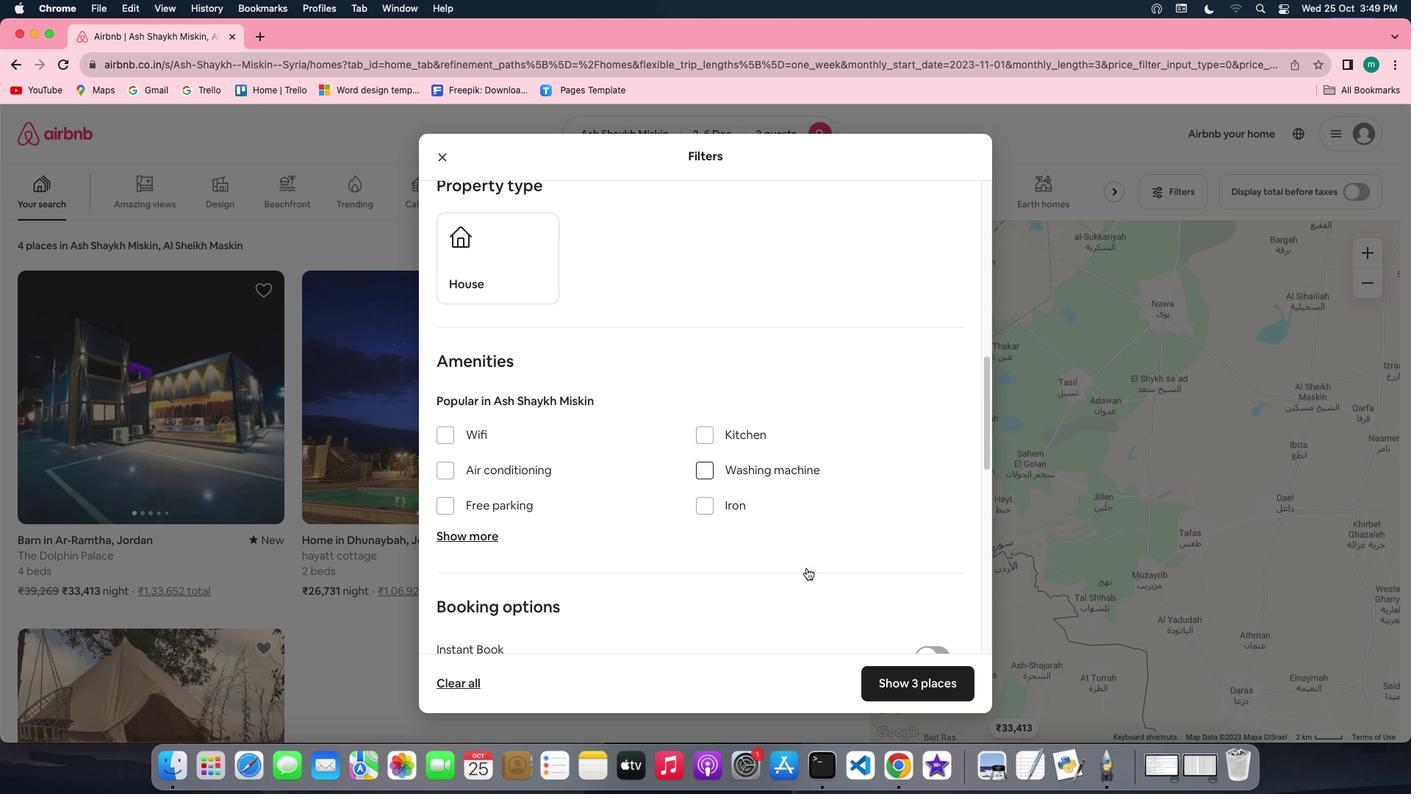 
Action: Mouse scrolled (807, 567) with delta (0, 0)
Screenshot: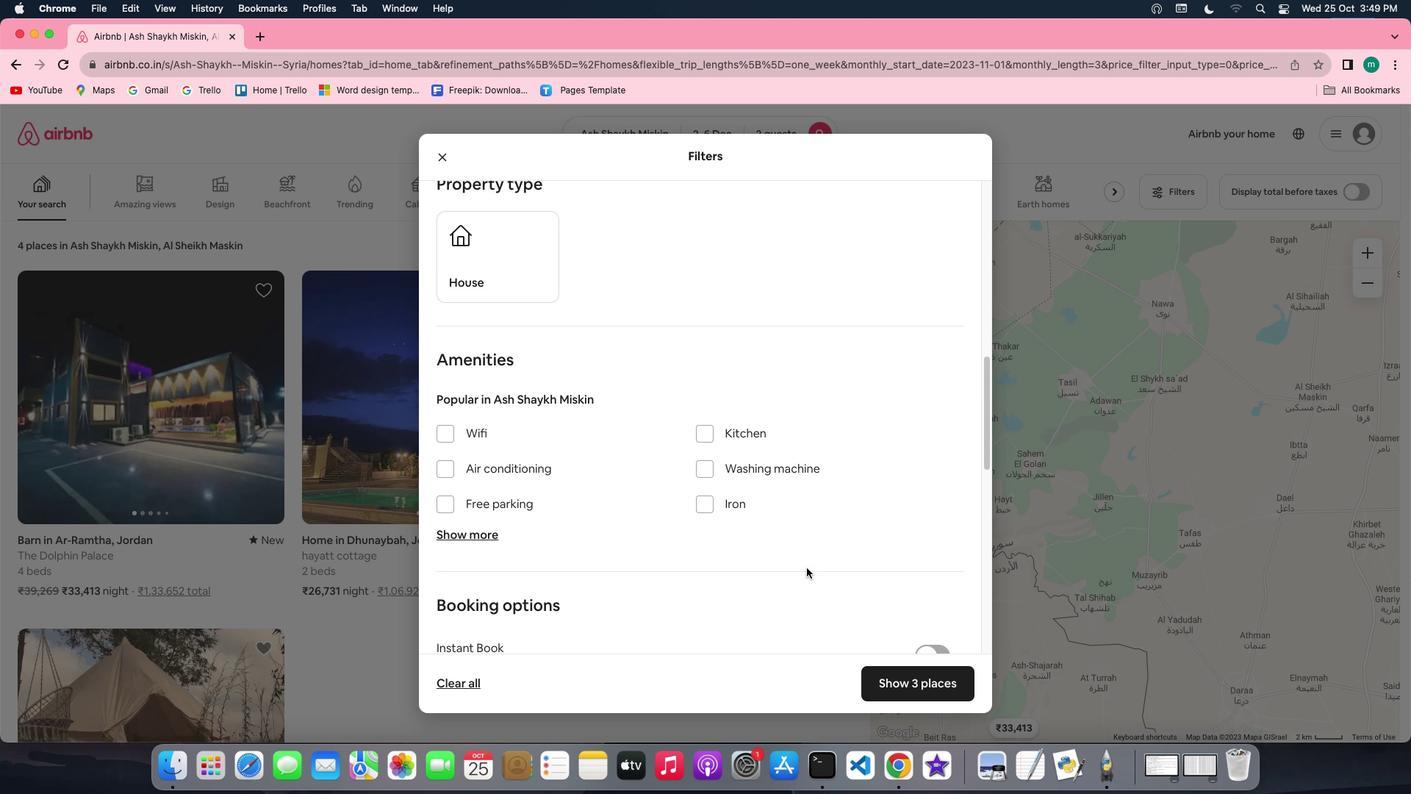 
Action: Mouse scrolled (807, 567) with delta (0, 0)
Screenshot: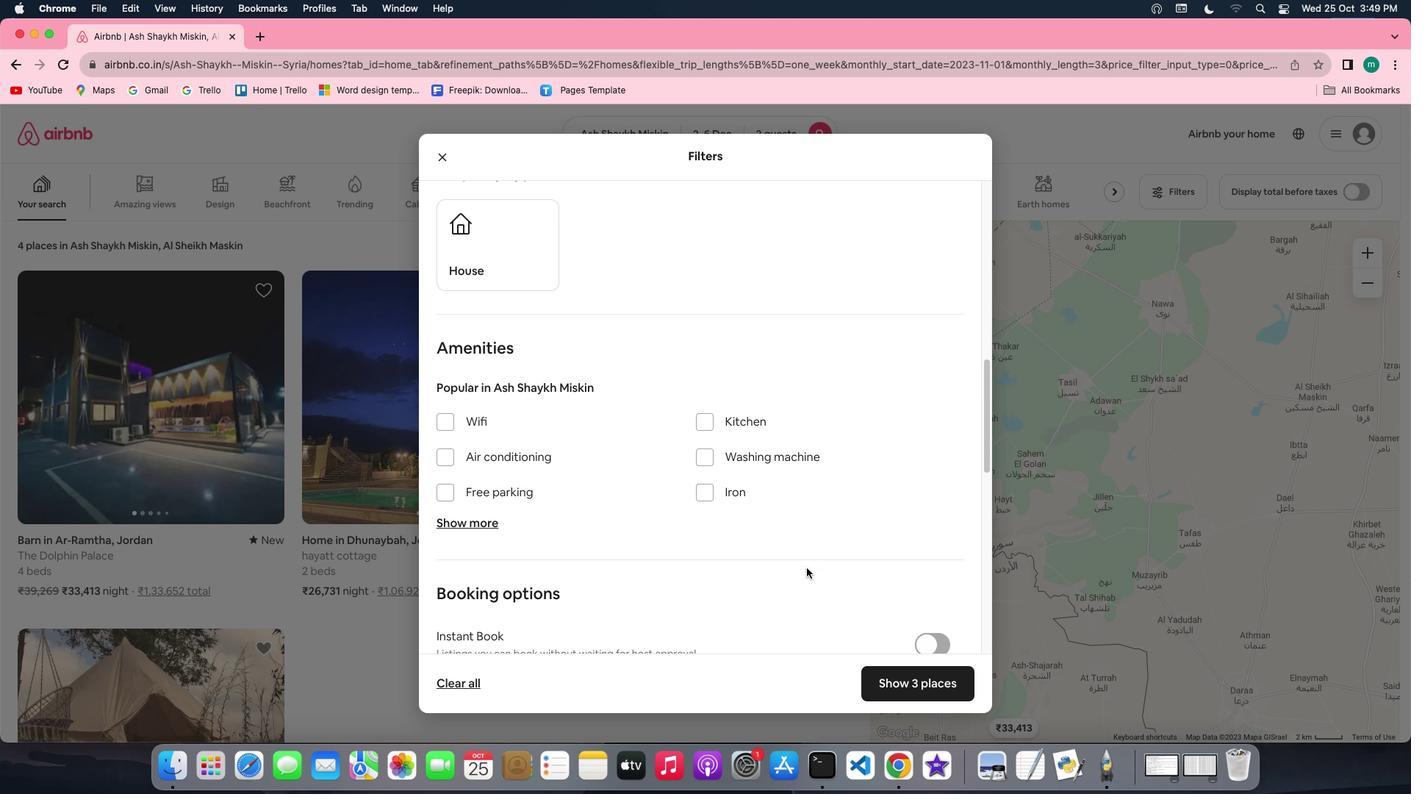 
Action: Mouse scrolled (807, 567) with delta (0, 0)
Screenshot: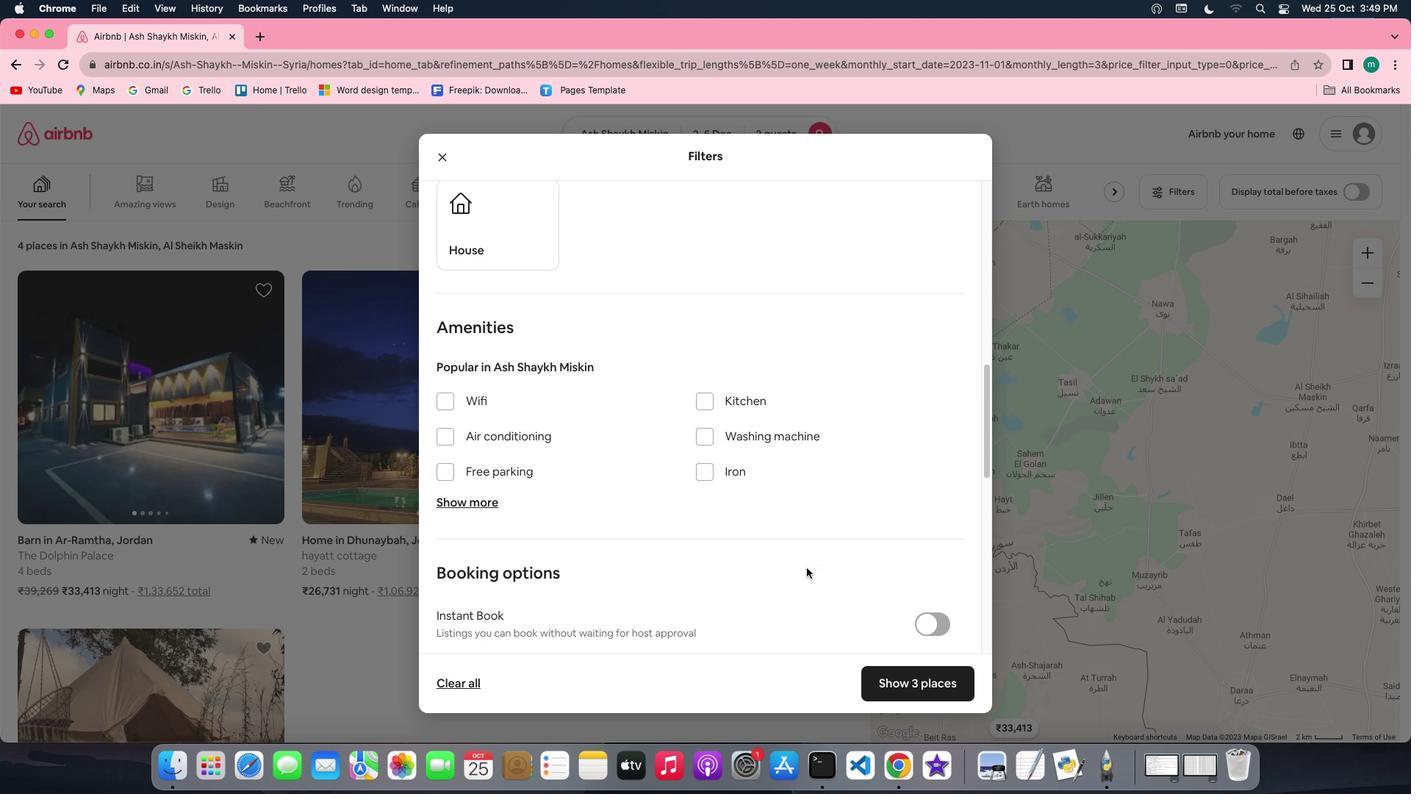 
Action: Mouse scrolled (807, 567) with delta (0, 0)
Screenshot: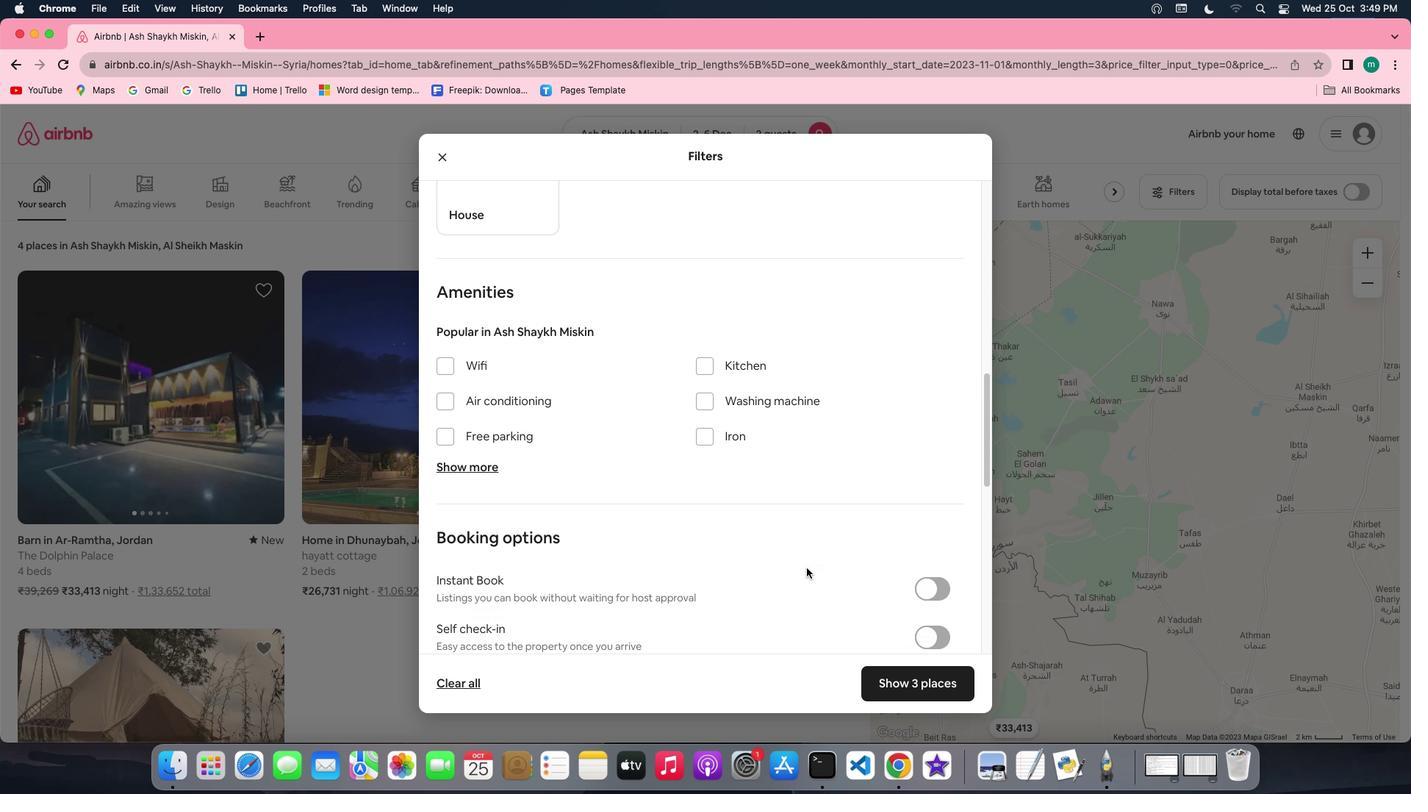 
Action: Mouse scrolled (807, 567) with delta (0, 0)
Screenshot: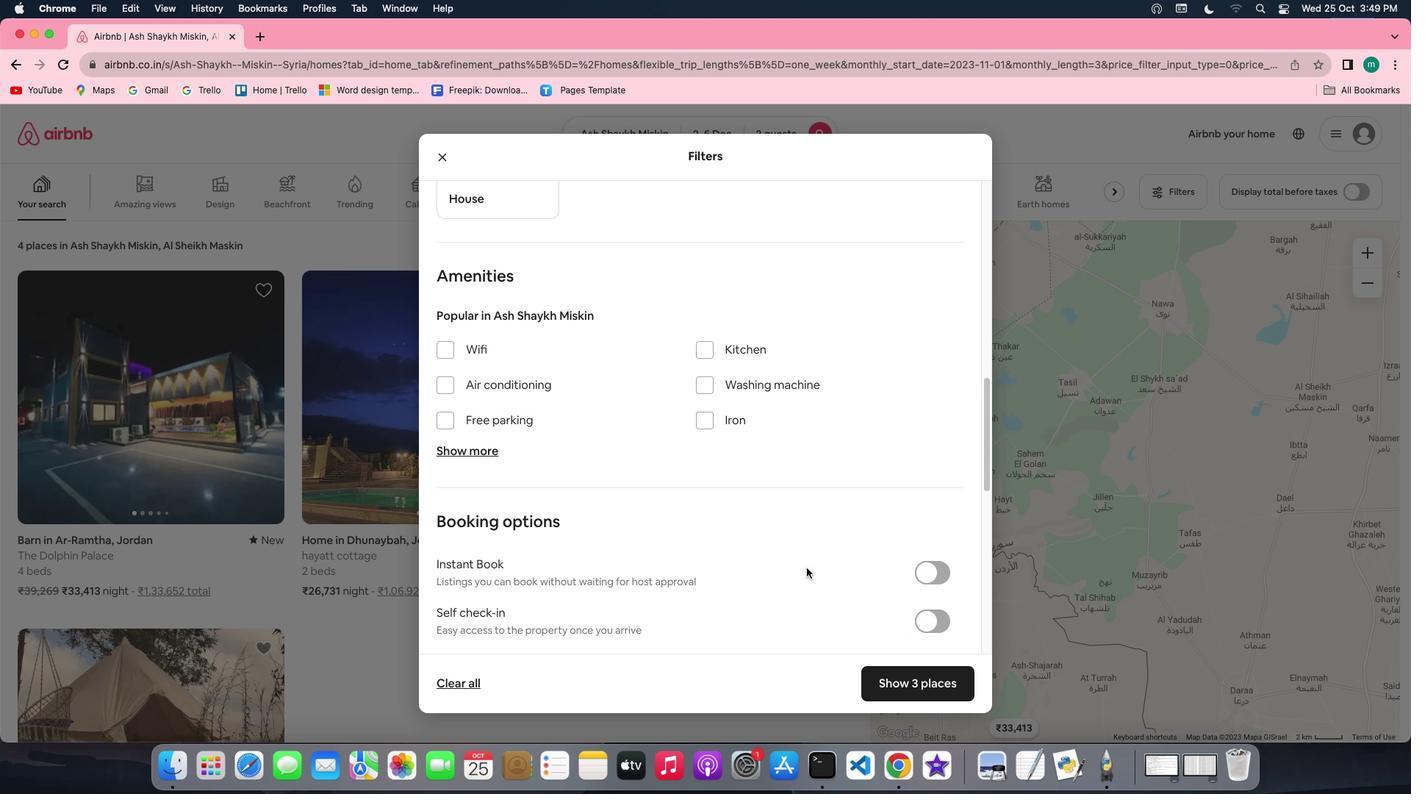 
Action: Mouse scrolled (807, 567) with delta (0, 0)
Screenshot: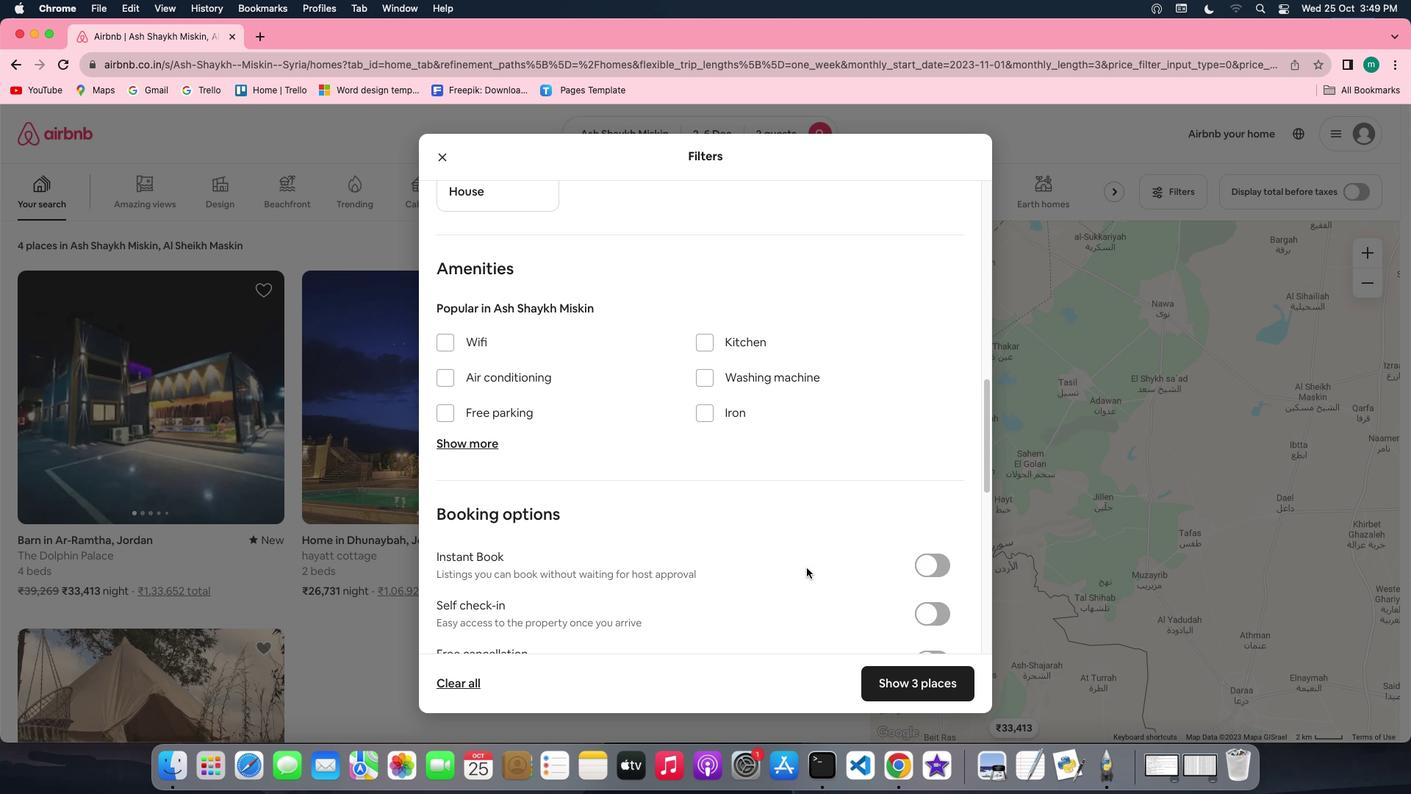 
Action: Mouse scrolled (807, 567) with delta (0, 0)
Screenshot: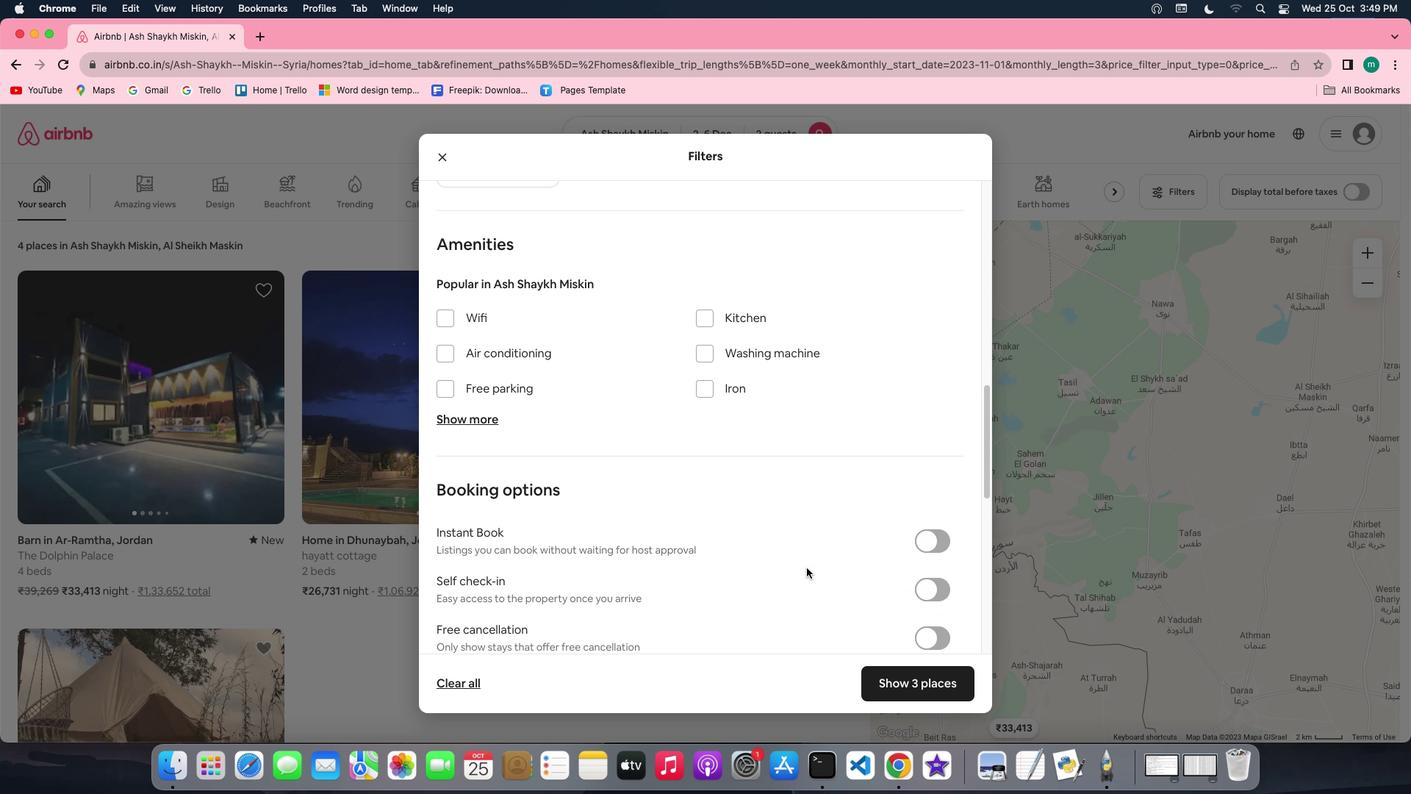 
Action: Mouse moved to (927, 570)
Screenshot: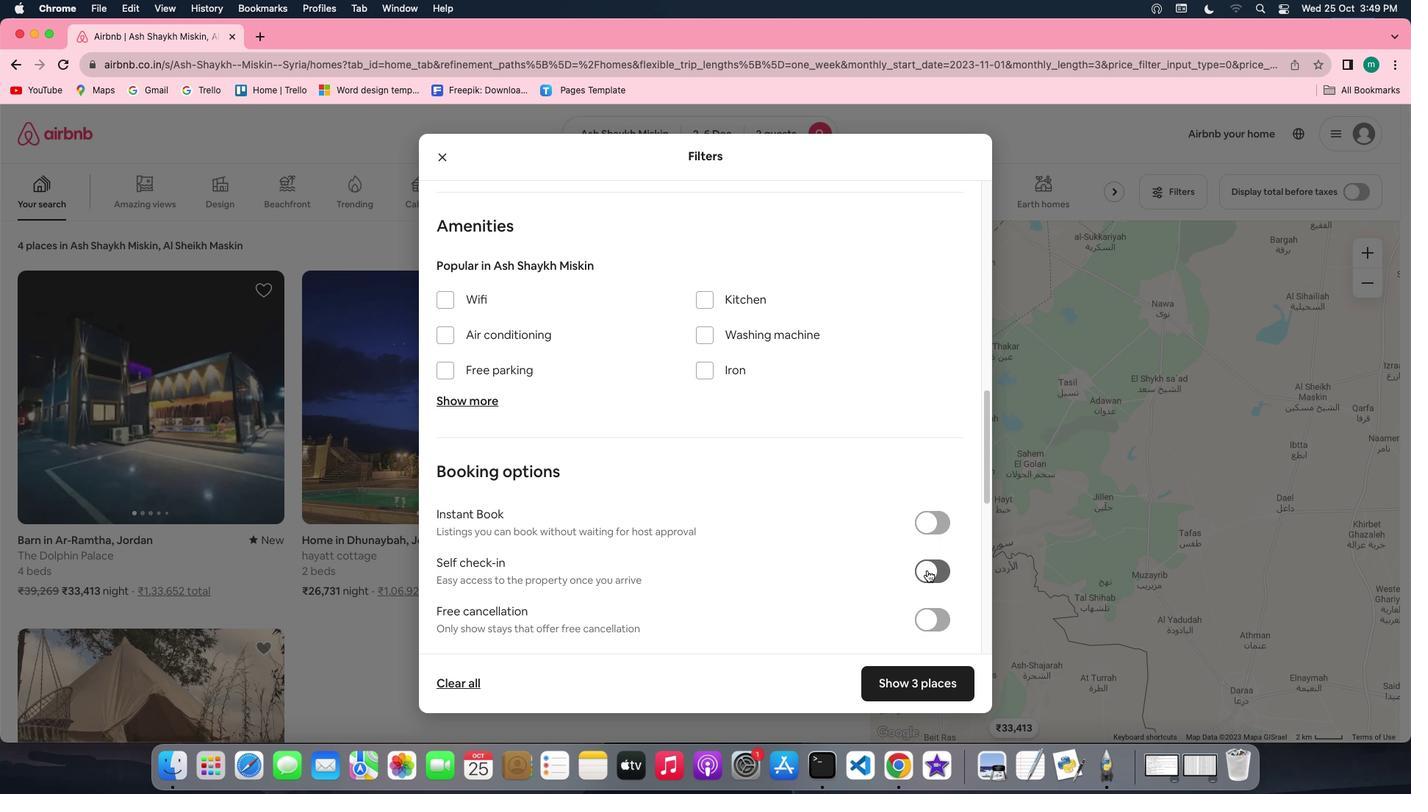 
Action: Mouse pressed left at (927, 570)
Screenshot: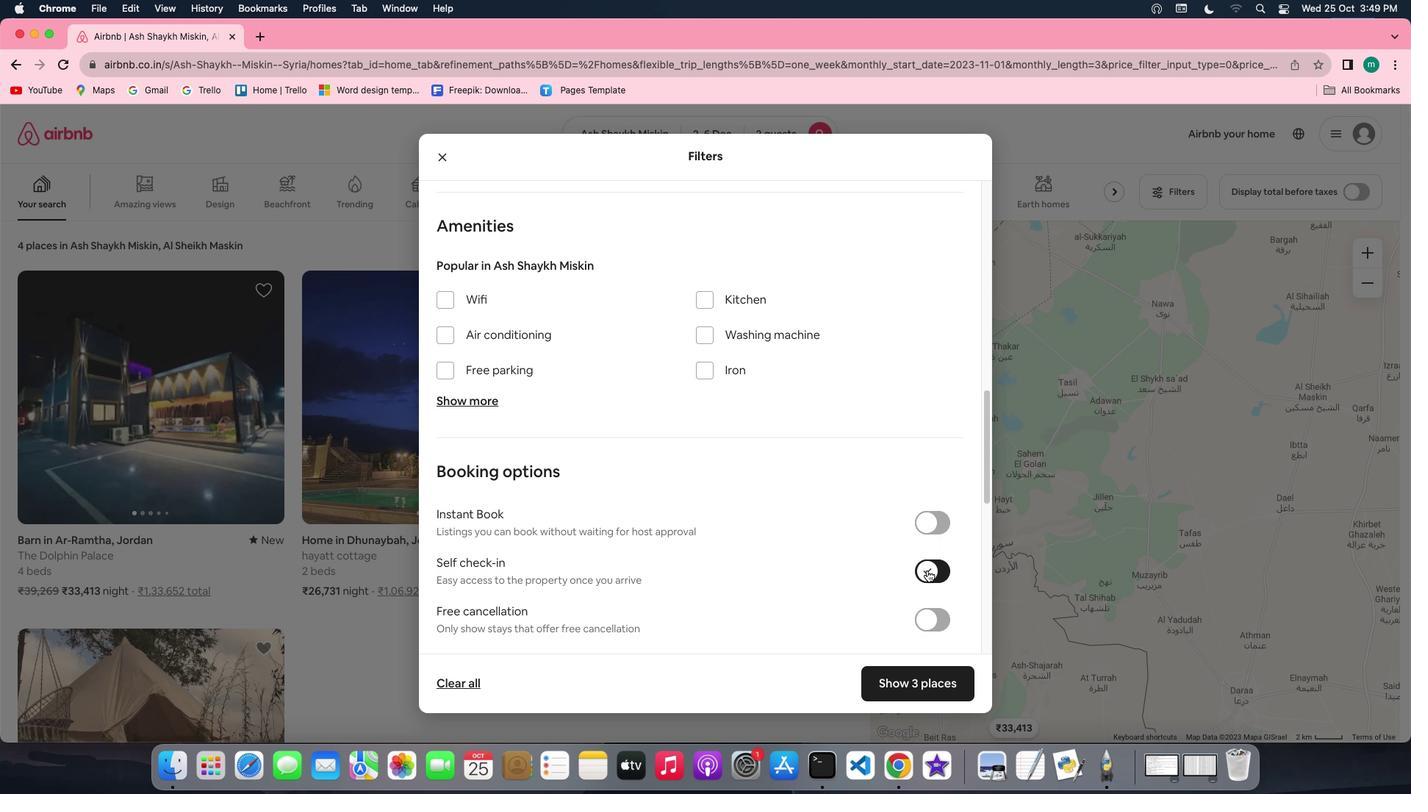 
Action: Mouse moved to (864, 592)
Screenshot: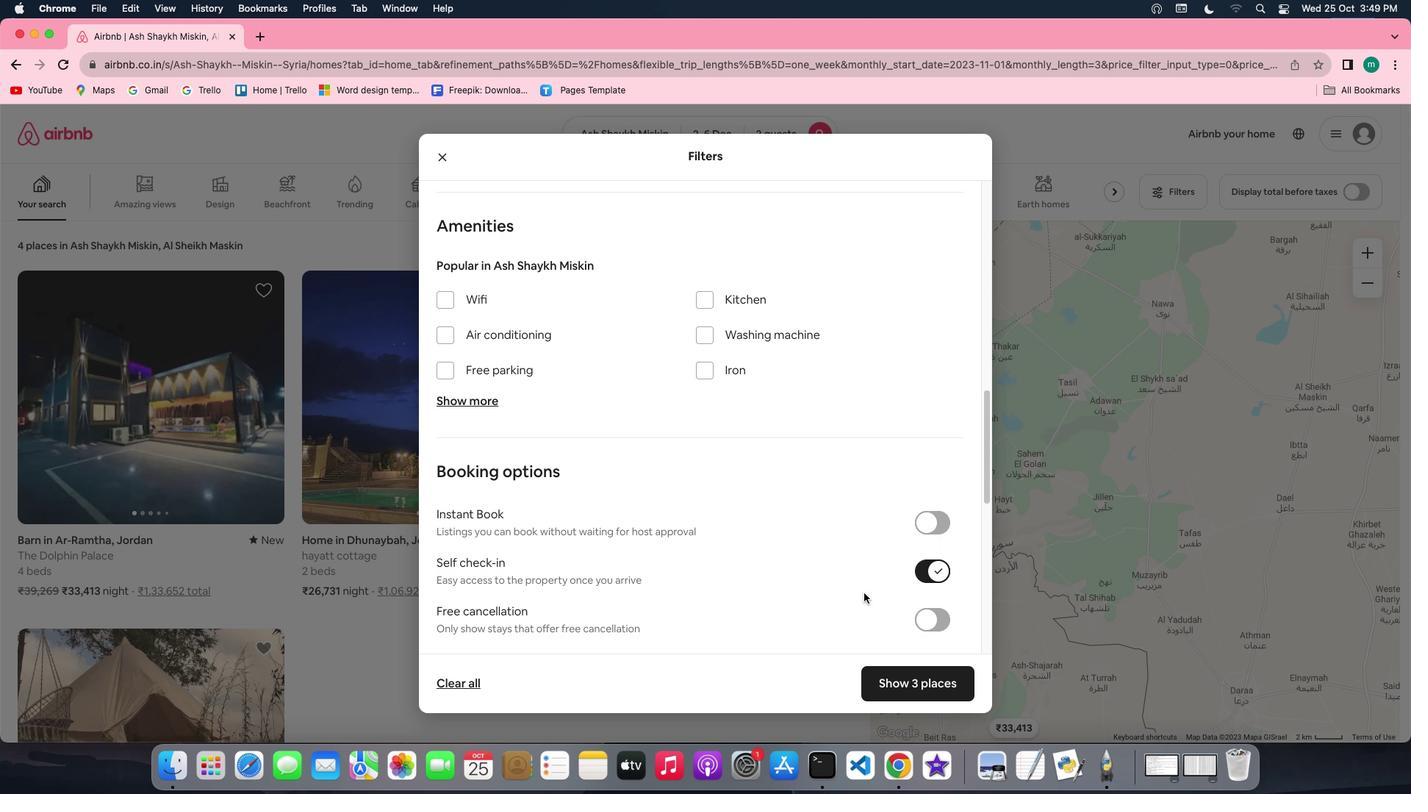 
Action: Mouse scrolled (864, 592) with delta (0, 0)
Screenshot: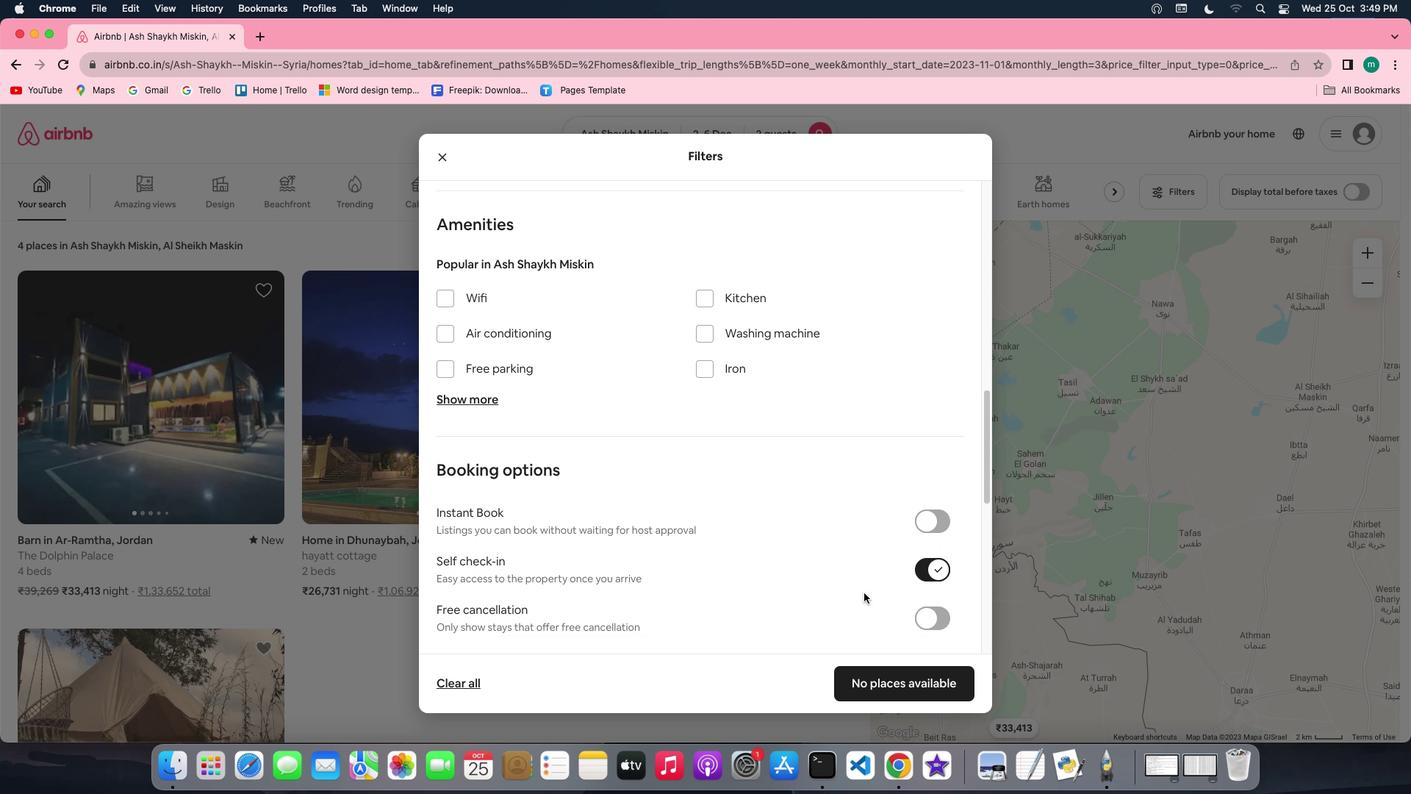 
Action: Mouse scrolled (864, 592) with delta (0, 0)
Screenshot: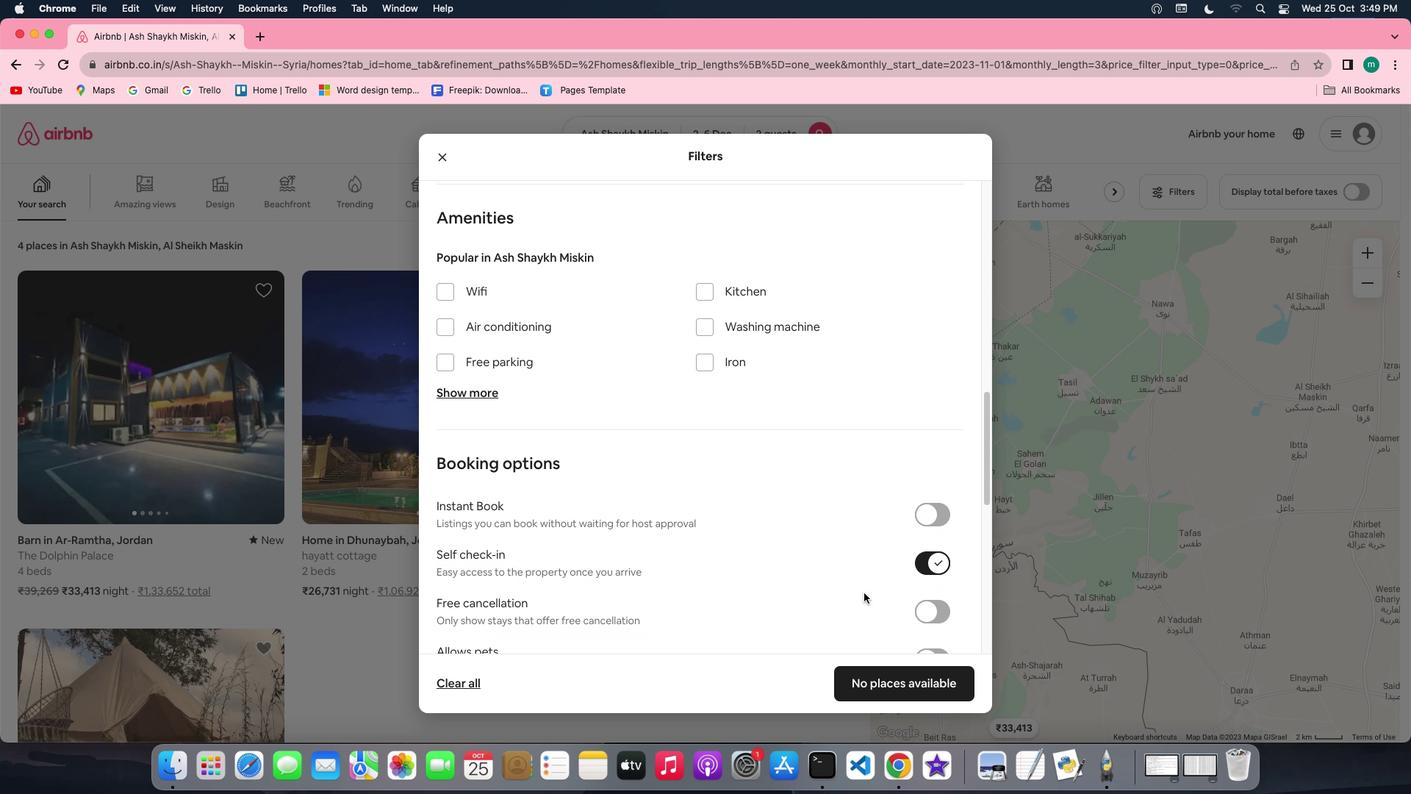 
Action: Mouse scrolled (864, 592) with delta (0, 0)
Screenshot: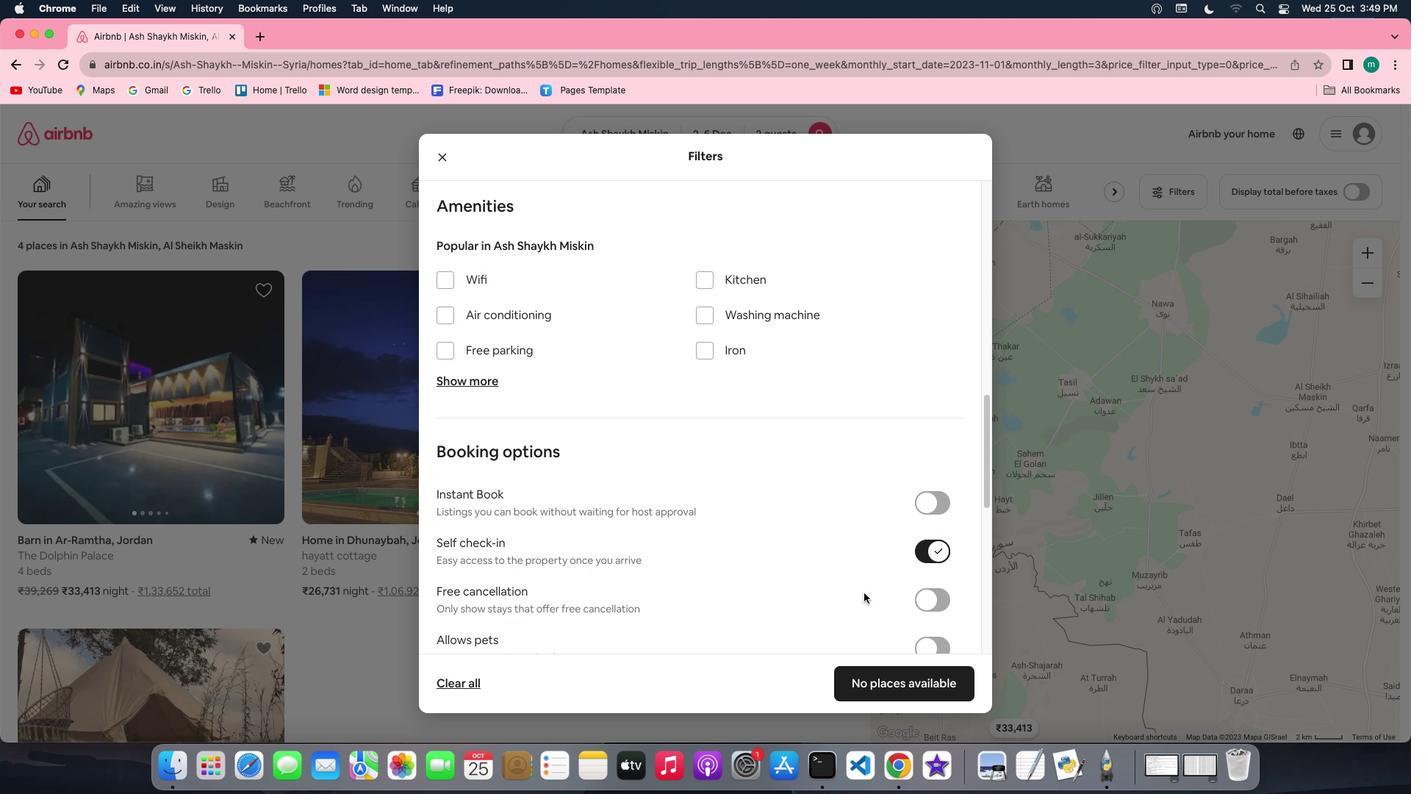 
Action: Mouse scrolled (864, 592) with delta (0, -1)
Screenshot: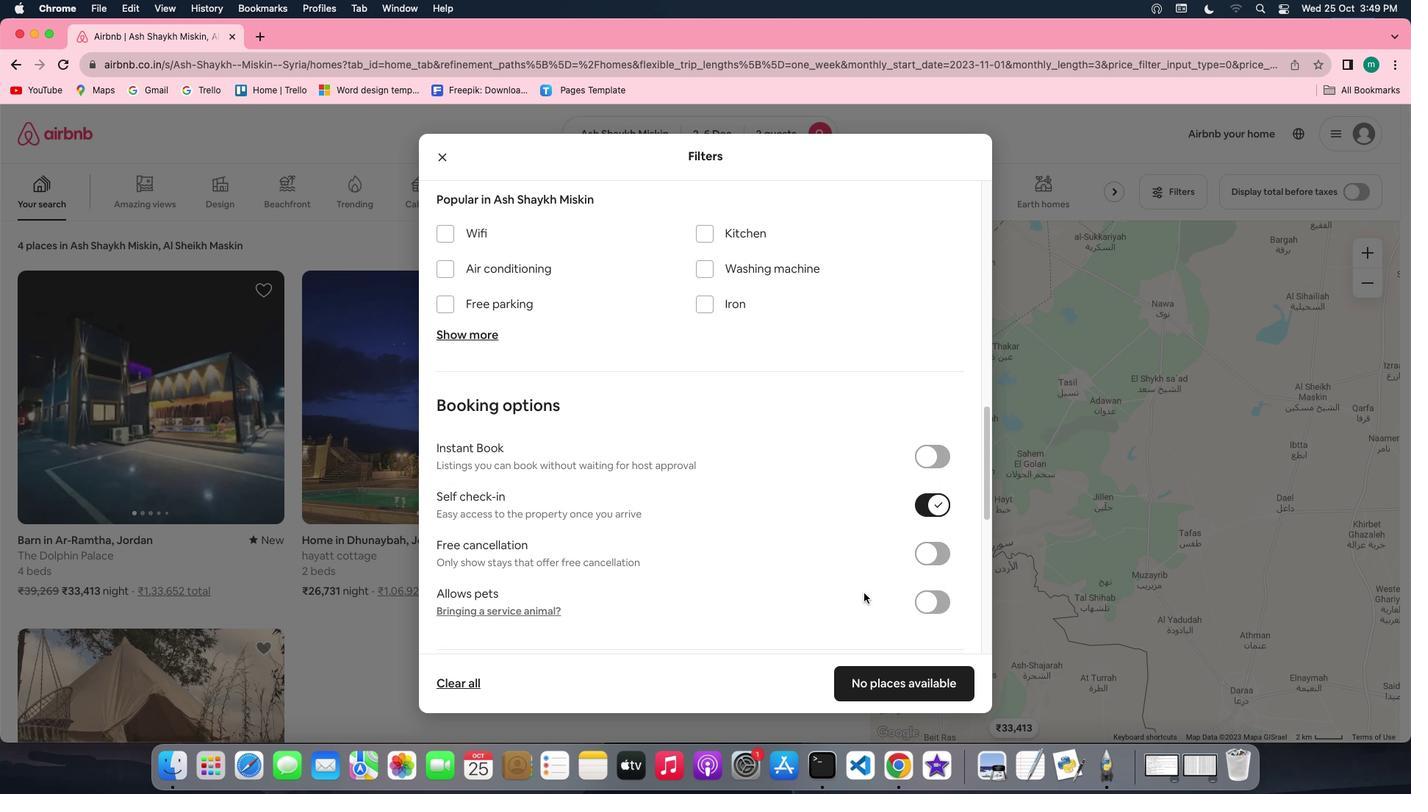 
Action: Mouse scrolled (864, 592) with delta (0, 0)
Screenshot: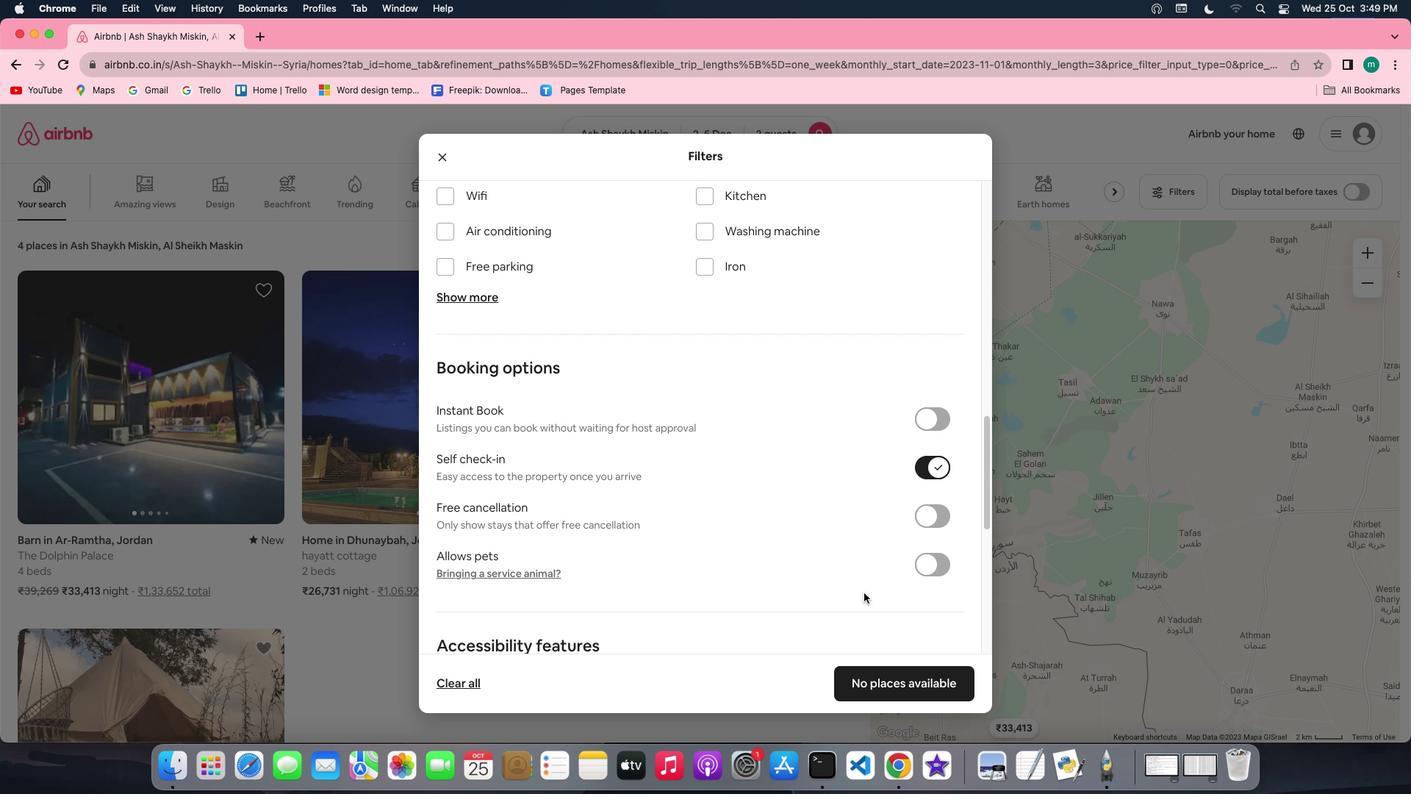 
Action: Mouse scrolled (864, 592) with delta (0, 0)
Screenshot: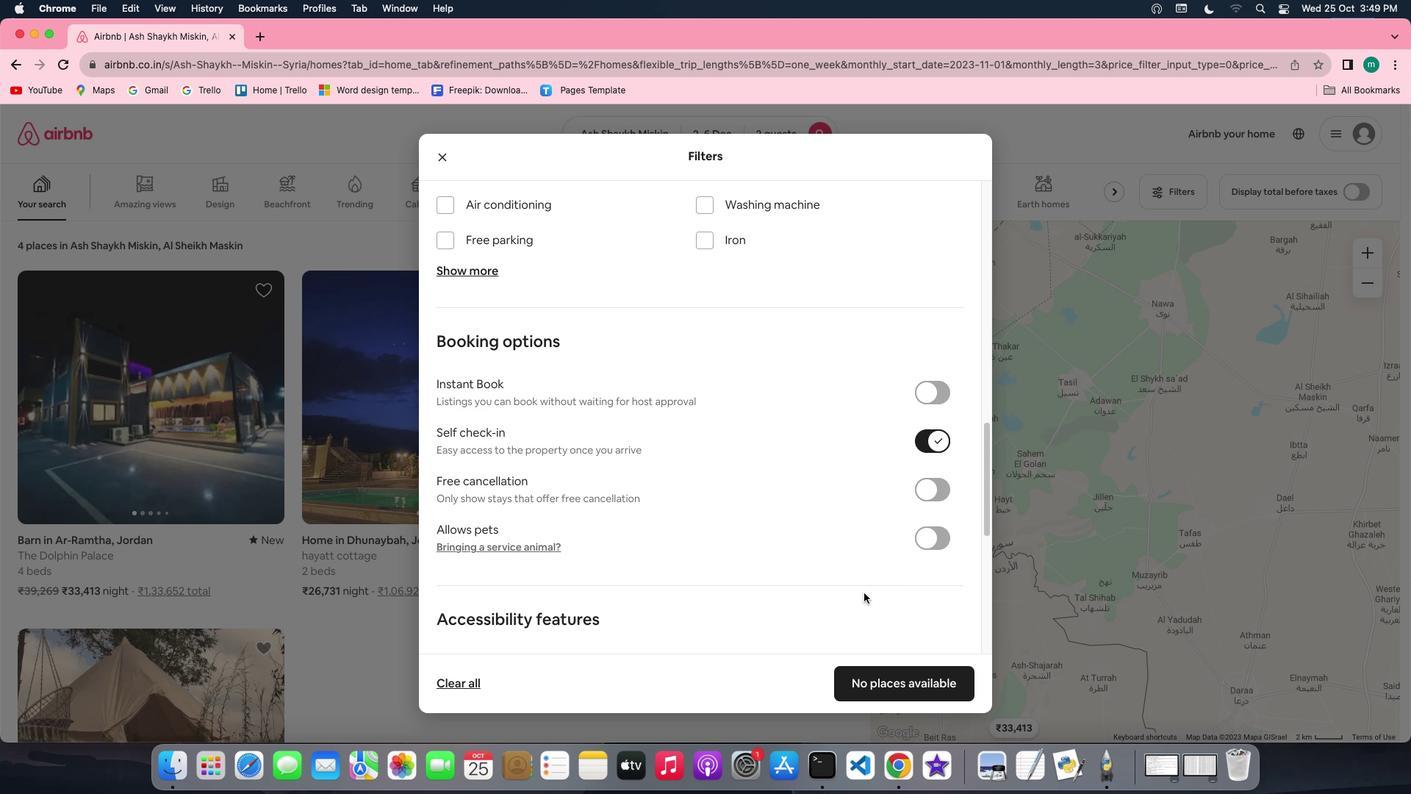 
Action: Mouse scrolled (864, 592) with delta (0, 0)
Screenshot: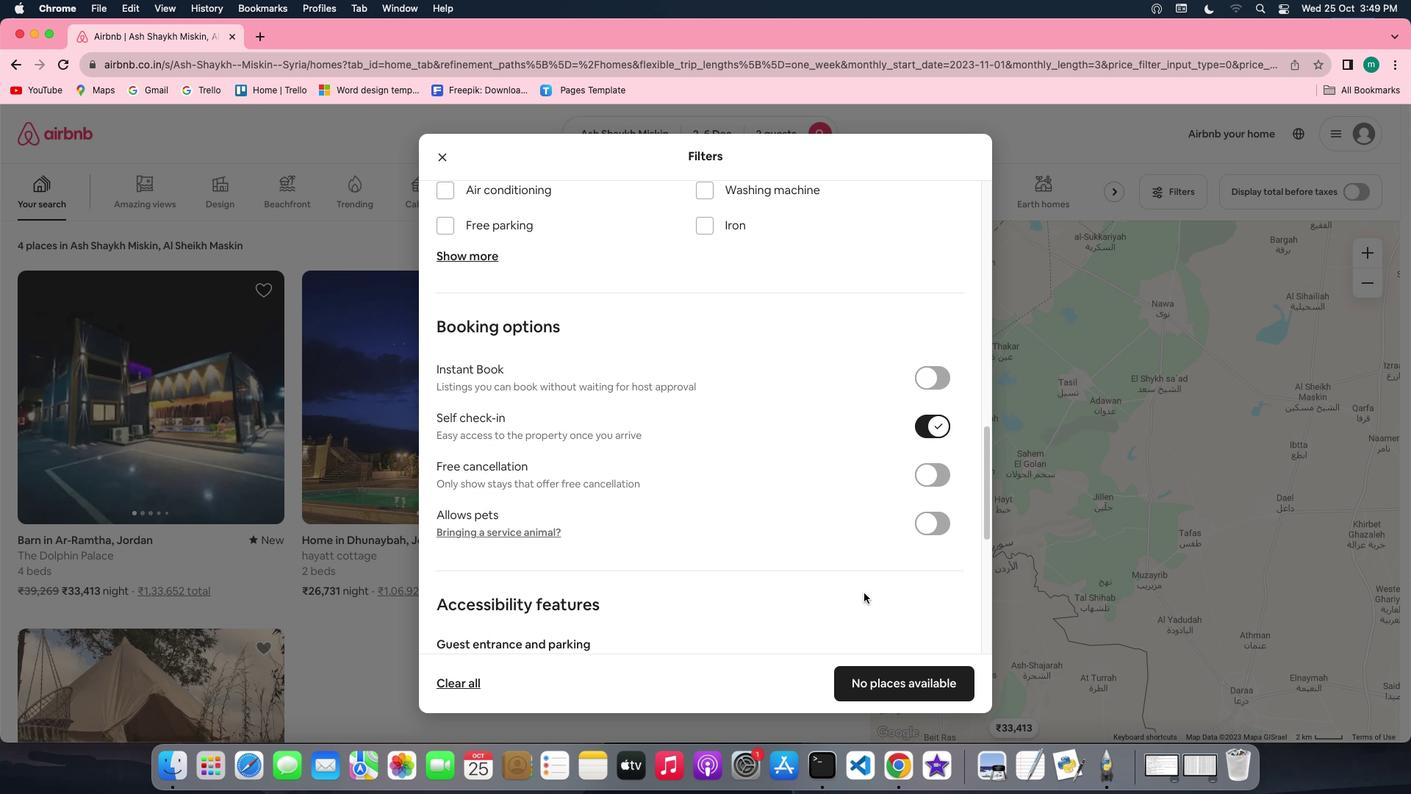 
Action: Mouse scrolled (864, 592) with delta (0, -2)
Screenshot: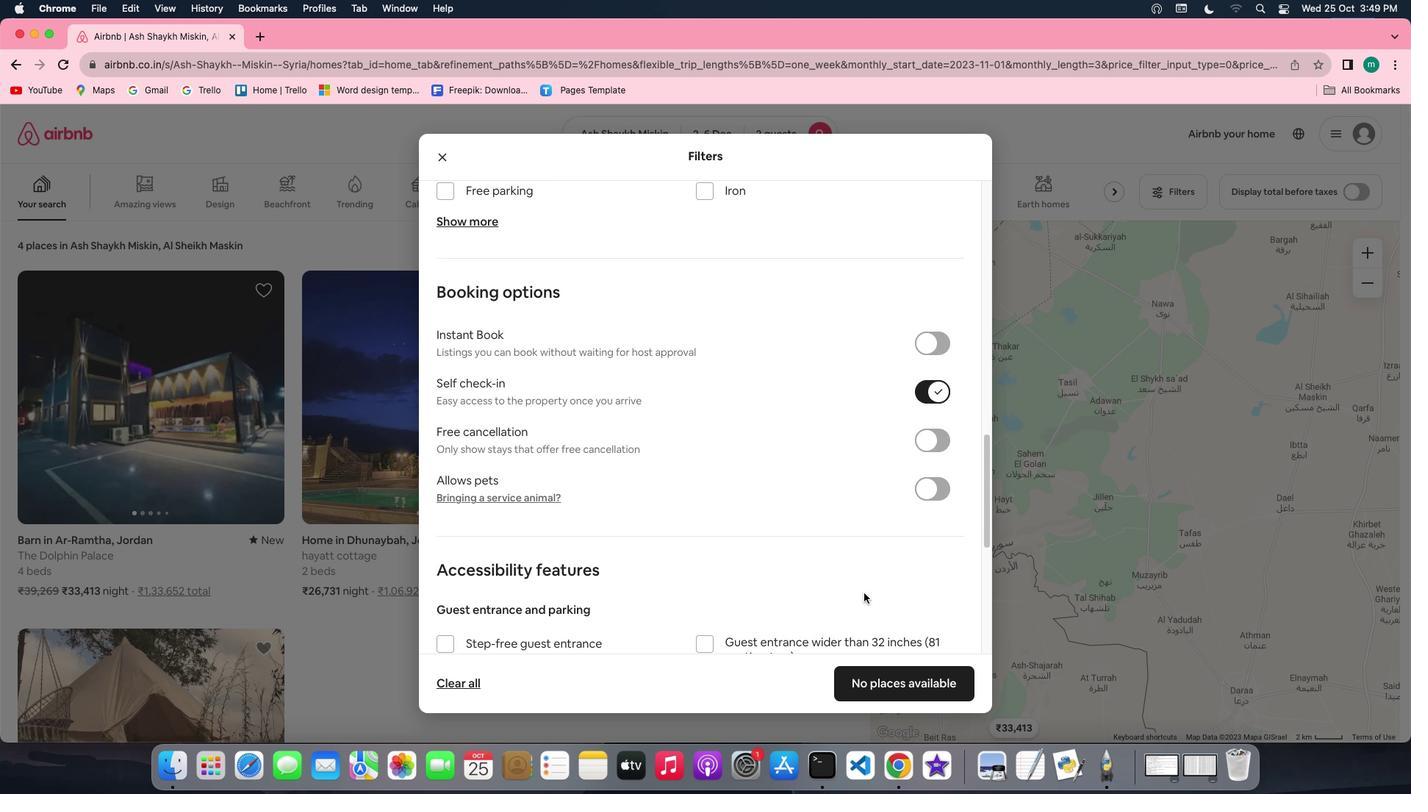 
Action: Mouse scrolled (864, 592) with delta (0, -2)
Screenshot: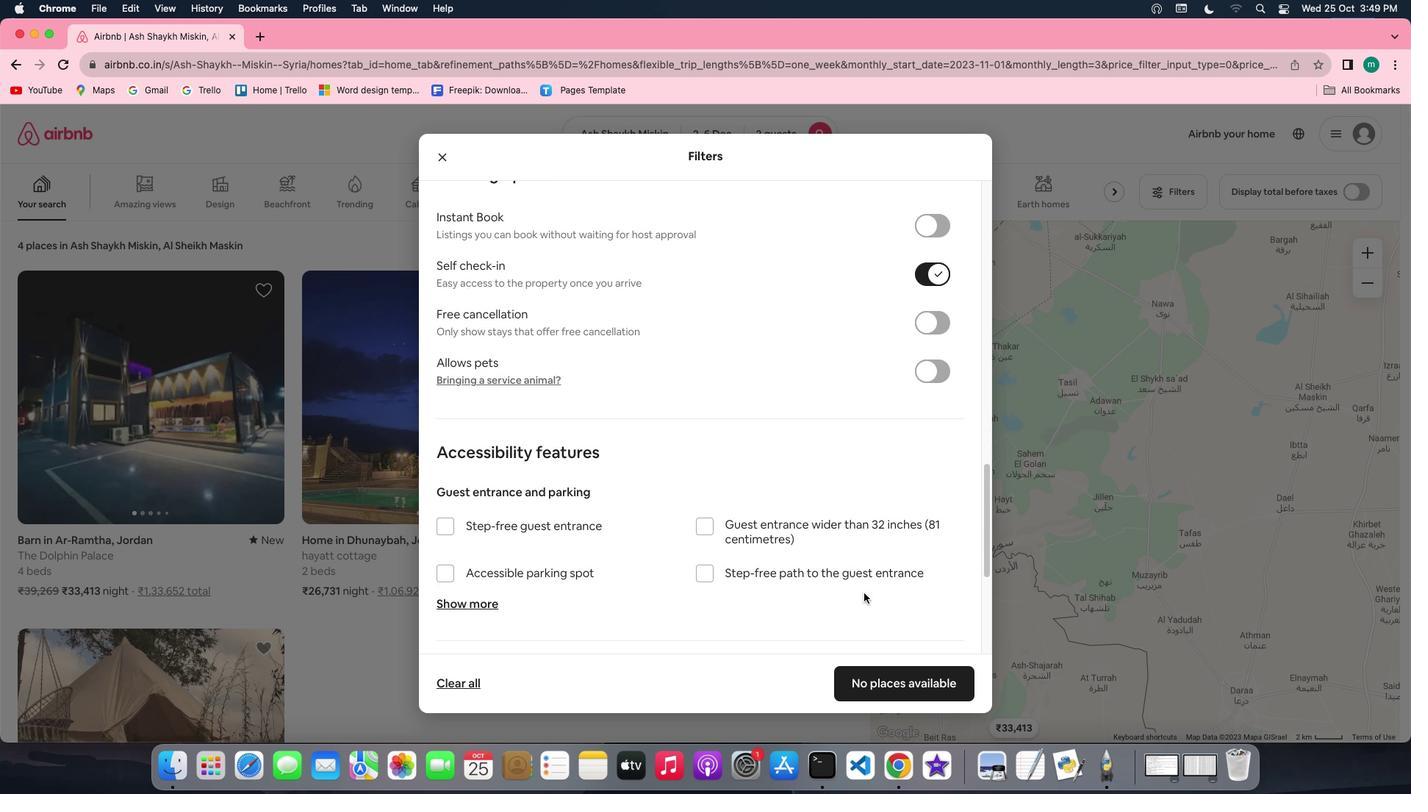 
Action: Mouse moved to (864, 592)
Screenshot: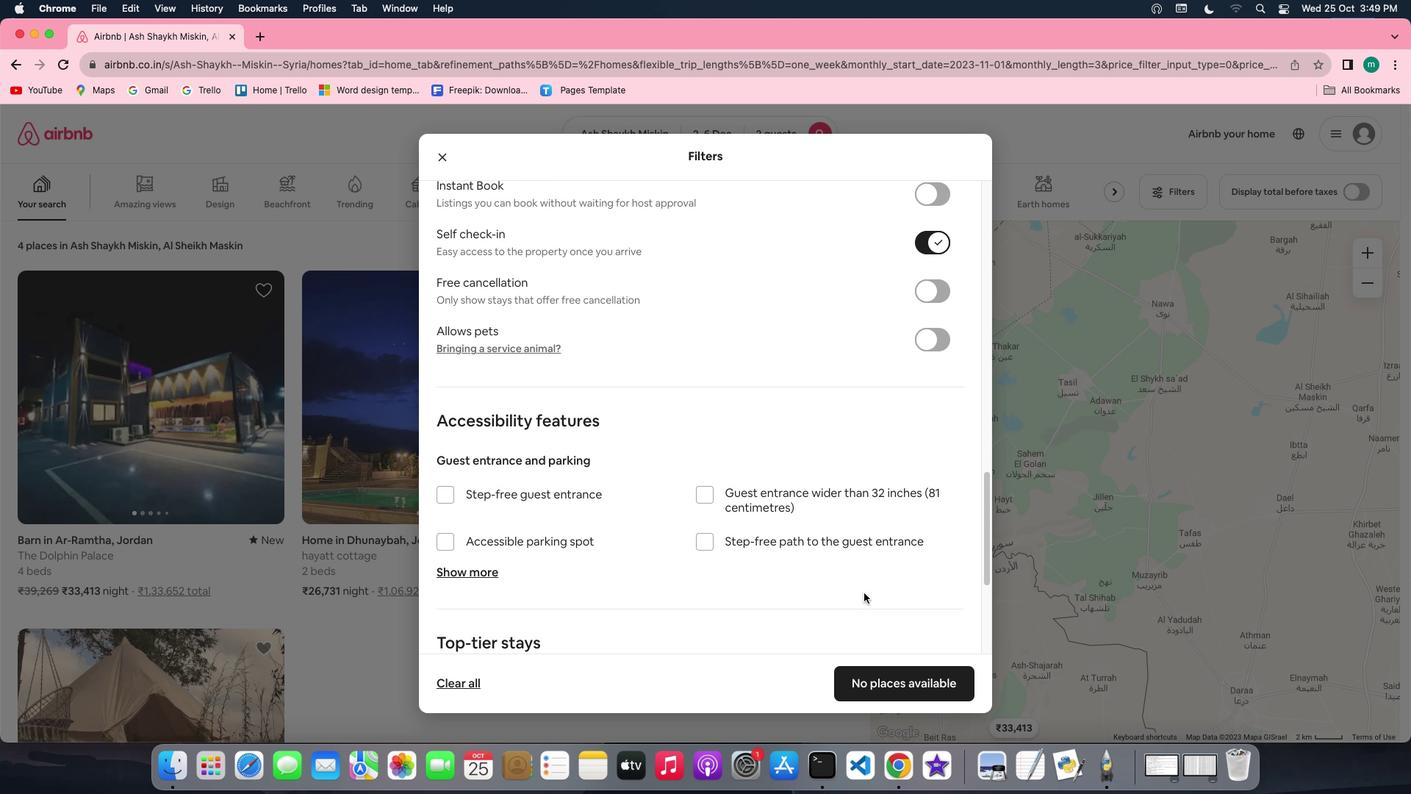 
Action: Mouse scrolled (864, 592) with delta (0, 0)
Screenshot: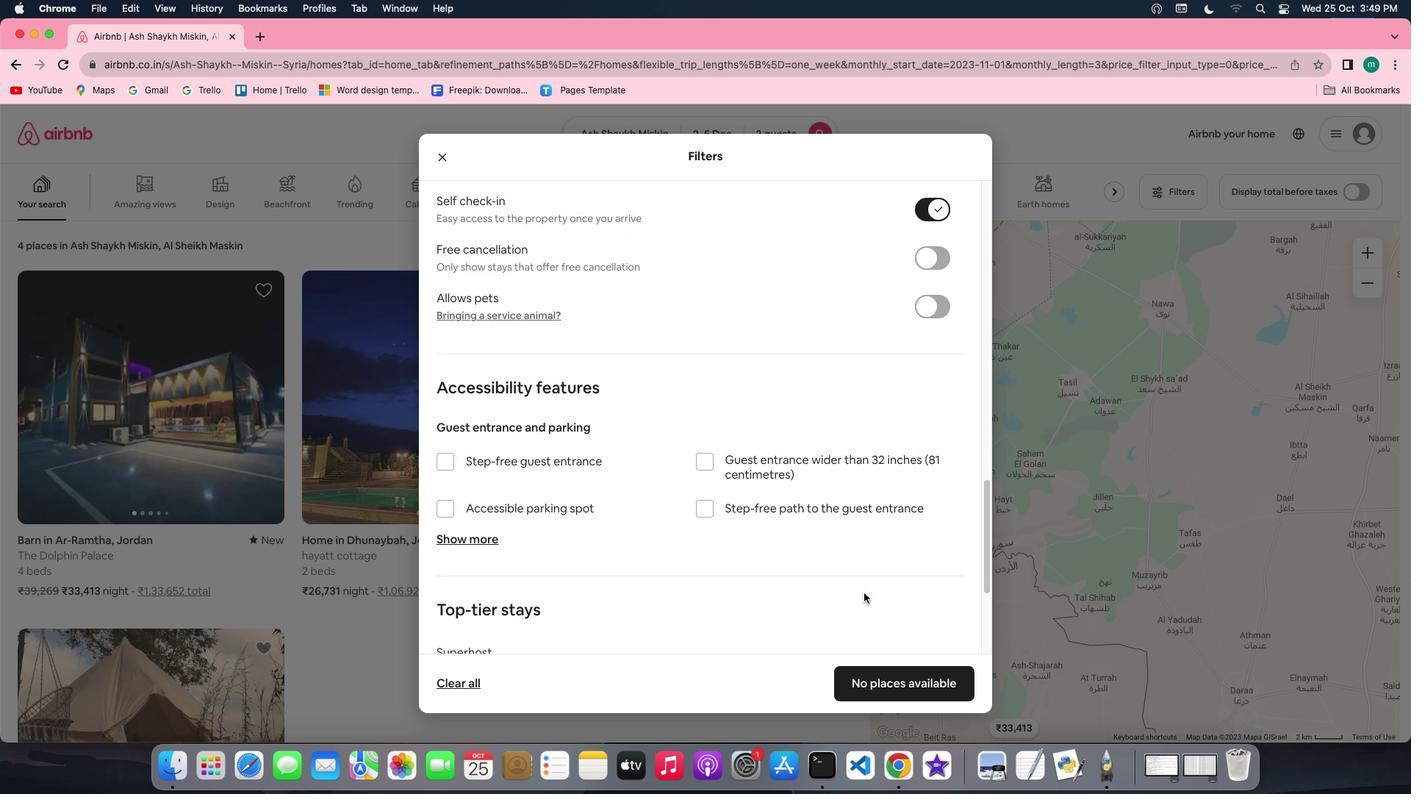 
Action: Mouse scrolled (864, 592) with delta (0, 0)
Screenshot: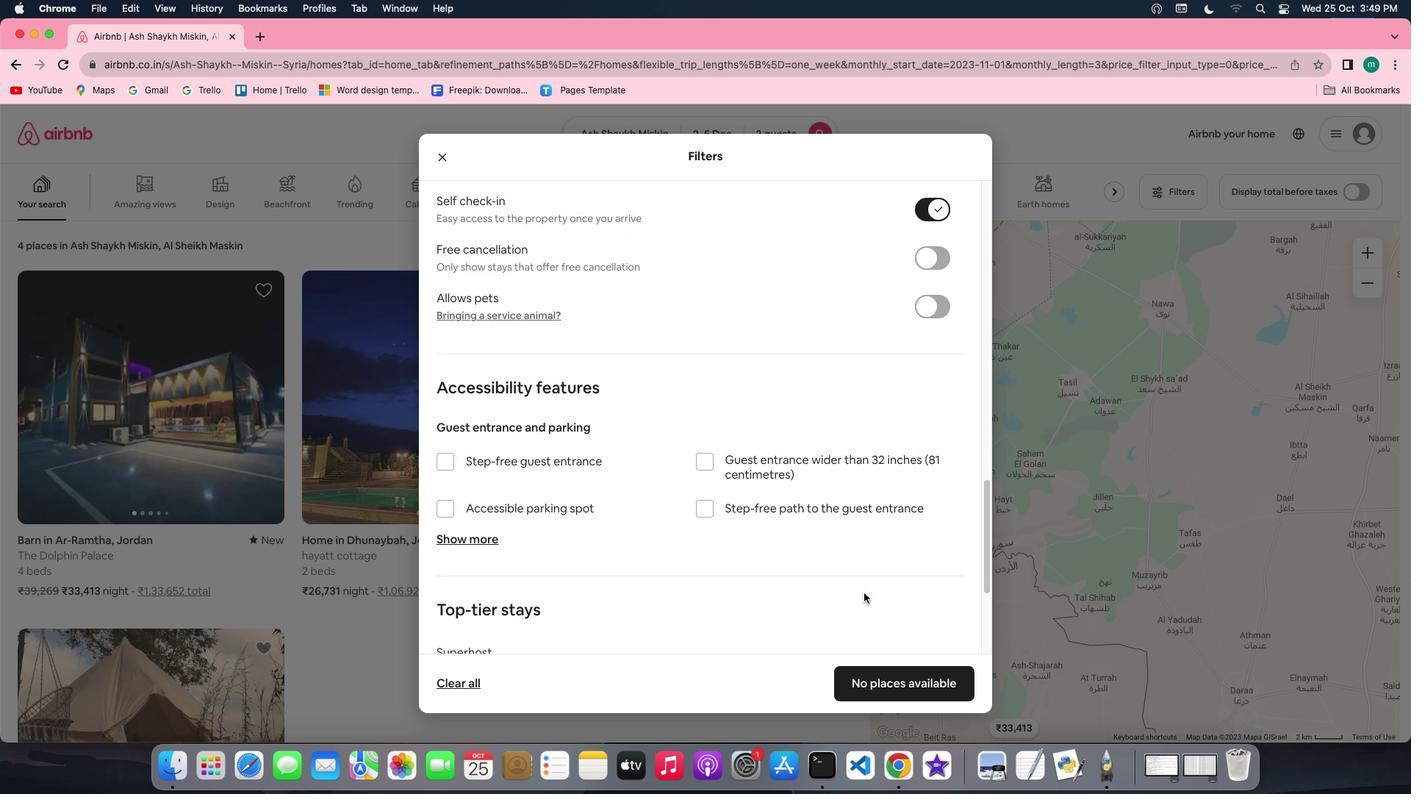 
Action: Mouse scrolled (864, 592) with delta (0, -2)
Screenshot: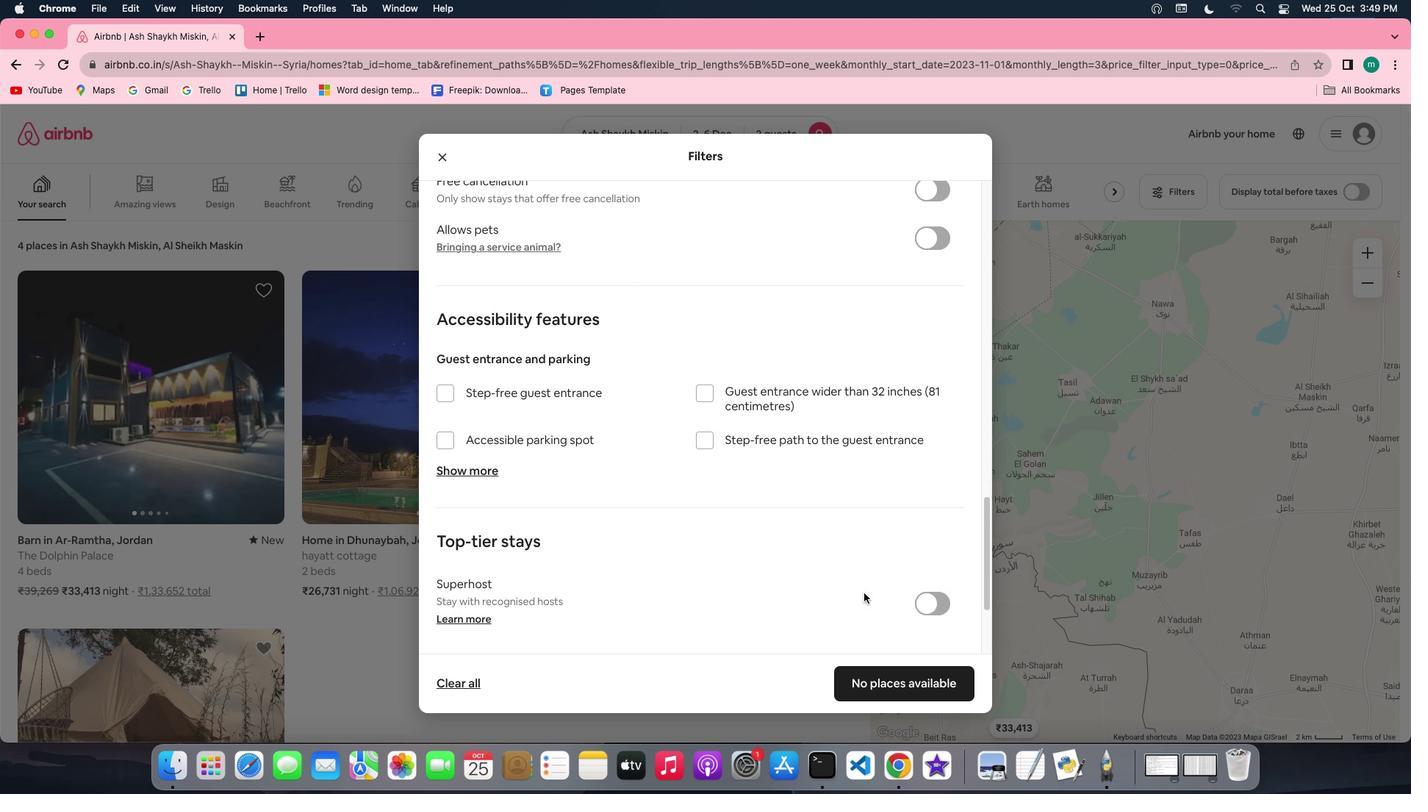 
Action: Mouse scrolled (864, 592) with delta (0, -2)
Screenshot: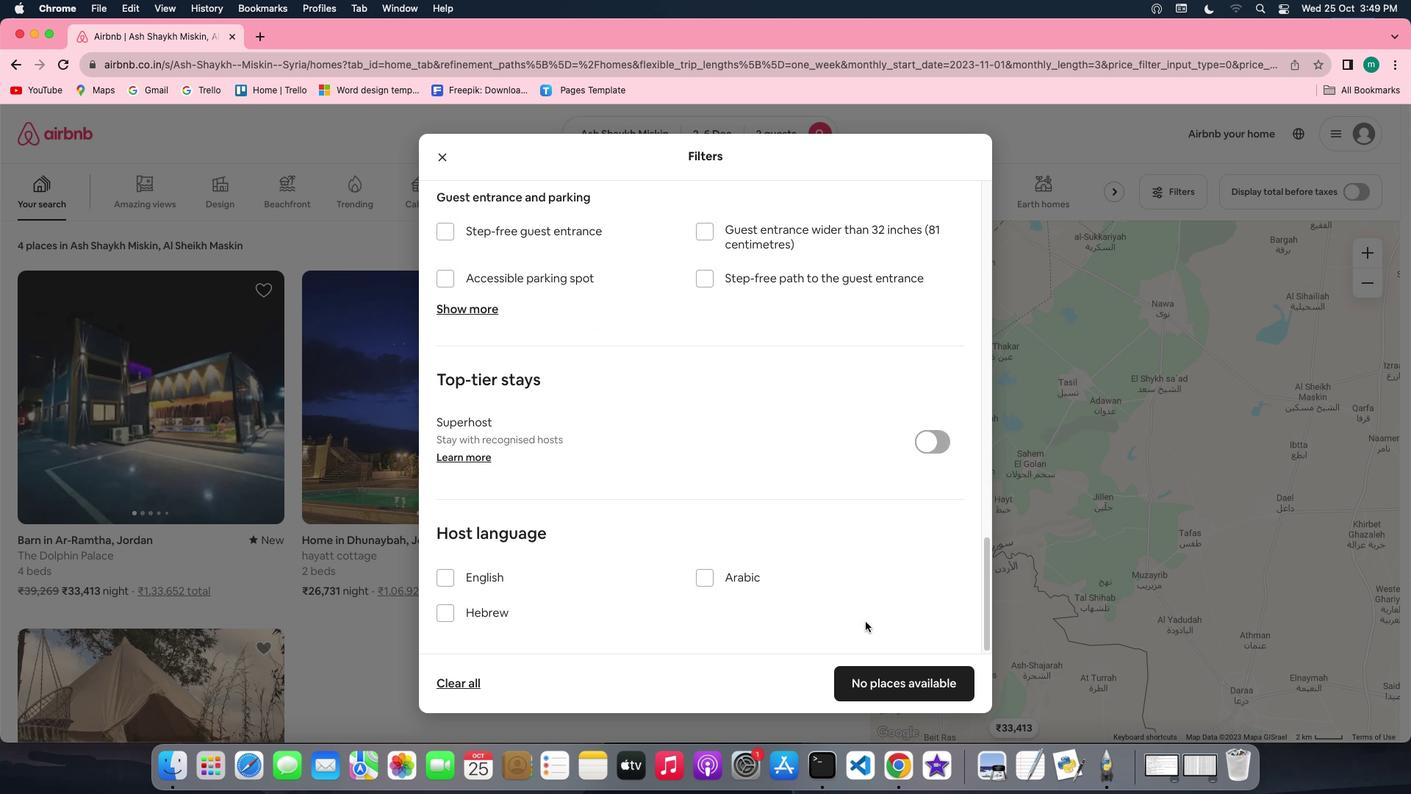 
Action: Mouse scrolled (864, 592) with delta (0, -3)
Screenshot: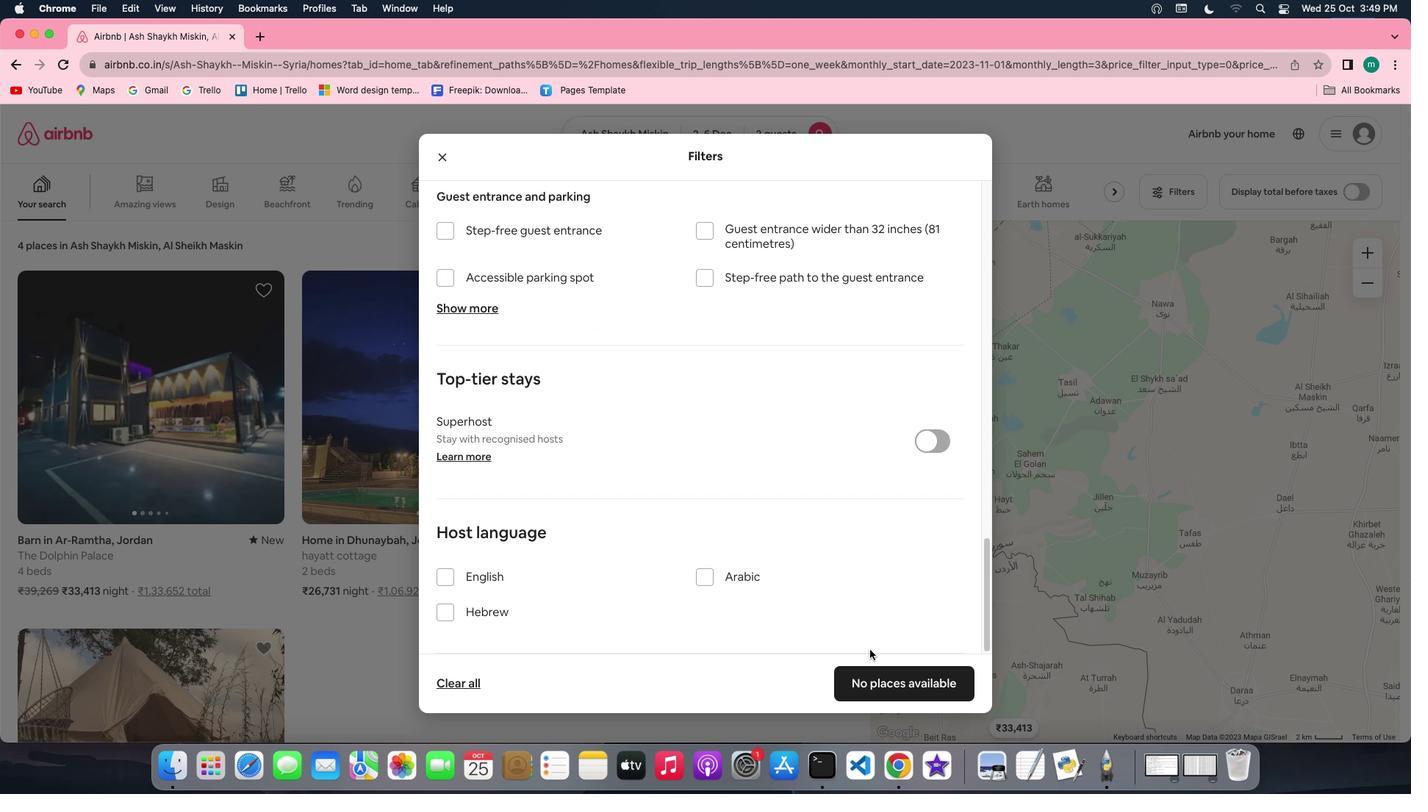 
Action: Mouse moved to (893, 679)
Screenshot: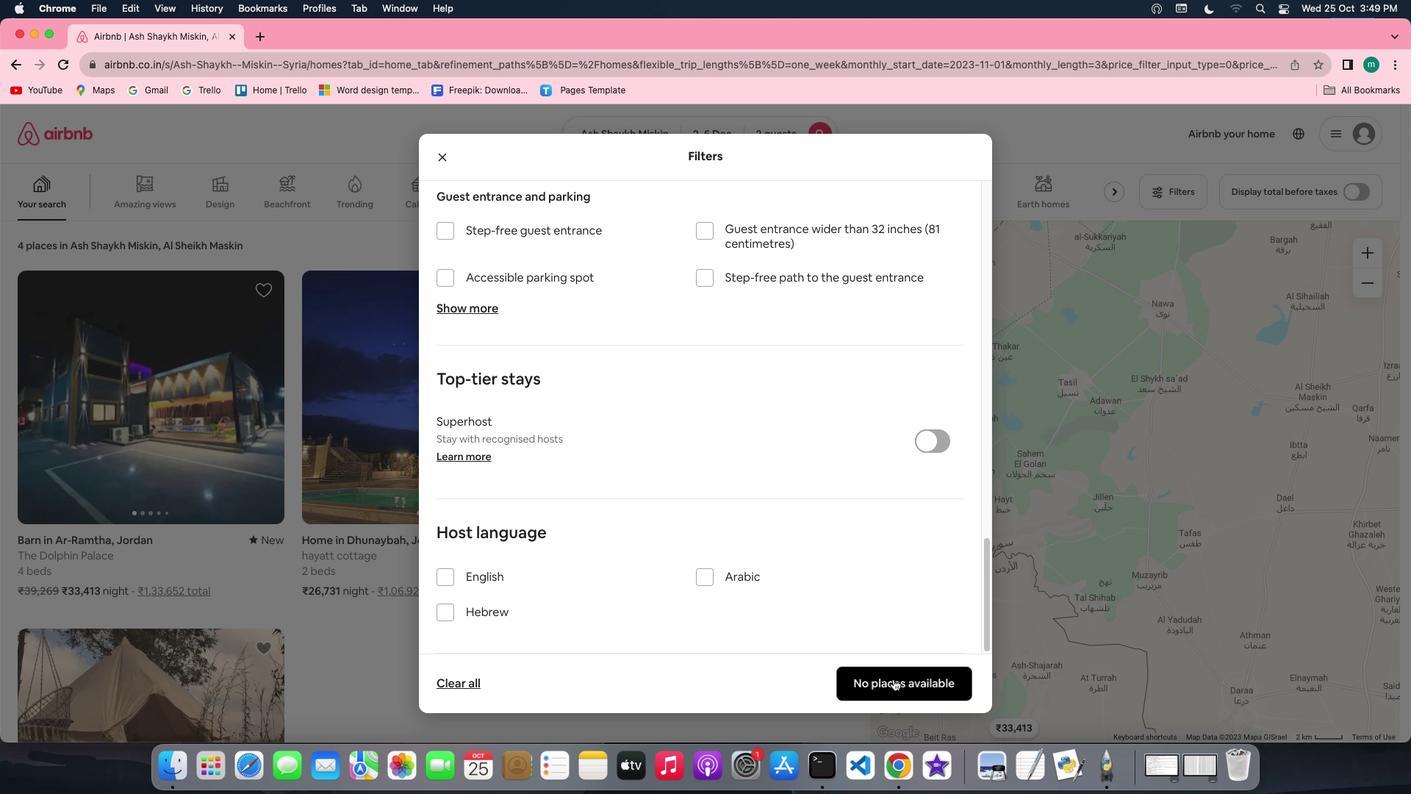 
Action: Mouse pressed left at (893, 679)
Screenshot: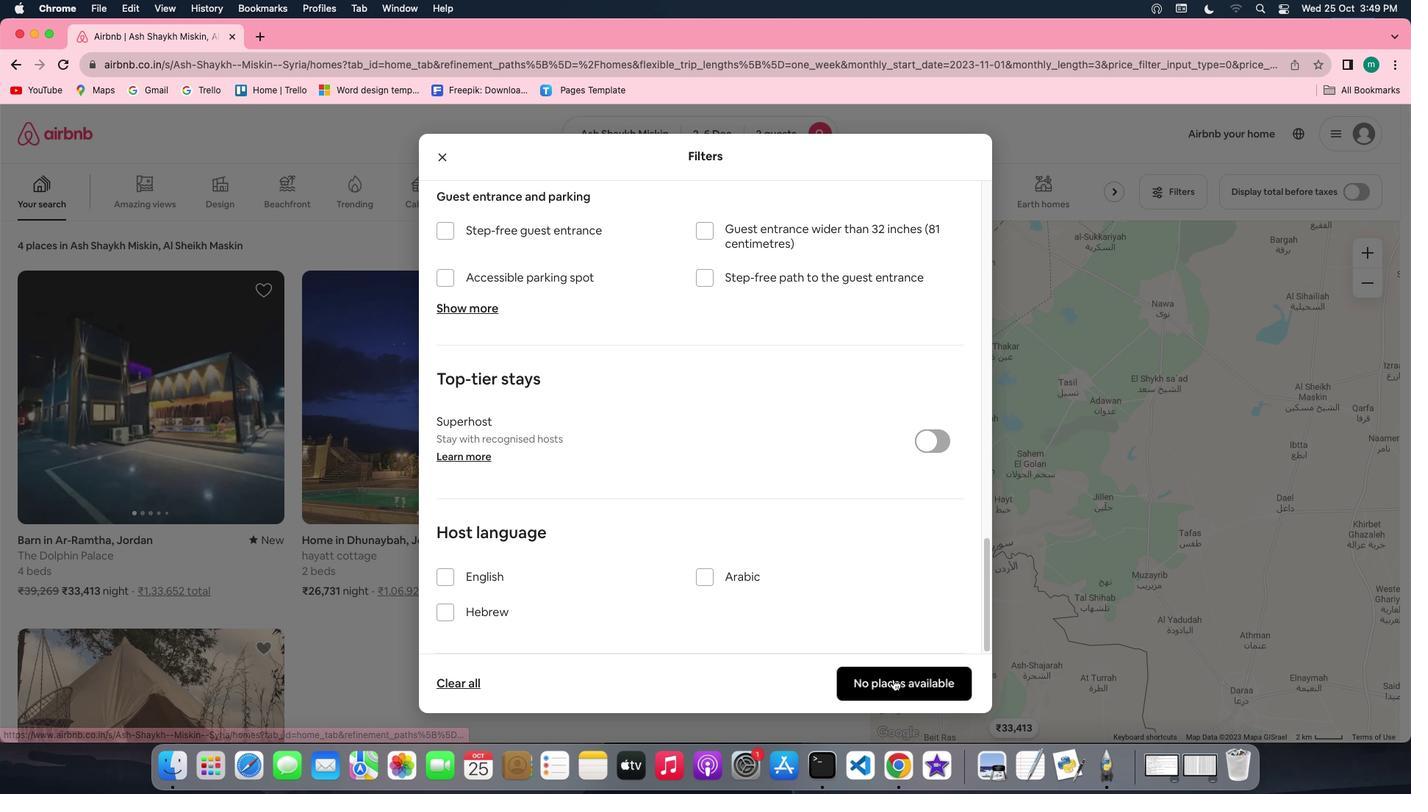 
Action: Mouse moved to (614, 484)
Screenshot: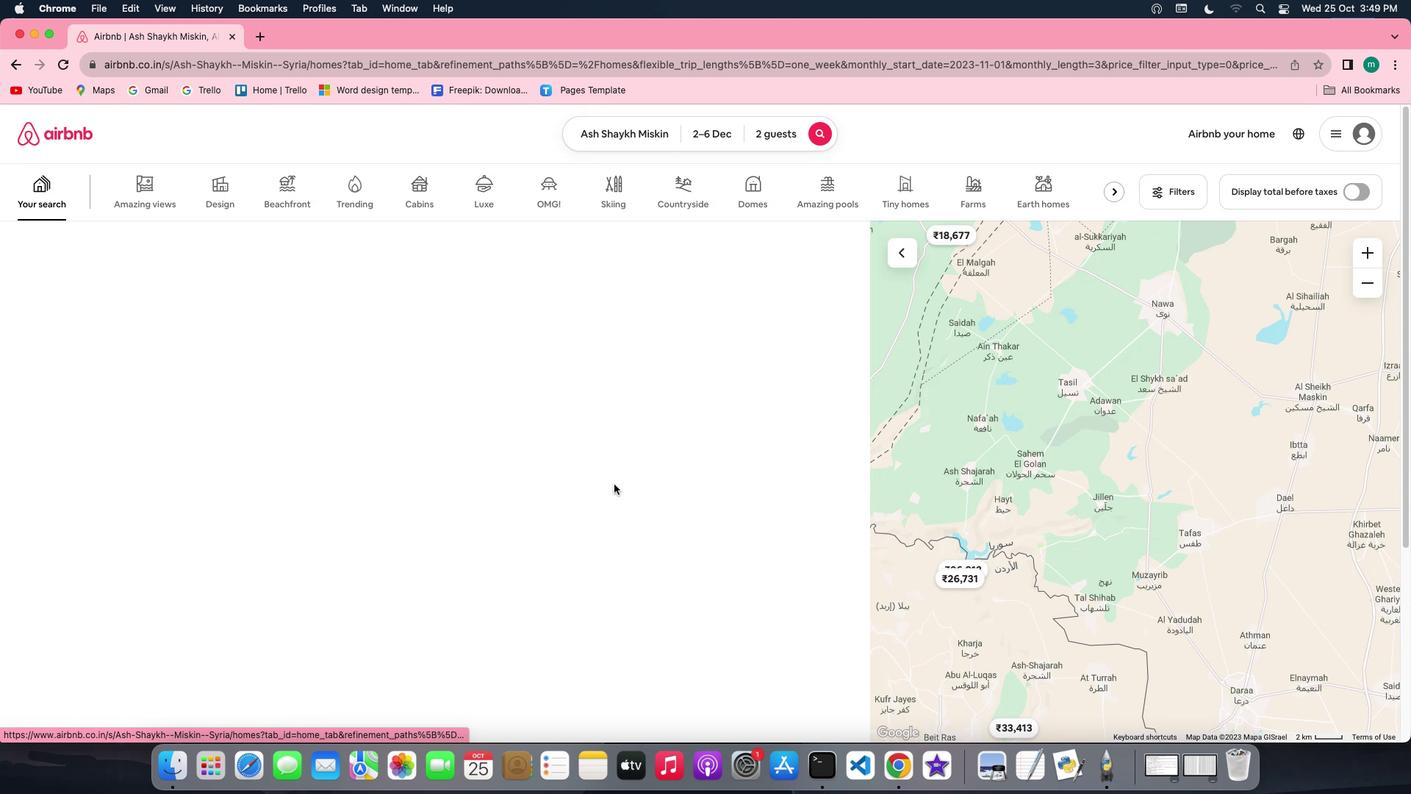 
